 Task: Find connections with filter location Mendaha with filter topic #engineeringwith filter profile language French with filter current company GRUNDFOS with filter school BELGAUM Jobs with filter industry Cable and Satellite Programming with filter service category Writing with filter keywords title Animal Shelter Manager
Action: Mouse moved to (635, 74)
Screenshot: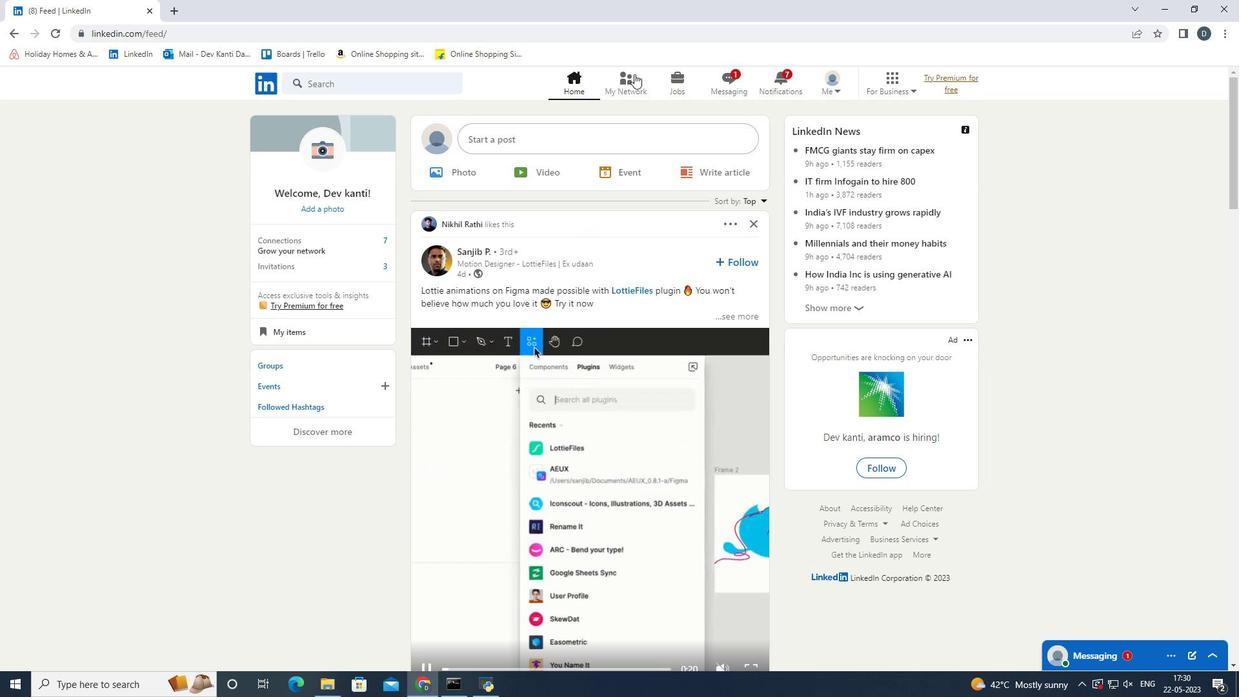 
Action: Mouse pressed left at (635, 74)
Screenshot: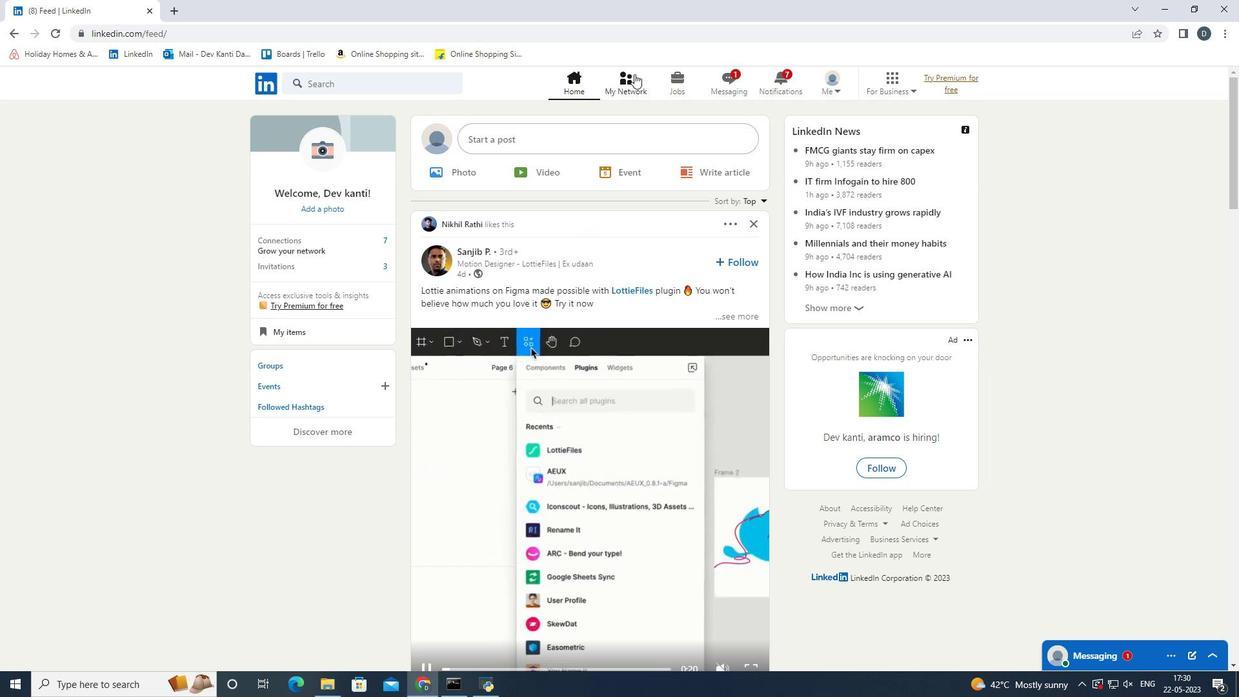 
Action: Mouse moved to (428, 153)
Screenshot: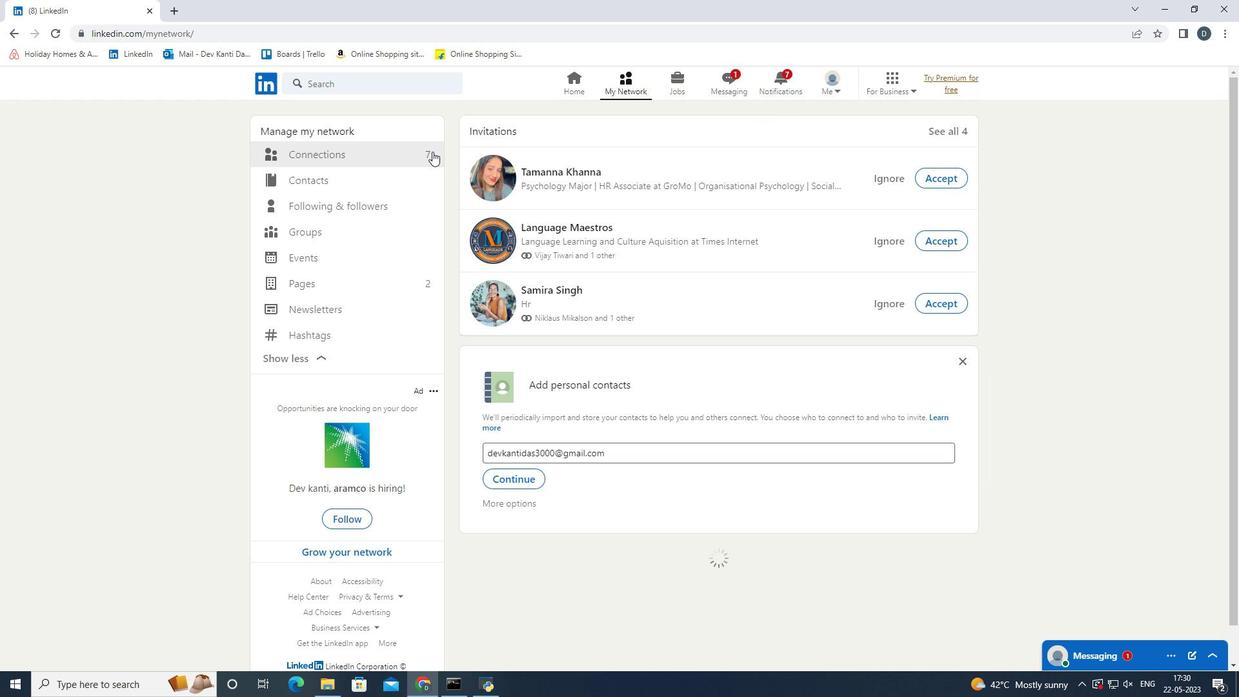 
Action: Mouse pressed left at (428, 153)
Screenshot: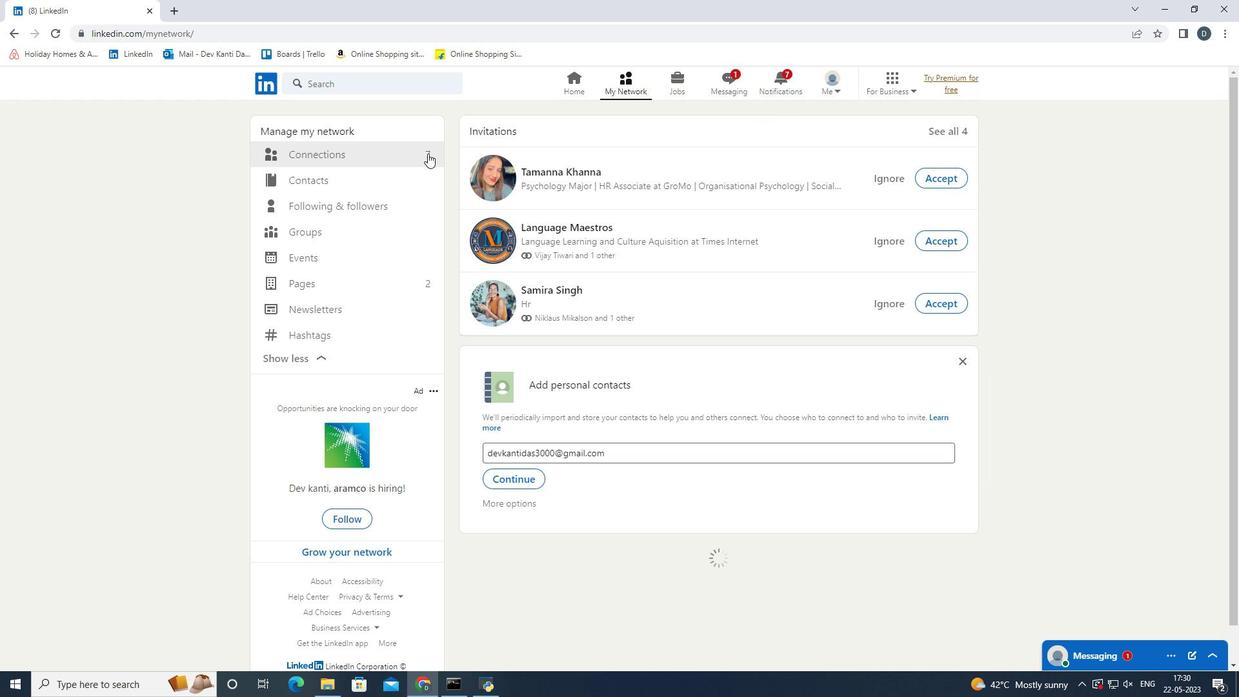 
Action: Mouse moved to (713, 152)
Screenshot: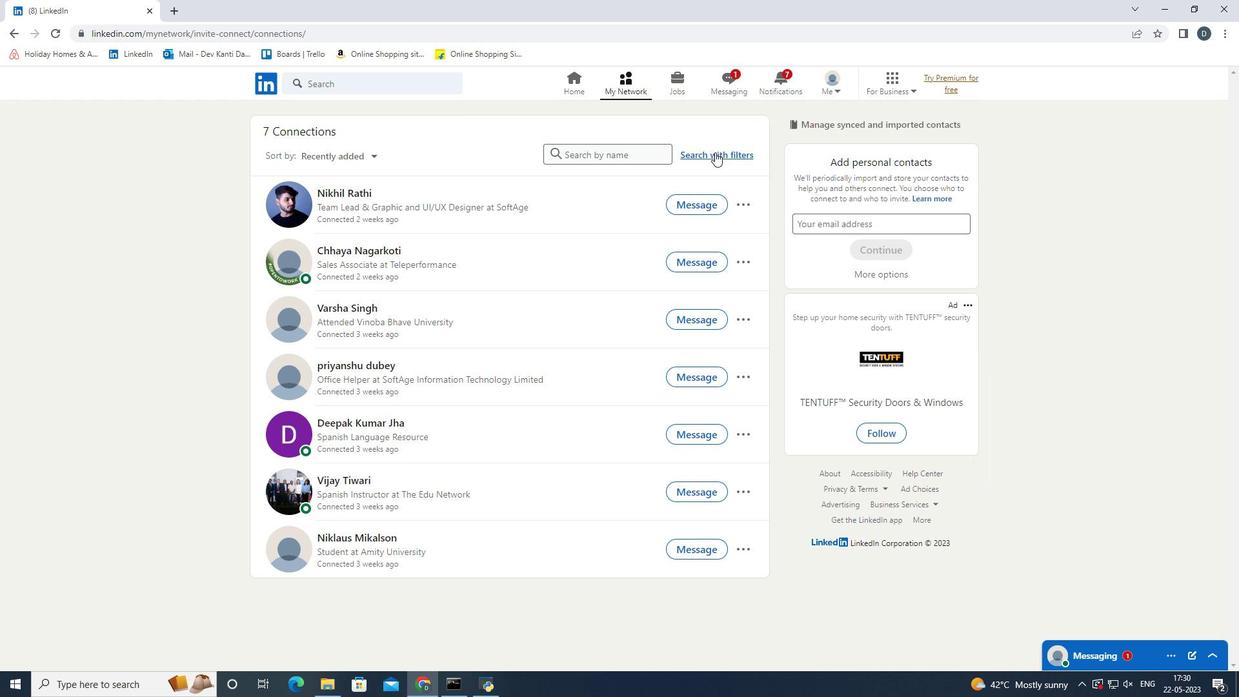 
Action: Mouse pressed left at (713, 152)
Screenshot: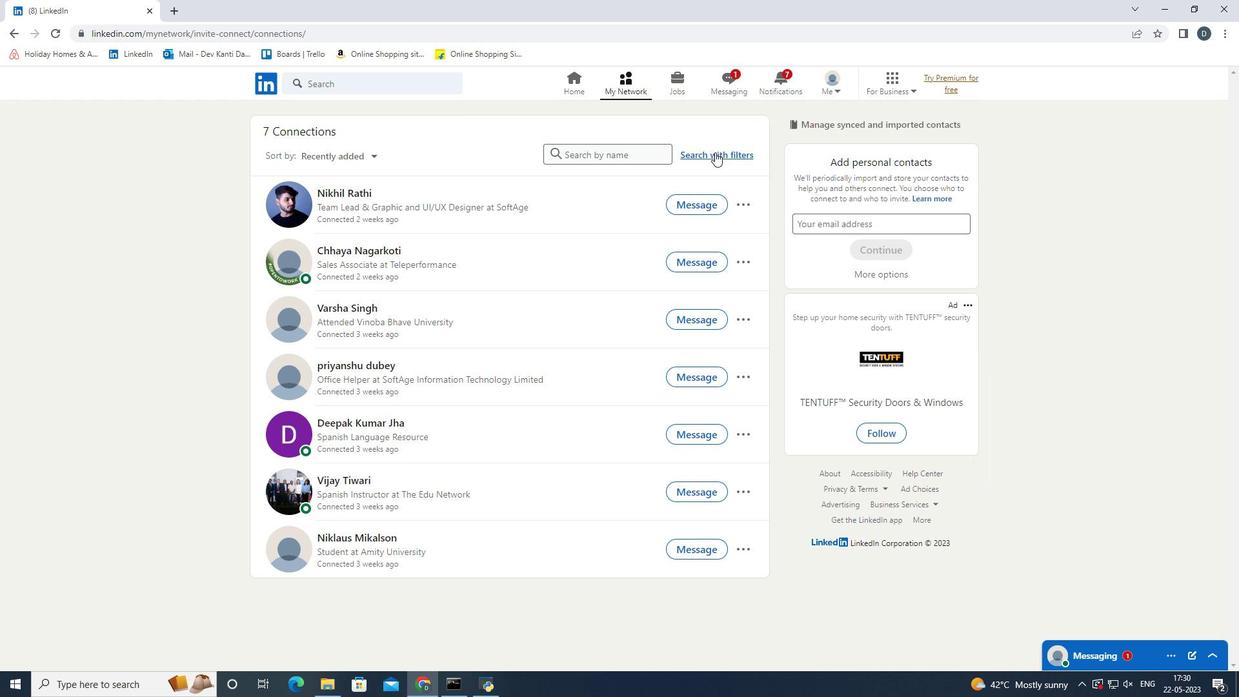 
Action: Mouse moved to (667, 127)
Screenshot: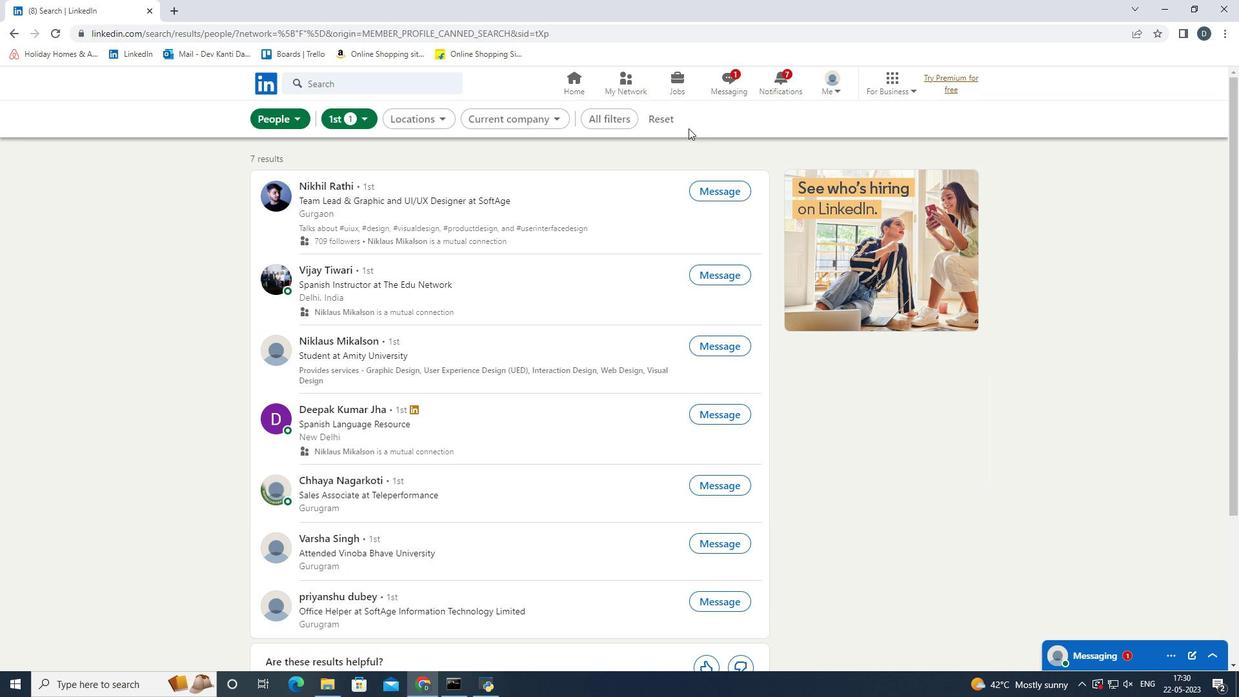 
Action: Mouse pressed left at (667, 127)
Screenshot: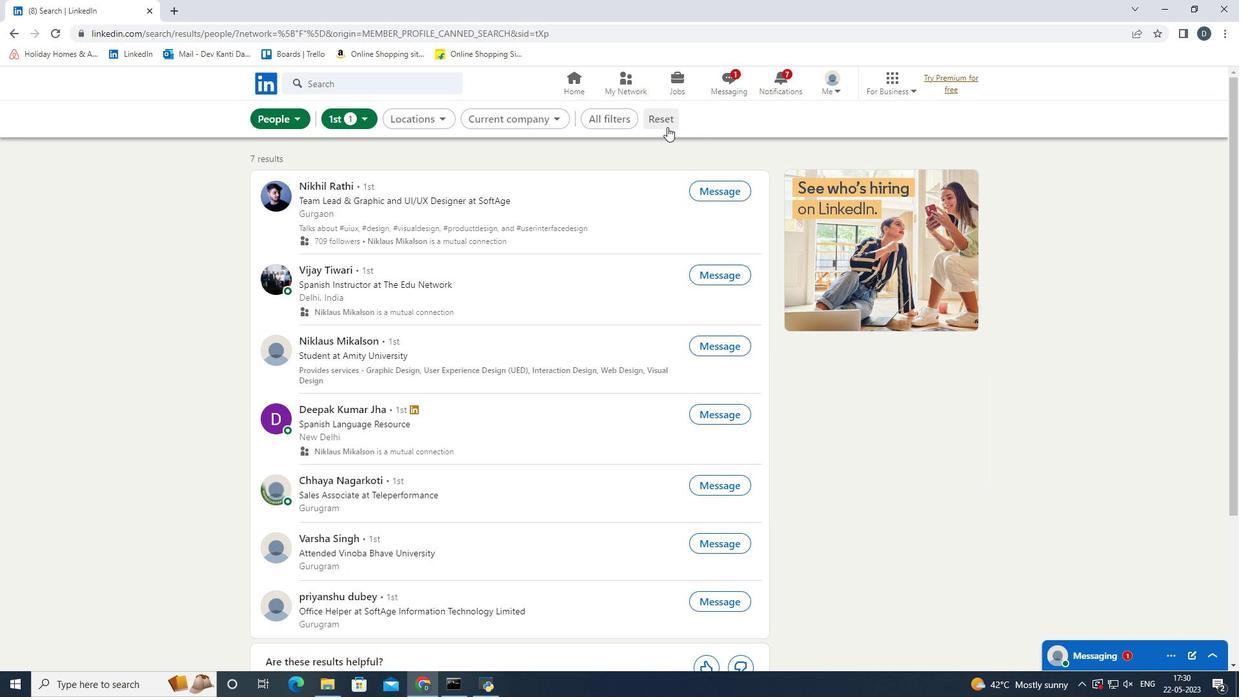 
Action: Mouse moved to (661, 127)
Screenshot: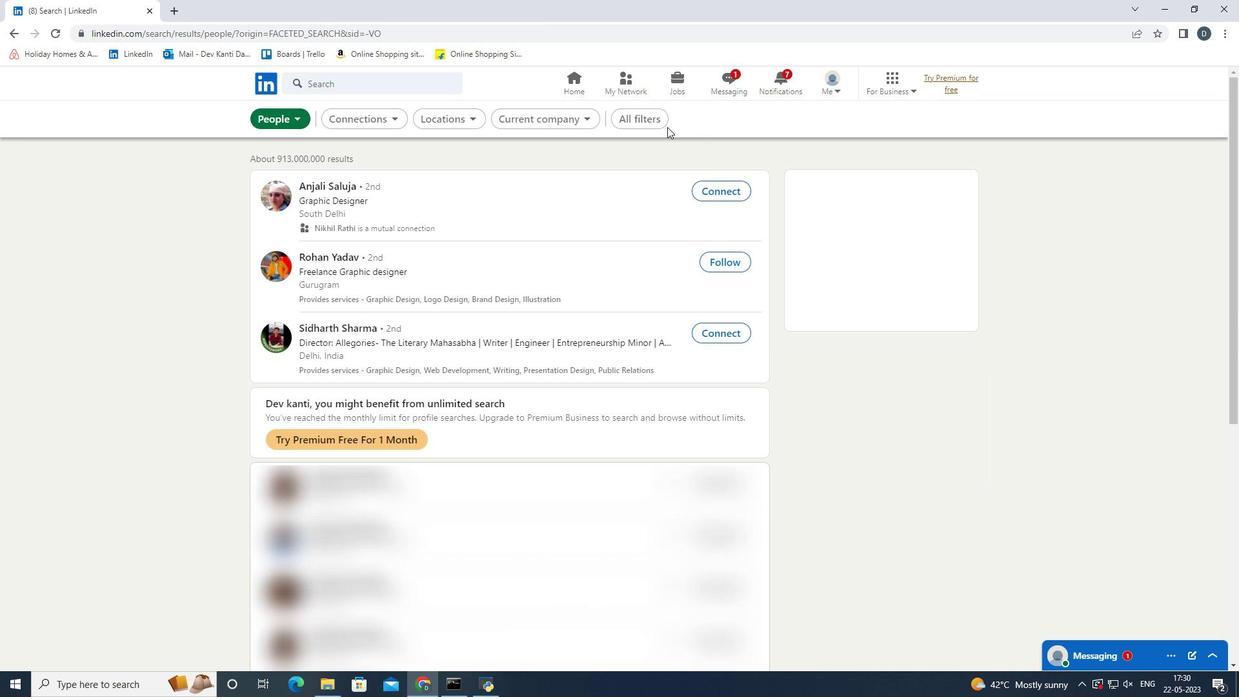 
Action: Mouse pressed left at (661, 127)
Screenshot: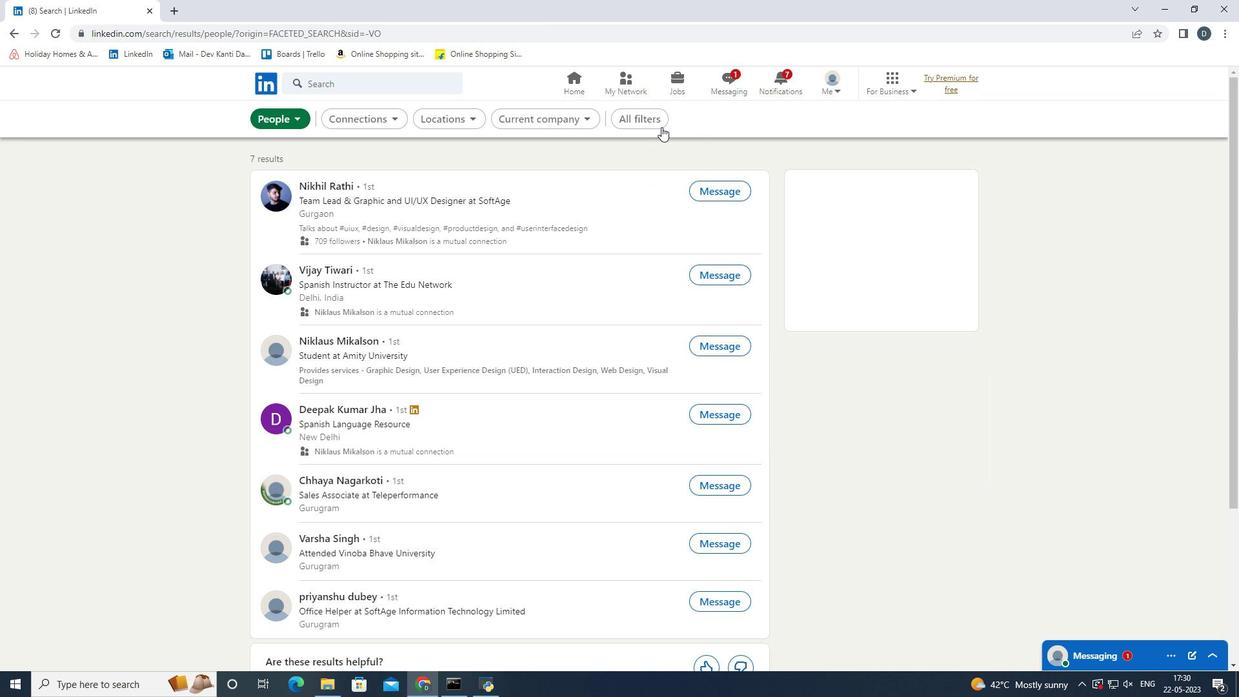 
Action: Mouse moved to (1102, 493)
Screenshot: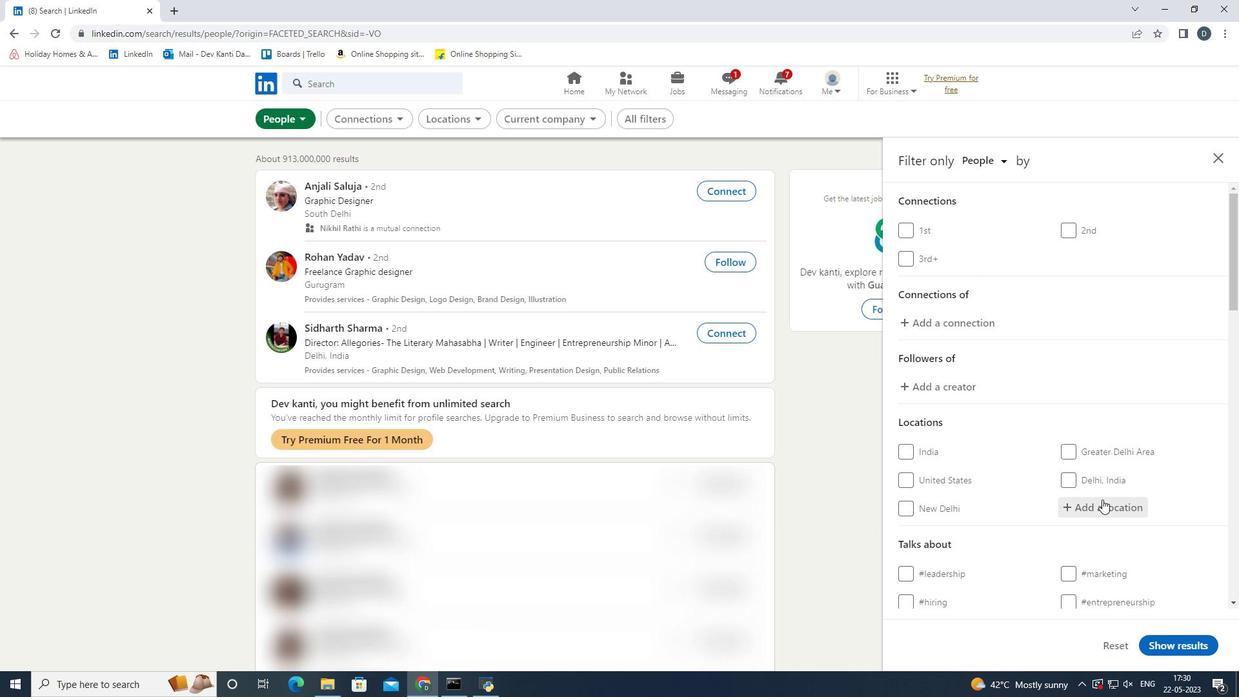 
Action: Mouse scrolled (1102, 492) with delta (0, 0)
Screenshot: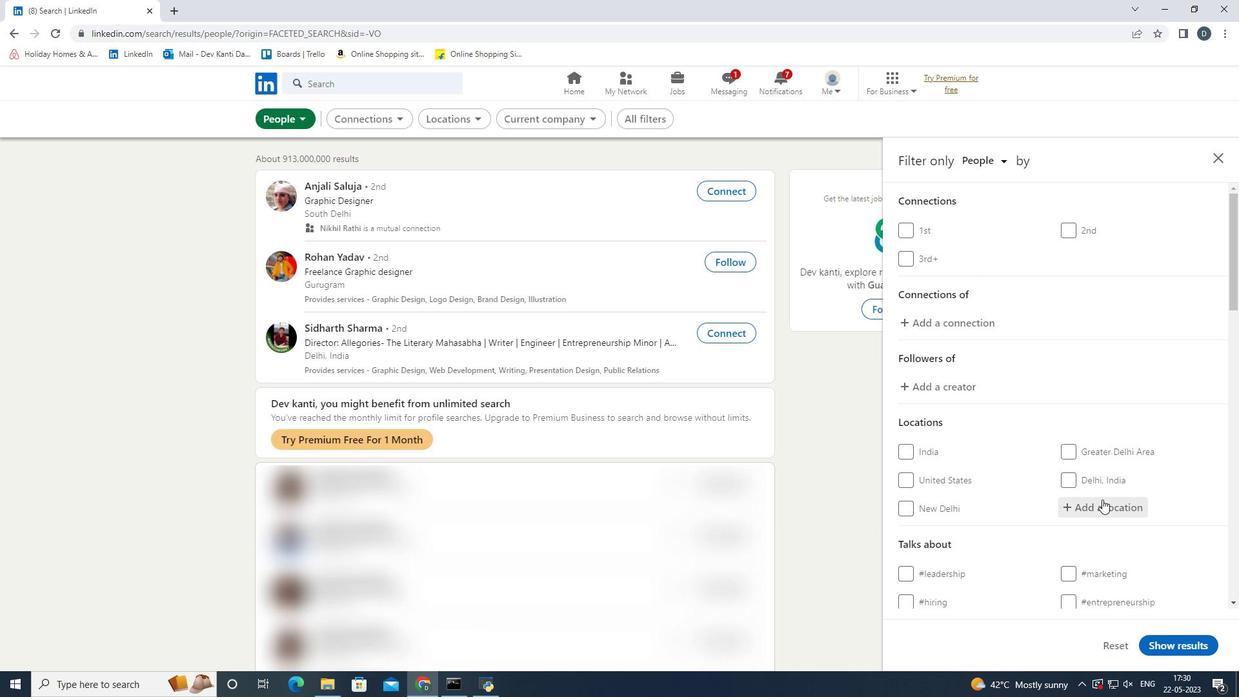 
Action: Mouse moved to (1110, 446)
Screenshot: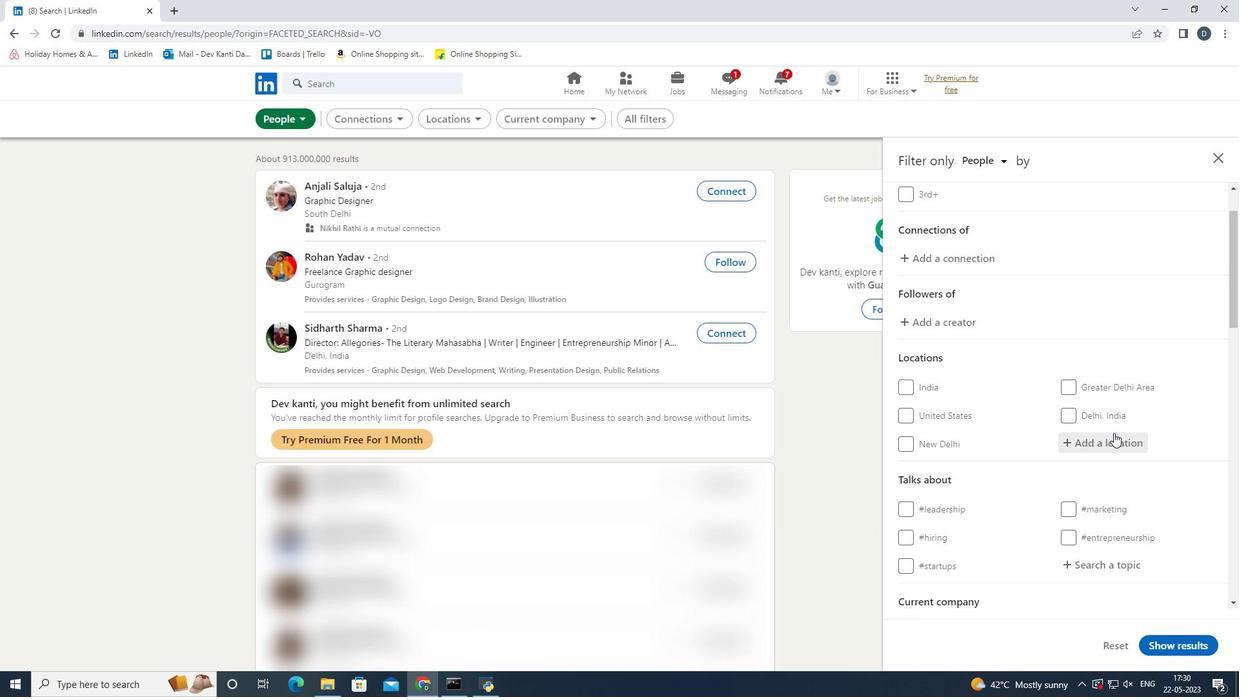 
Action: Mouse pressed left at (1110, 446)
Screenshot: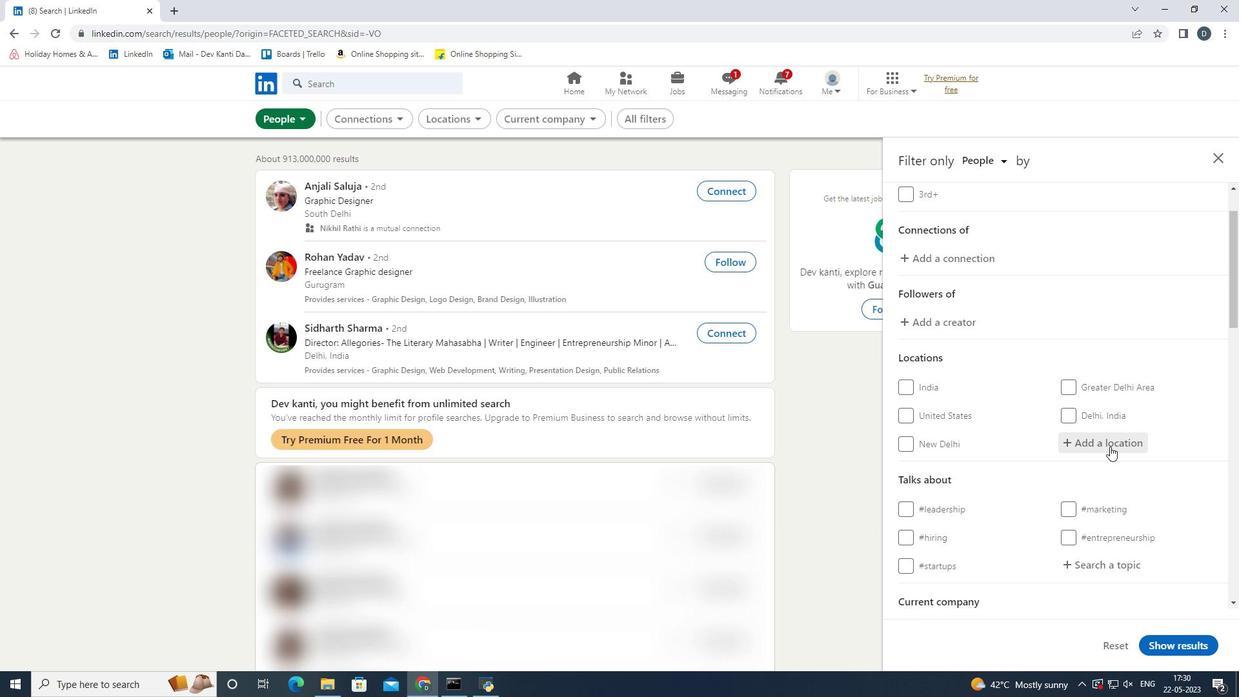 
Action: Key pressed <Key.shift>Mendaha
Screenshot: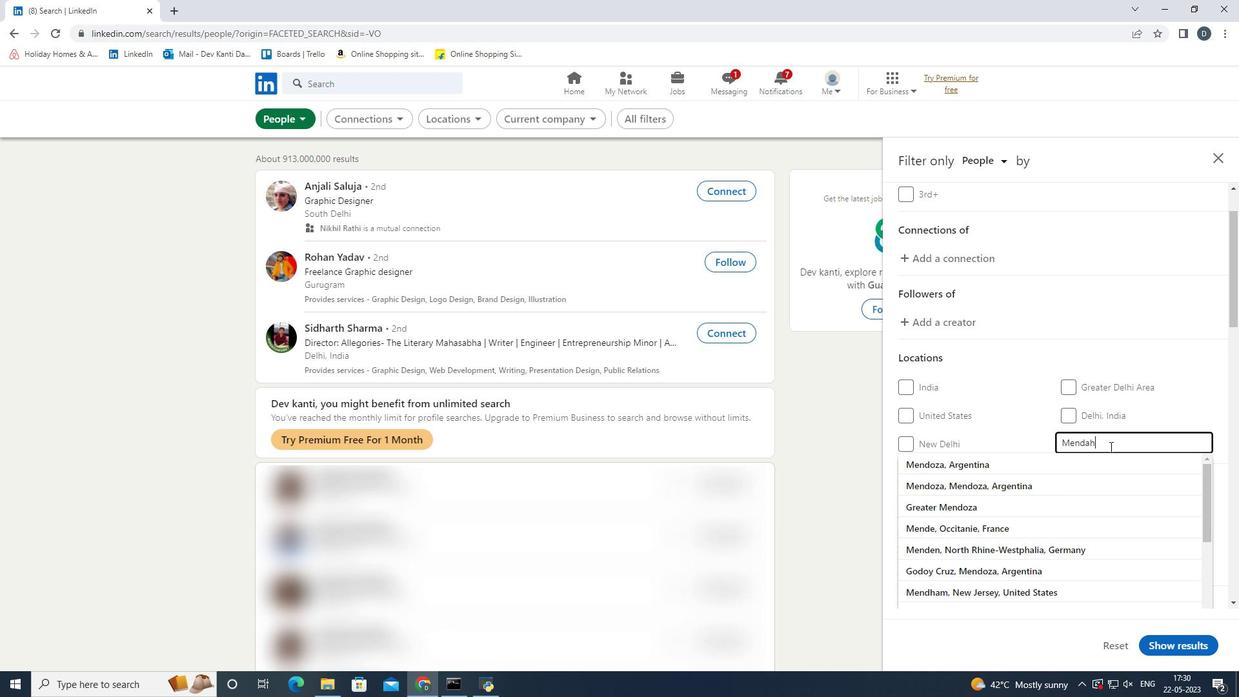 
Action: Mouse moved to (1110, 442)
Screenshot: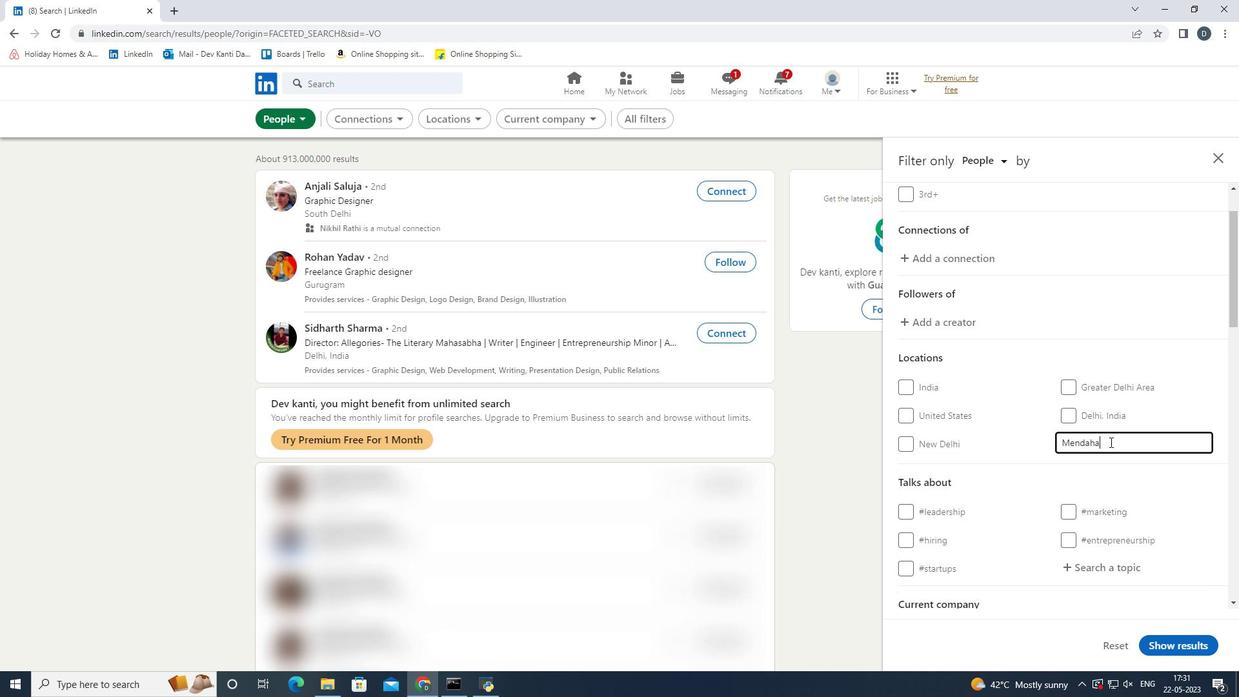 
Action: Key pressed <Key.enter>
Screenshot: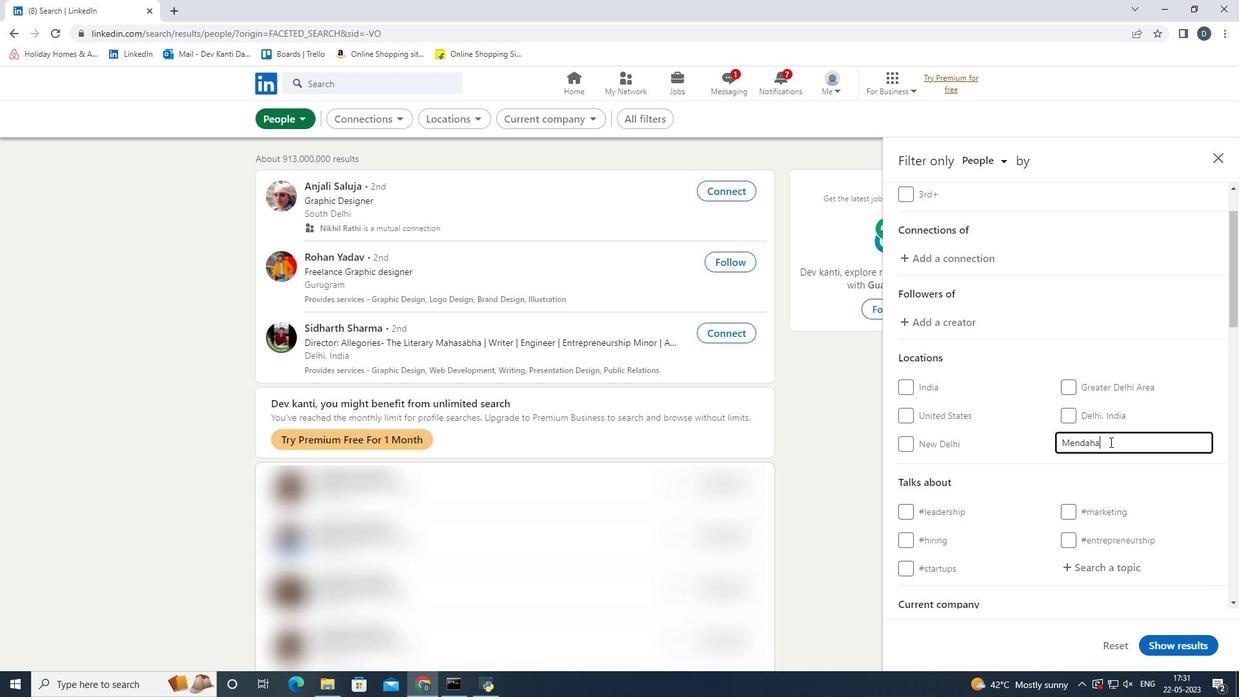 
Action: Mouse moved to (1111, 393)
Screenshot: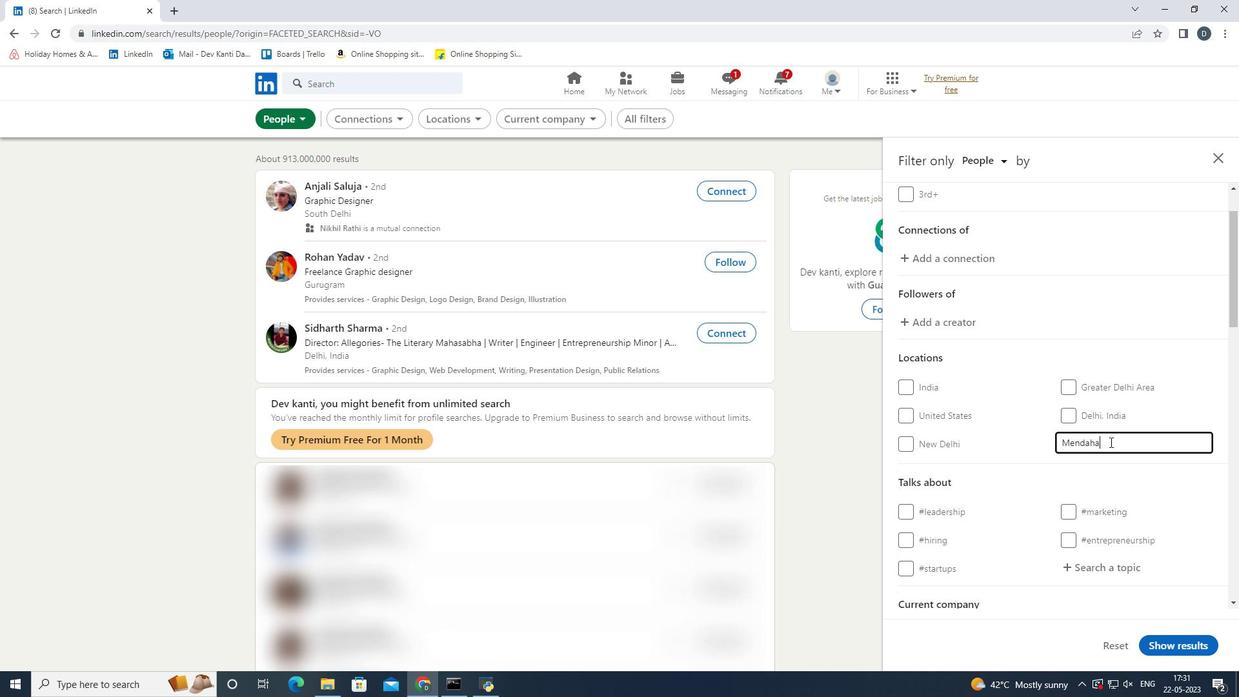 
Action: Mouse scrolled (1111, 393) with delta (0, 0)
Screenshot: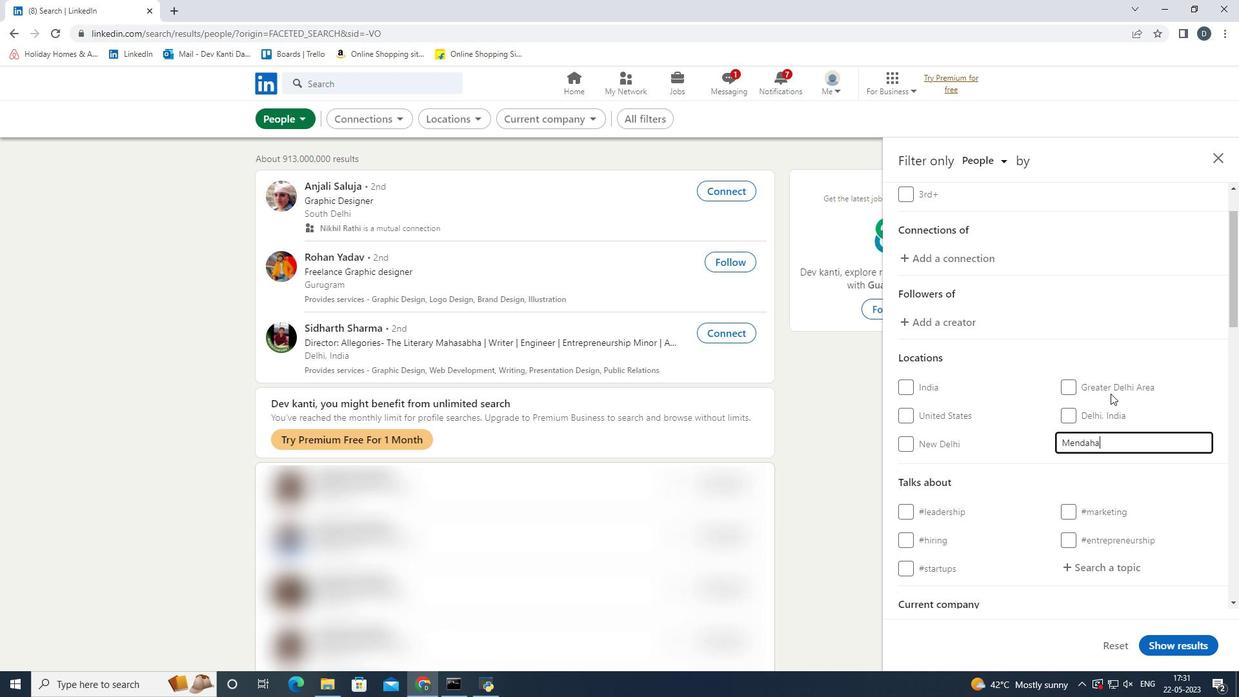 
Action: Mouse scrolled (1111, 393) with delta (0, 0)
Screenshot: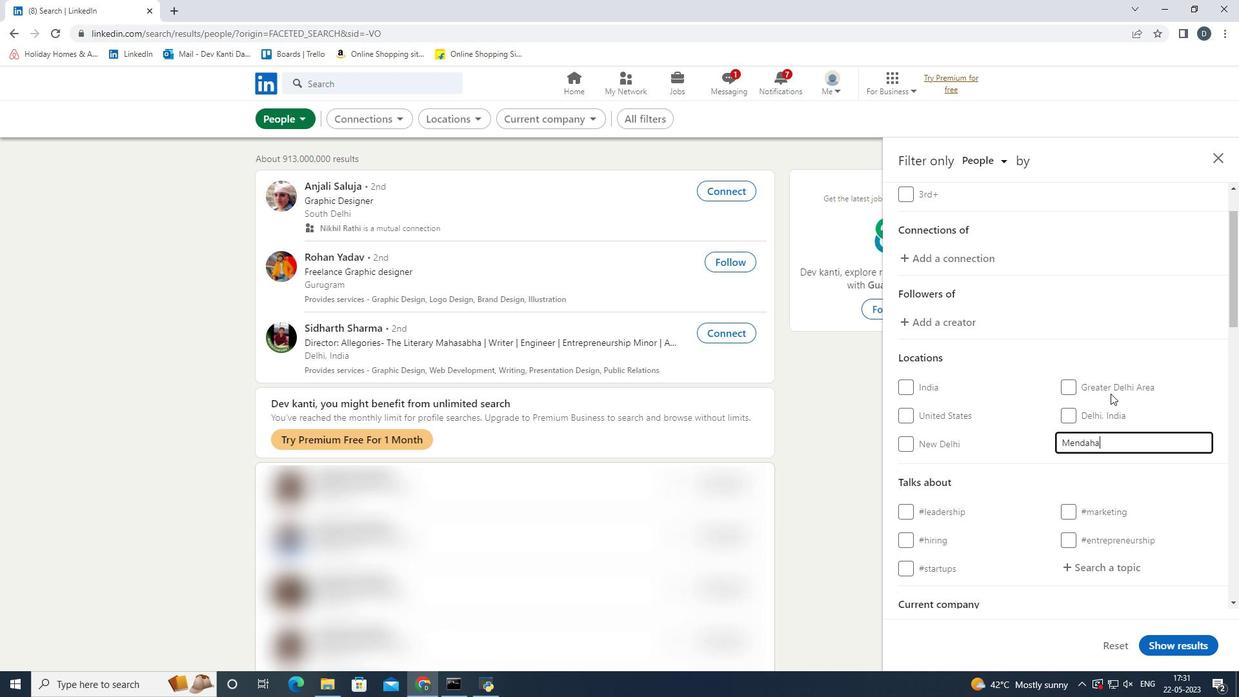 
Action: Mouse moved to (1108, 434)
Screenshot: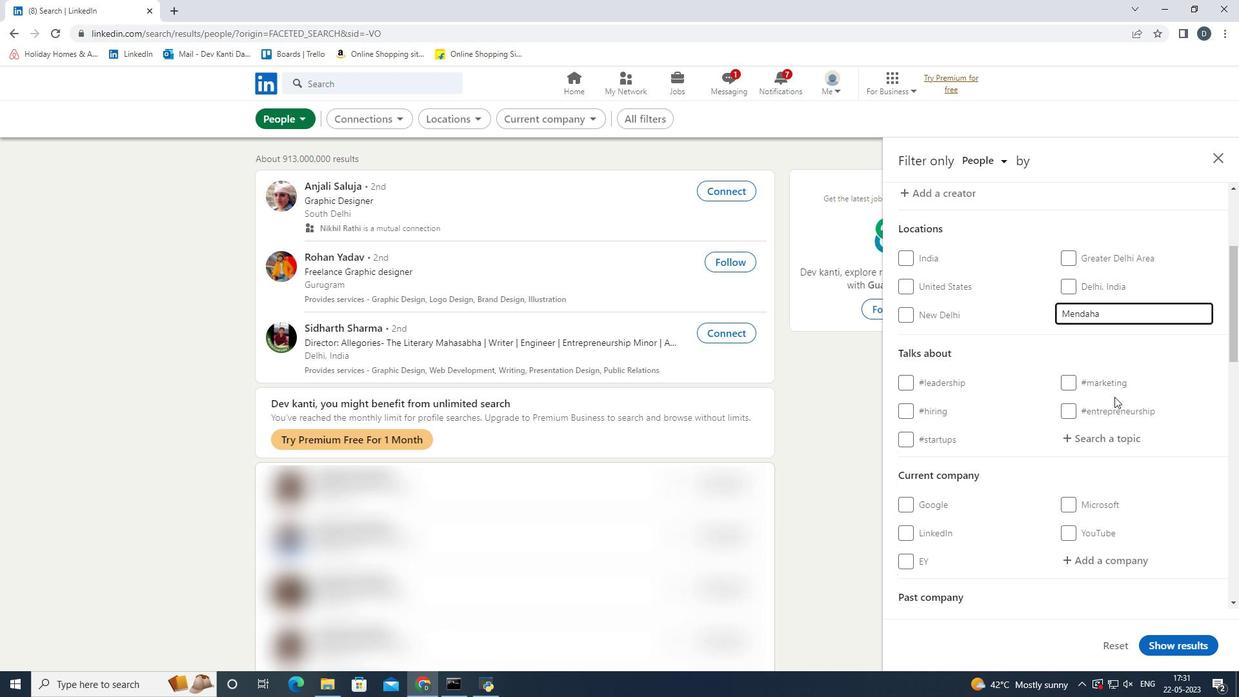 
Action: Mouse pressed left at (1108, 434)
Screenshot: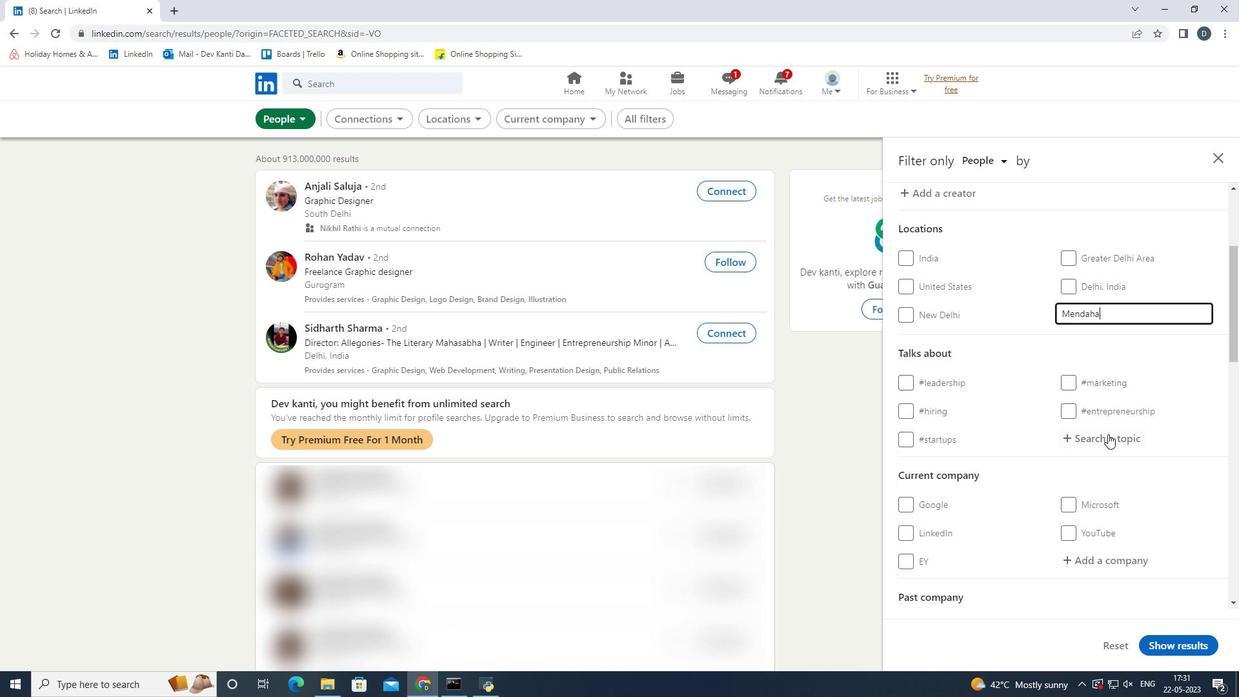 
Action: Key pressed engineero<Key.backspace>ing
Screenshot: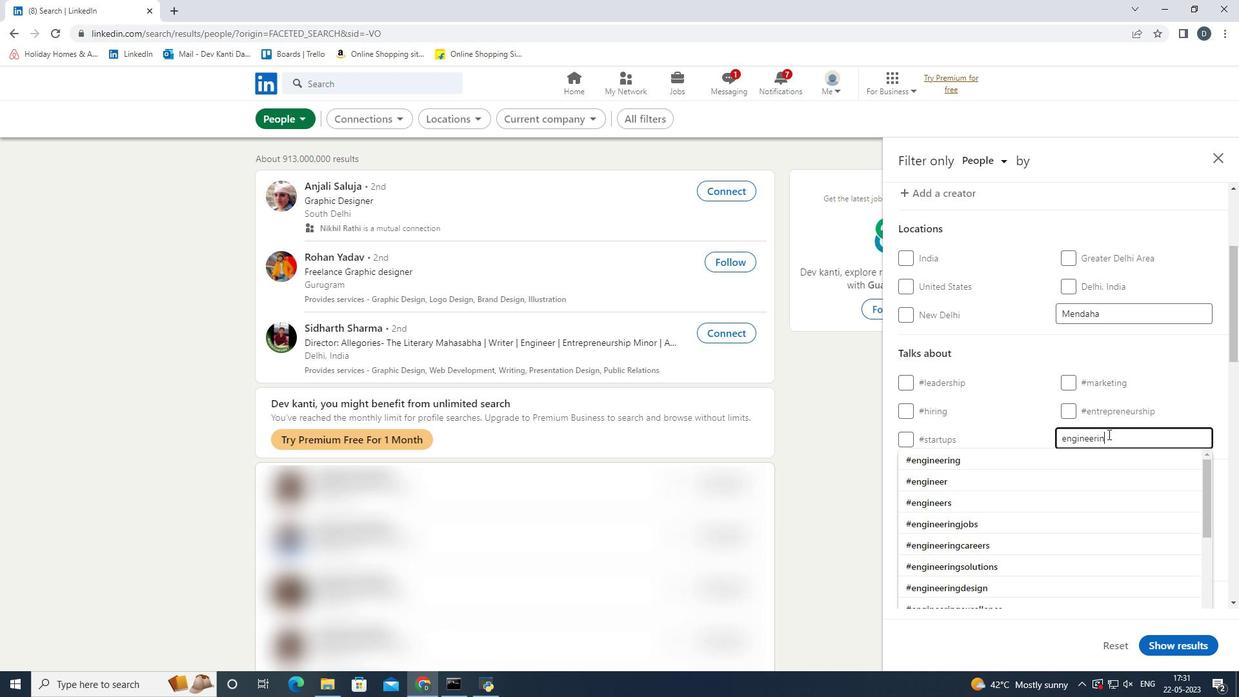 
Action: Mouse moved to (1095, 455)
Screenshot: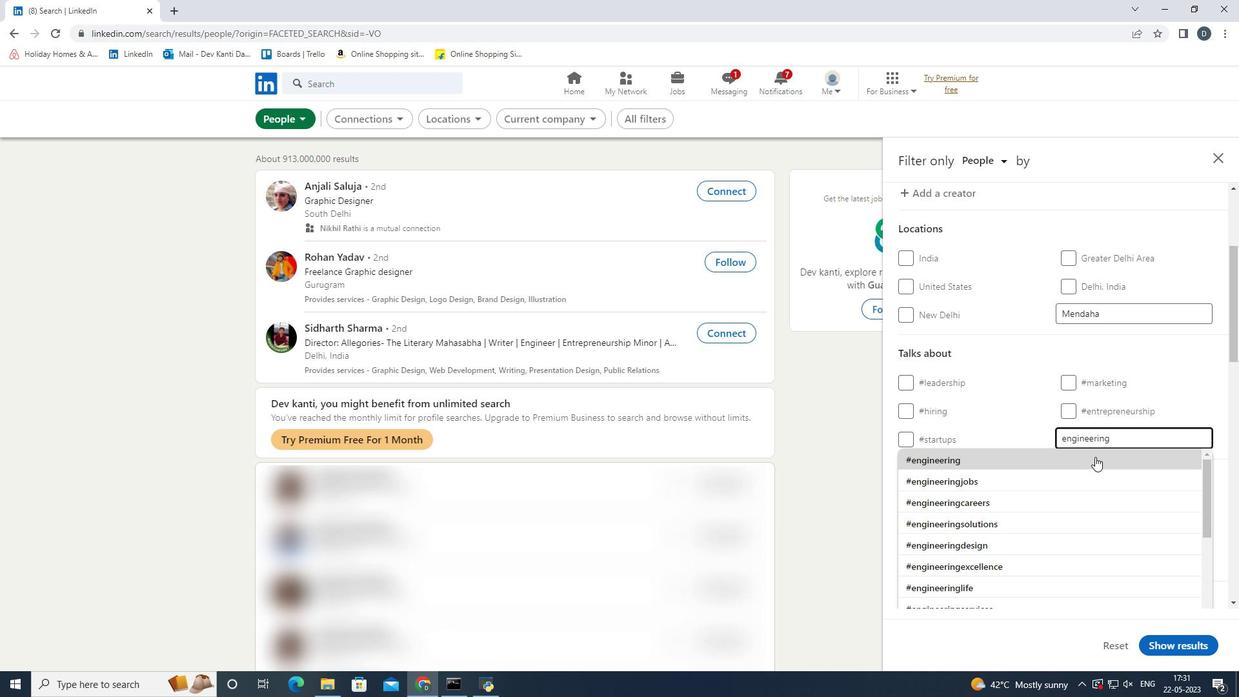
Action: Mouse pressed left at (1095, 455)
Screenshot: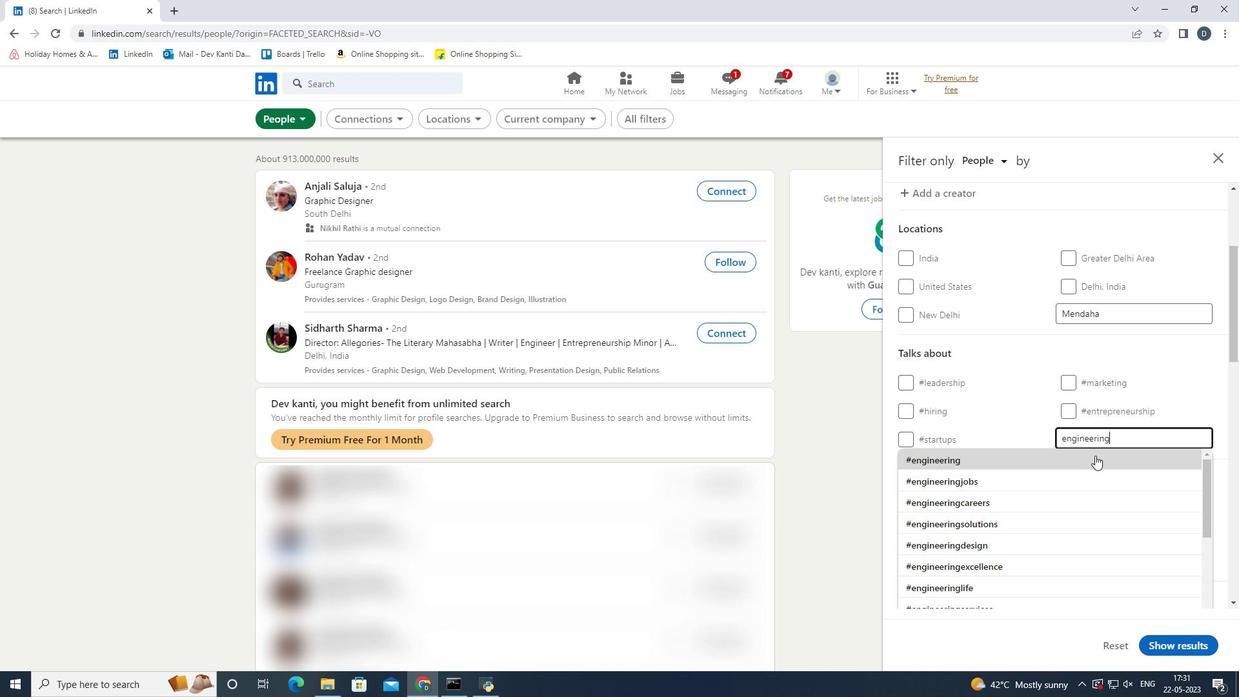 
Action: Mouse scrolled (1095, 455) with delta (0, 0)
Screenshot: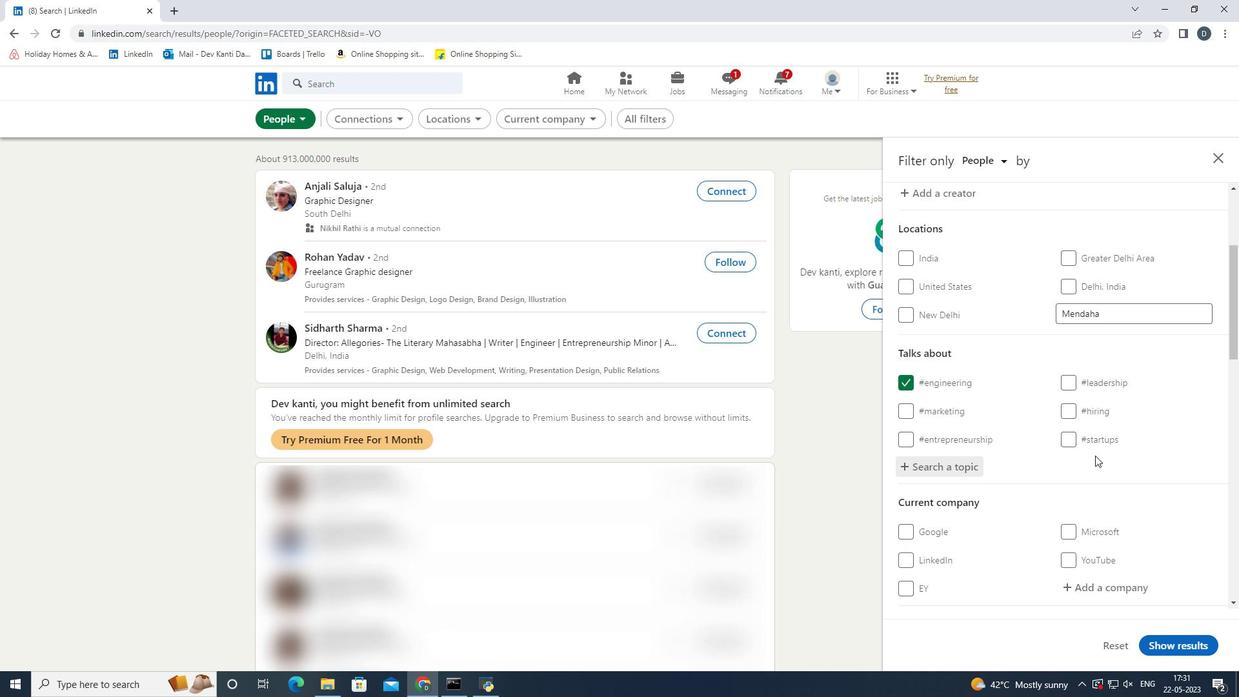 
Action: Mouse scrolled (1095, 455) with delta (0, 0)
Screenshot: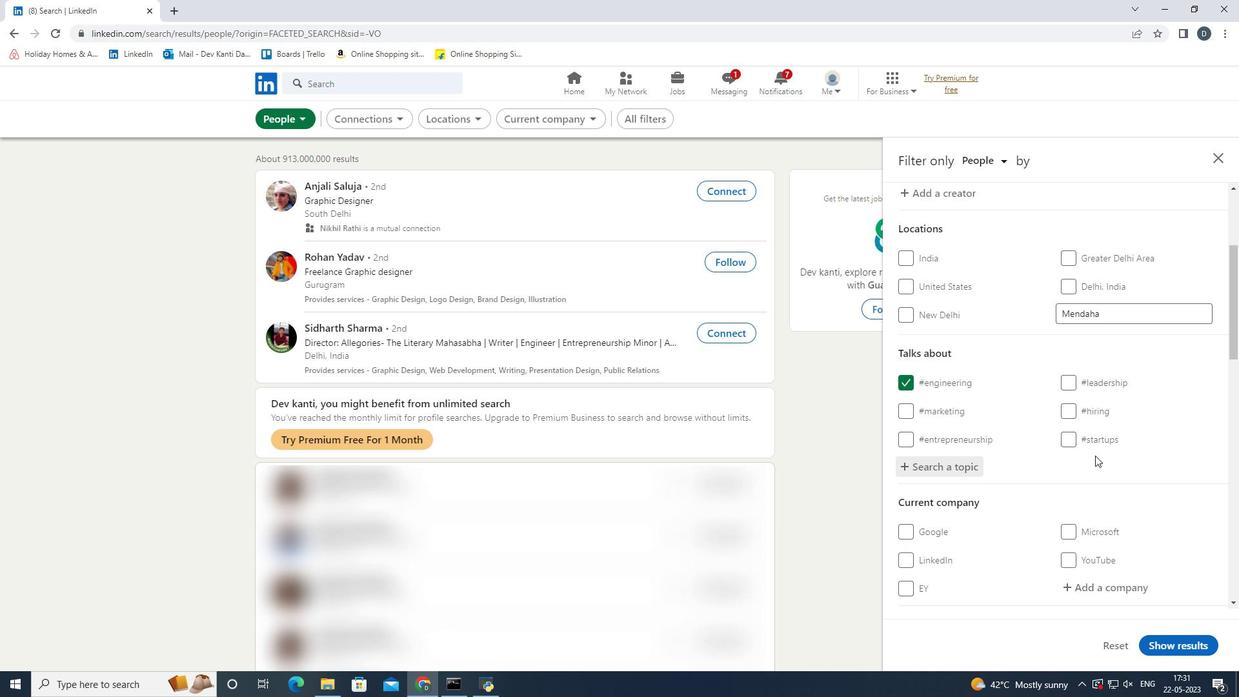 
Action: Mouse scrolled (1095, 455) with delta (0, 0)
Screenshot: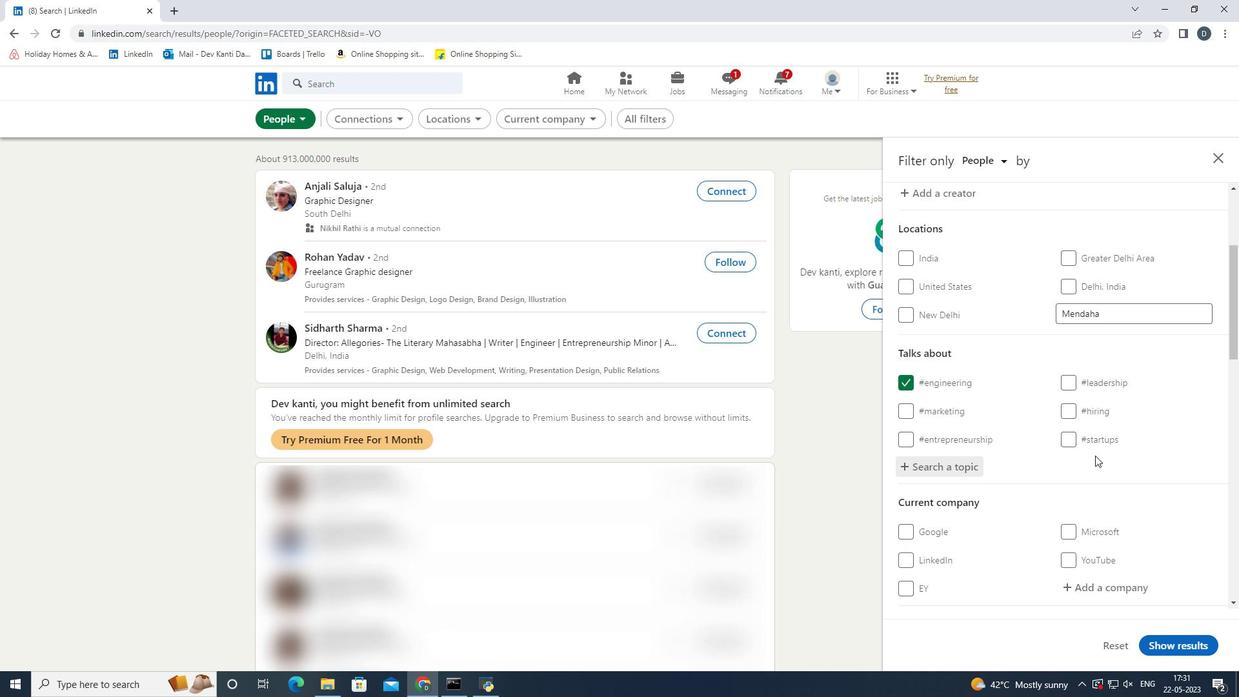 
Action: Mouse moved to (1091, 393)
Screenshot: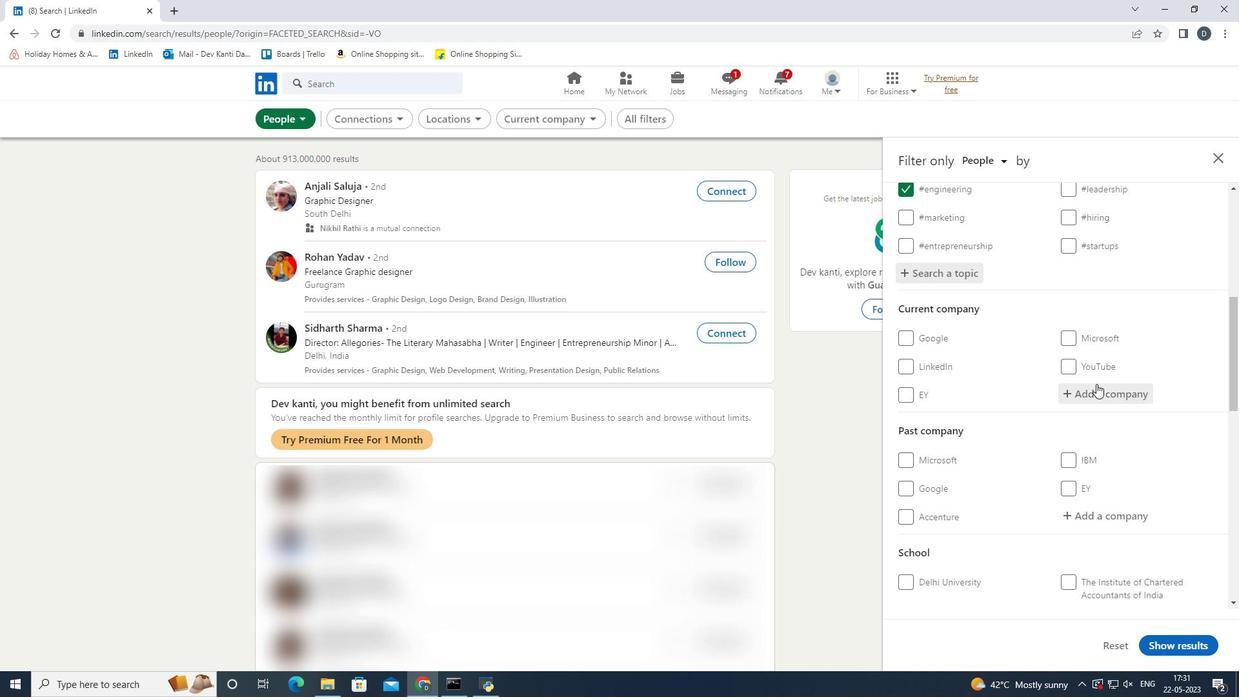 
Action: Mouse scrolled (1091, 392) with delta (0, 0)
Screenshot: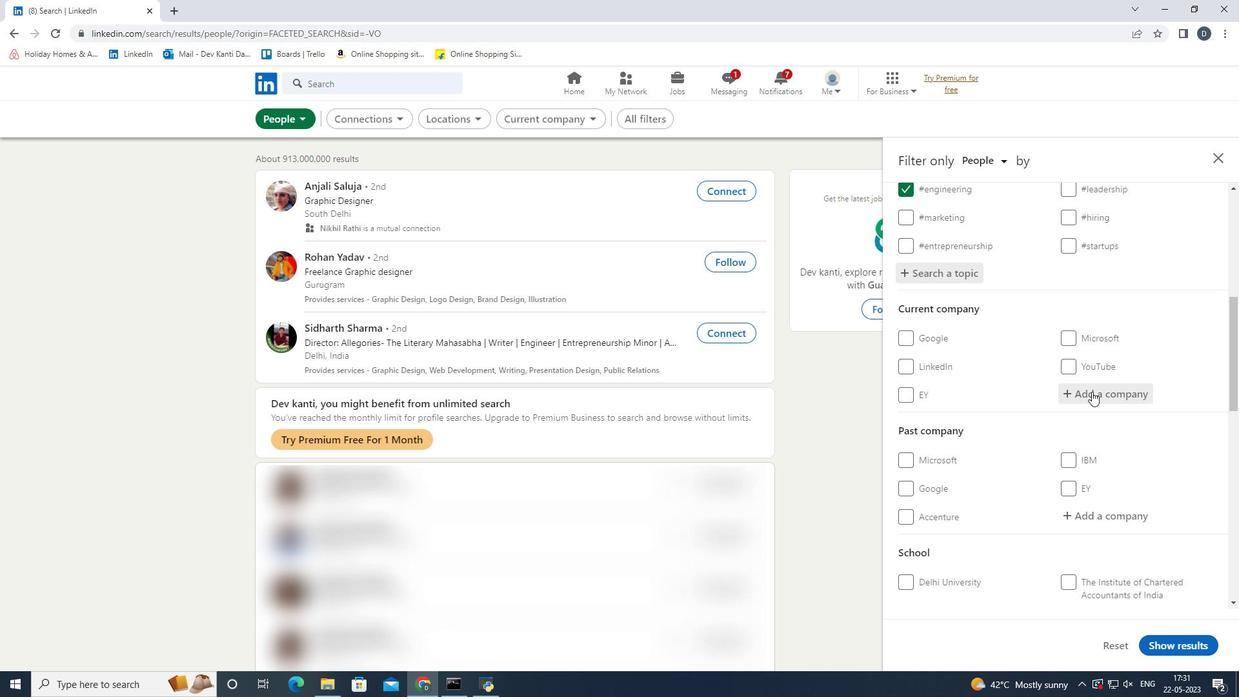
Action: Mouse scrolled (1091, 392) with delta (0, 0)
Screenshot: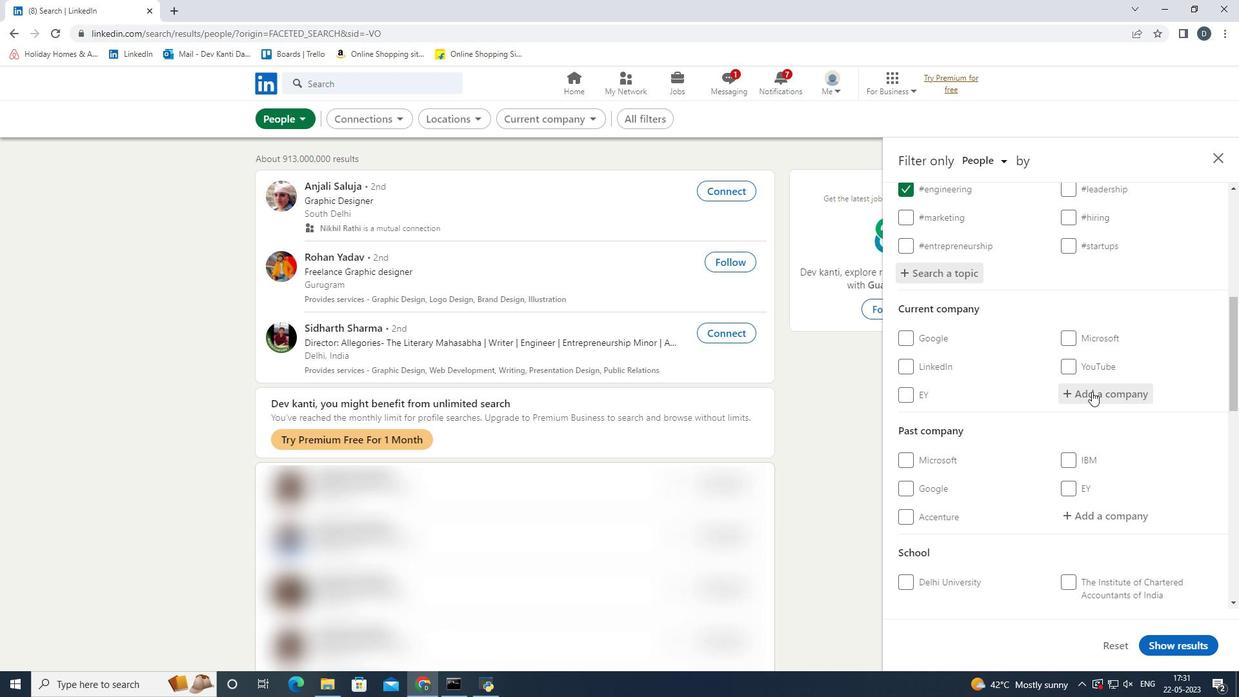 
Action: Mouse scrolled (1091, 392) with delta (0, 0)
Screenshot: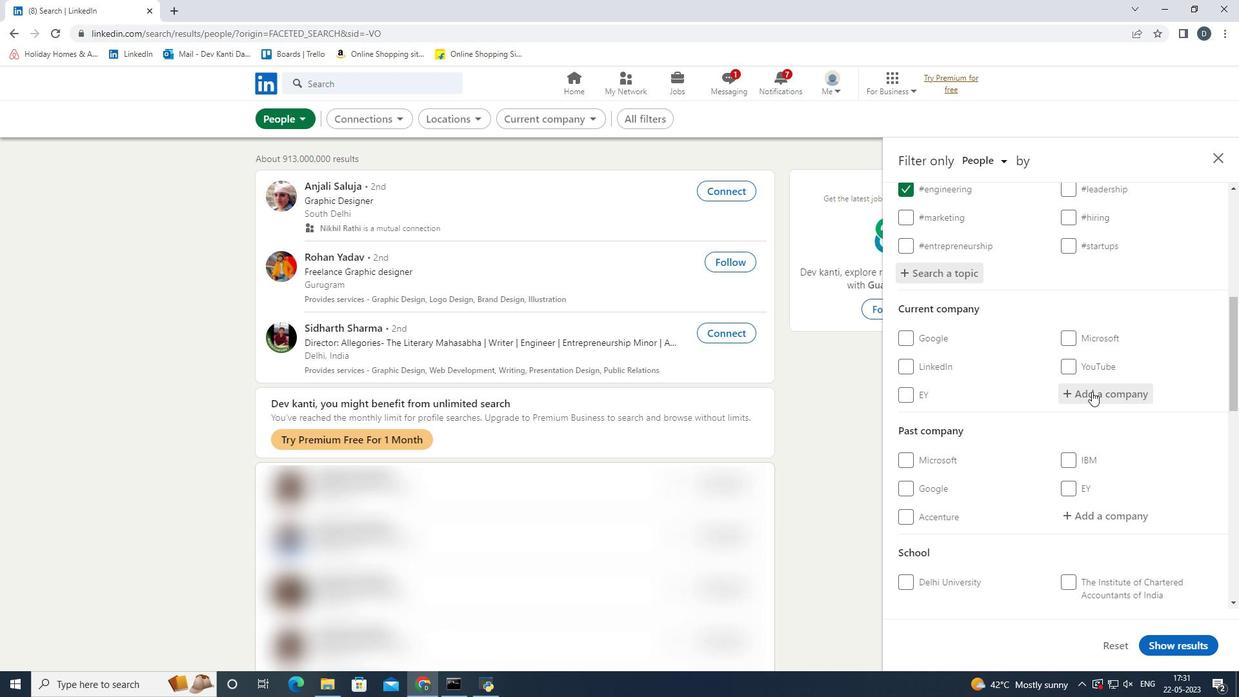 
Action: Mouse scrolled (1091, 392) with delta (0, 0)
Screenshot: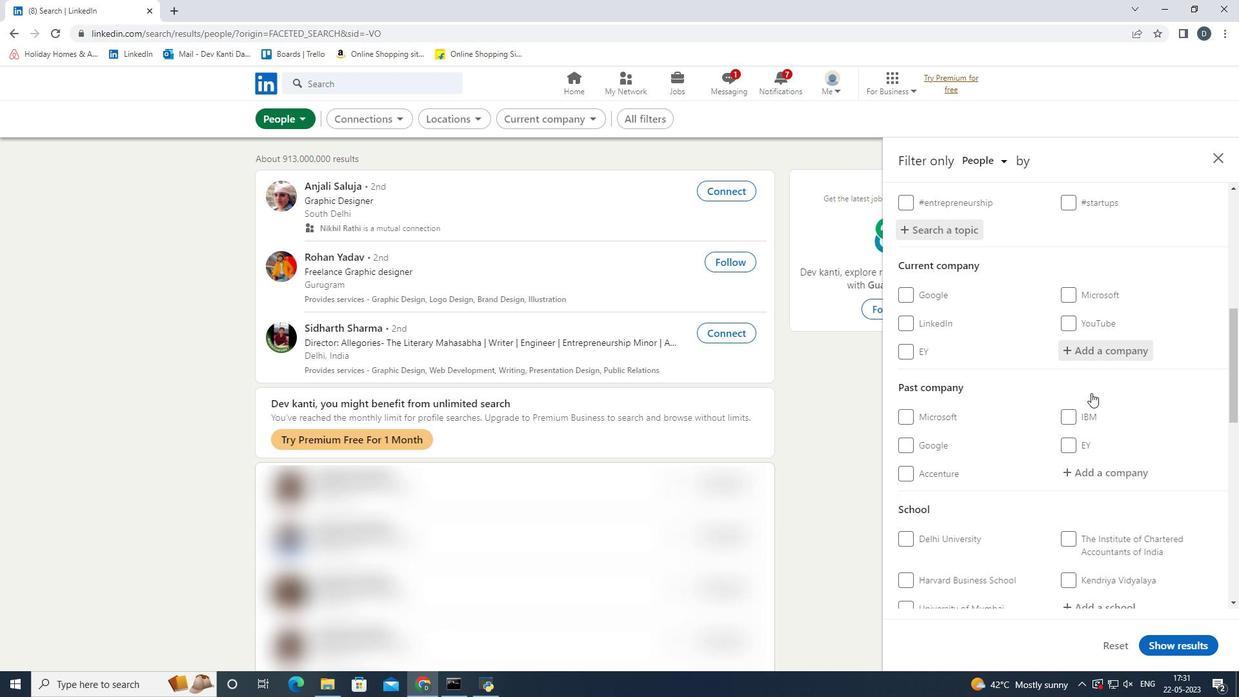 
Action: Mouse scrolled (1091, 392) with delta (0, 0)
Screenshot: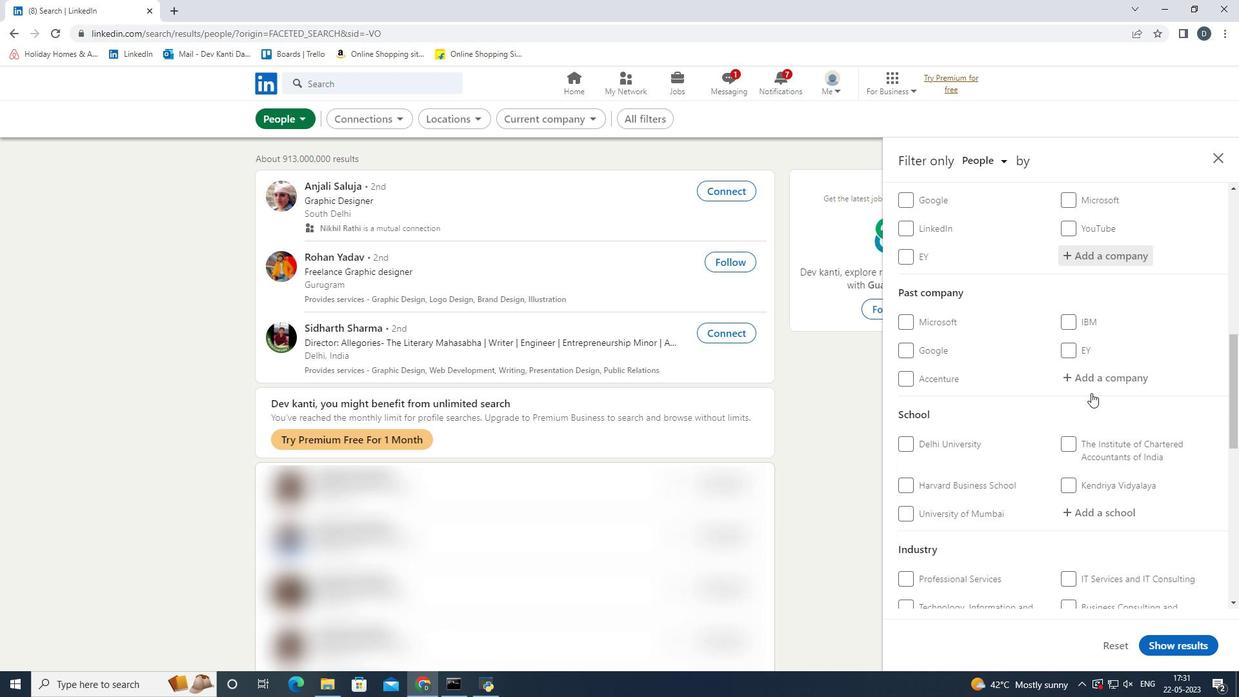 
Action: Mouse scrolled (1091, 392) with delta (0, 0)
Screenshot: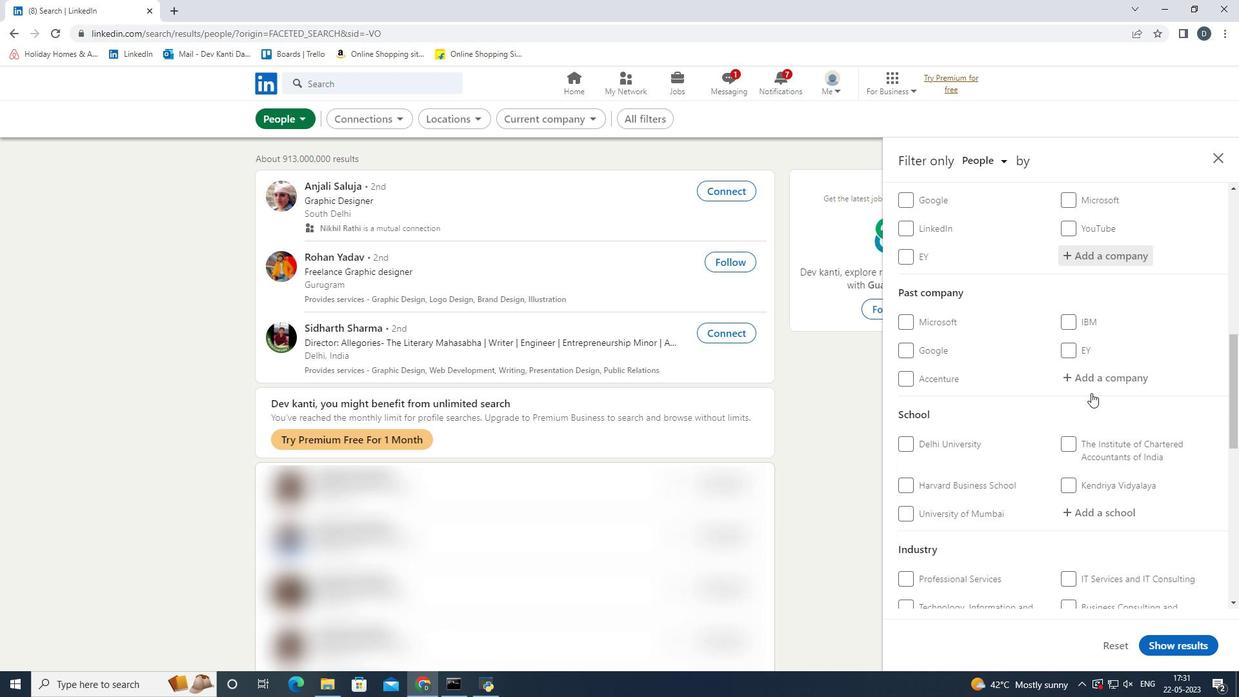 
Action: Mouse scrolled (1091, 392) with delta (0, 0)
Screenshot: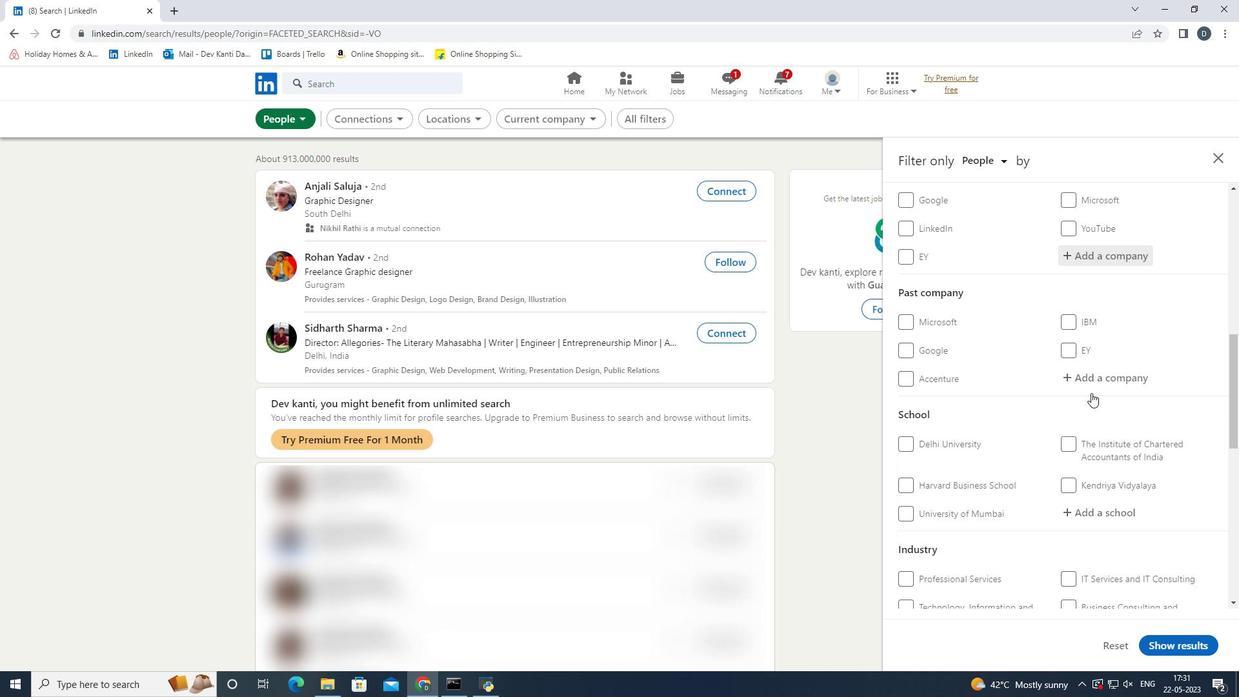 
Action: Mouse moved to (1069, 415)
Screenshot: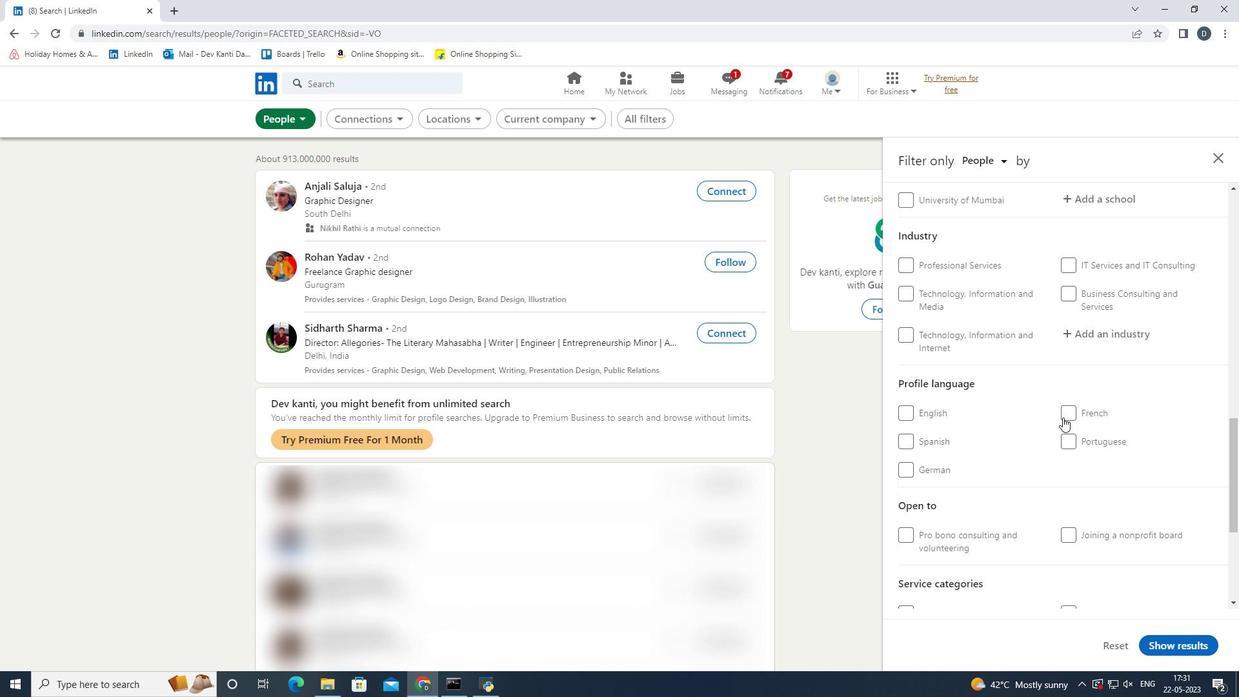 
Action: Mouse pressed left at (1069, 415)
Screenshot: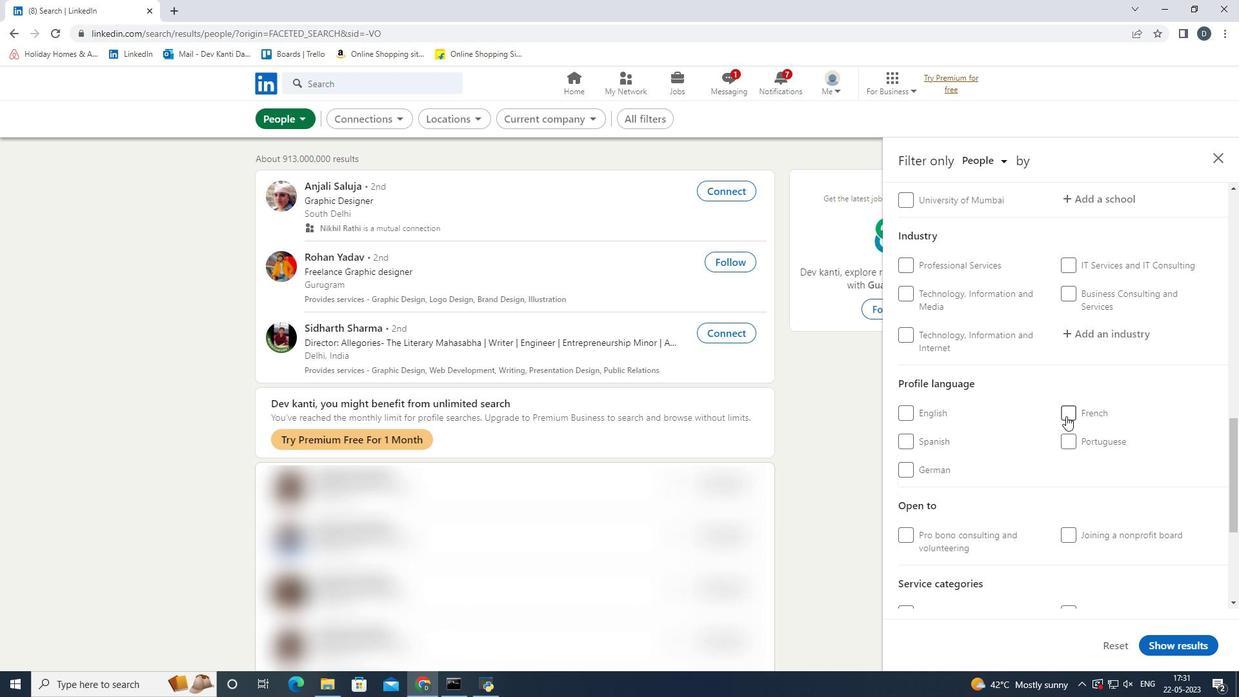
Action: Mouse scrolled (1069, 416) with delta (0, 0)
Screenshot: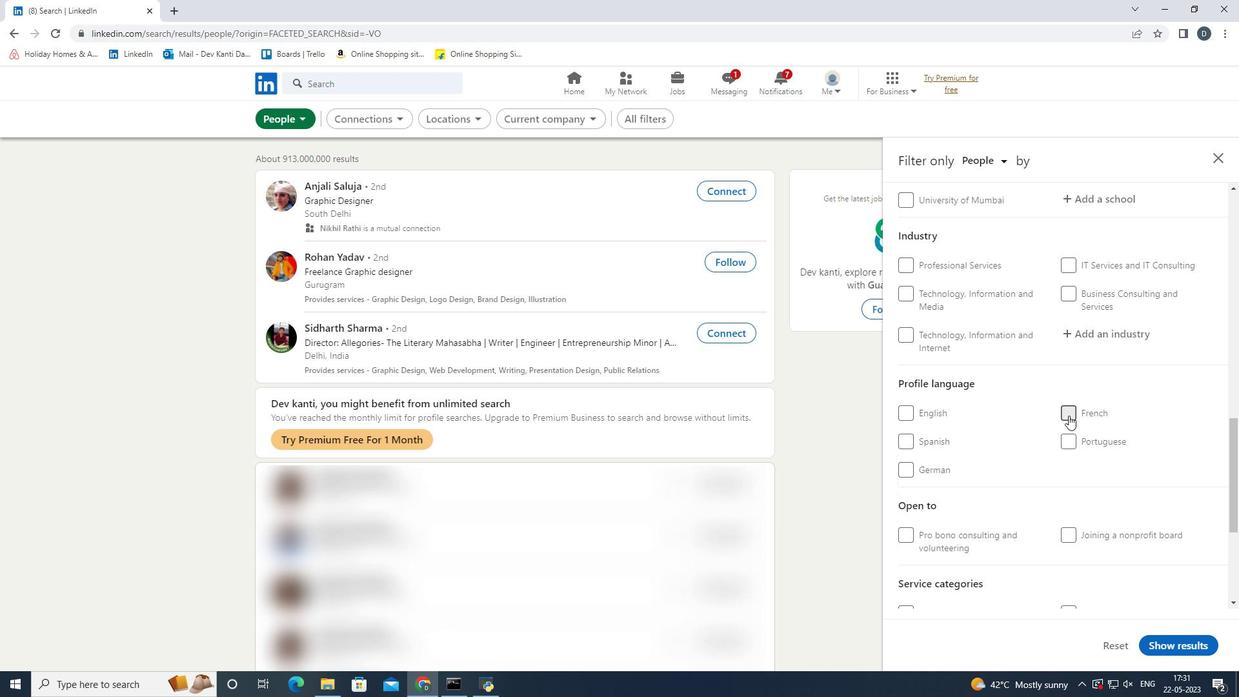 
Action: Mouse scrolled (1069, 416) with delta (0, 0)
Screenshot: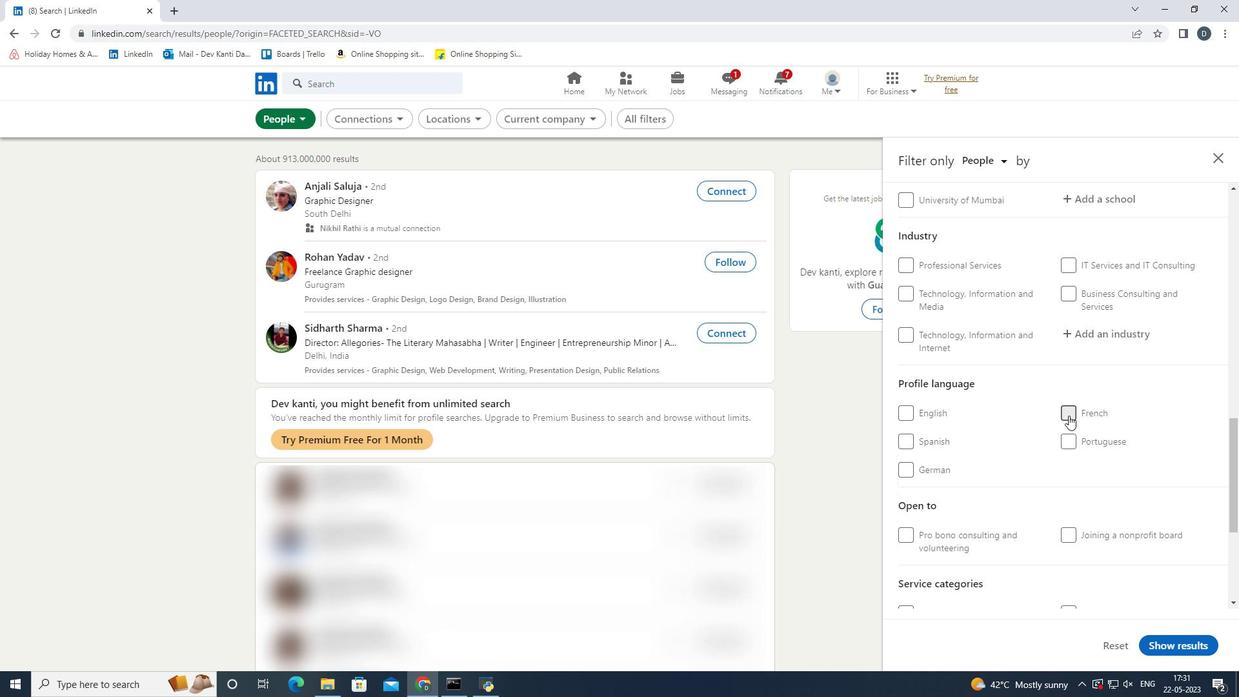 
Action: Mouse scrolled (1069, 416) with delta (0, 0)
Screenshot: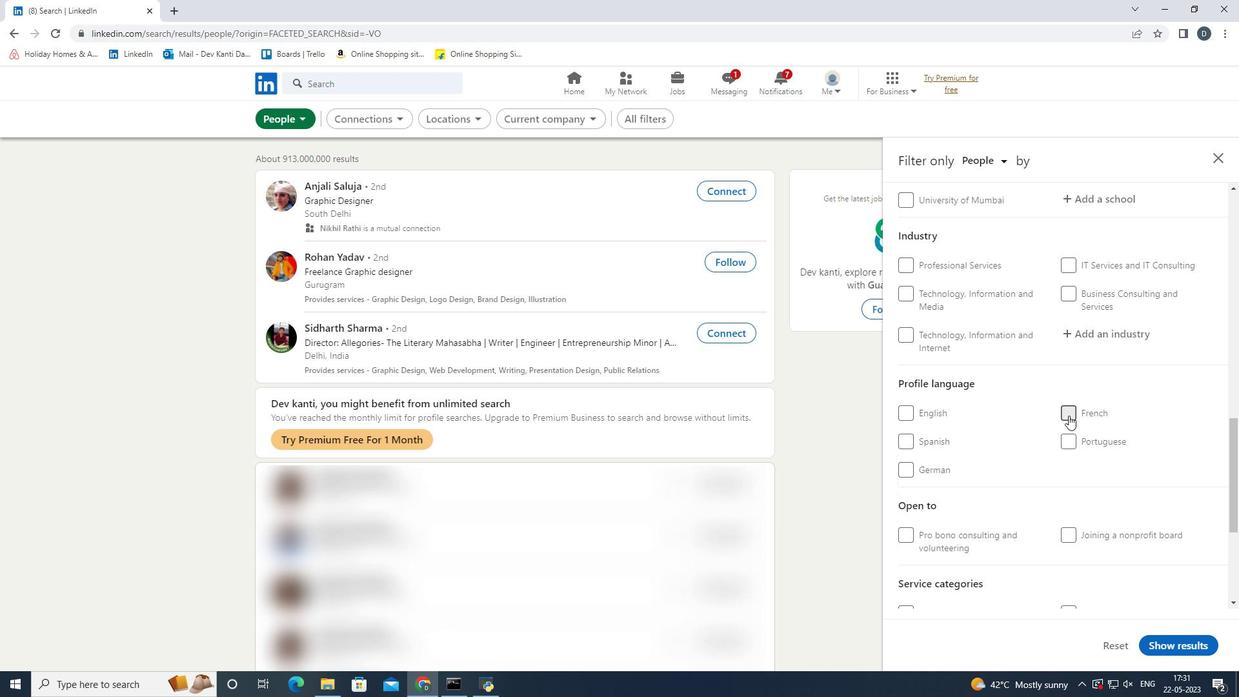 
Action: Mouse scrolled (1069, 416) with delta (0, 0)
Screenshot: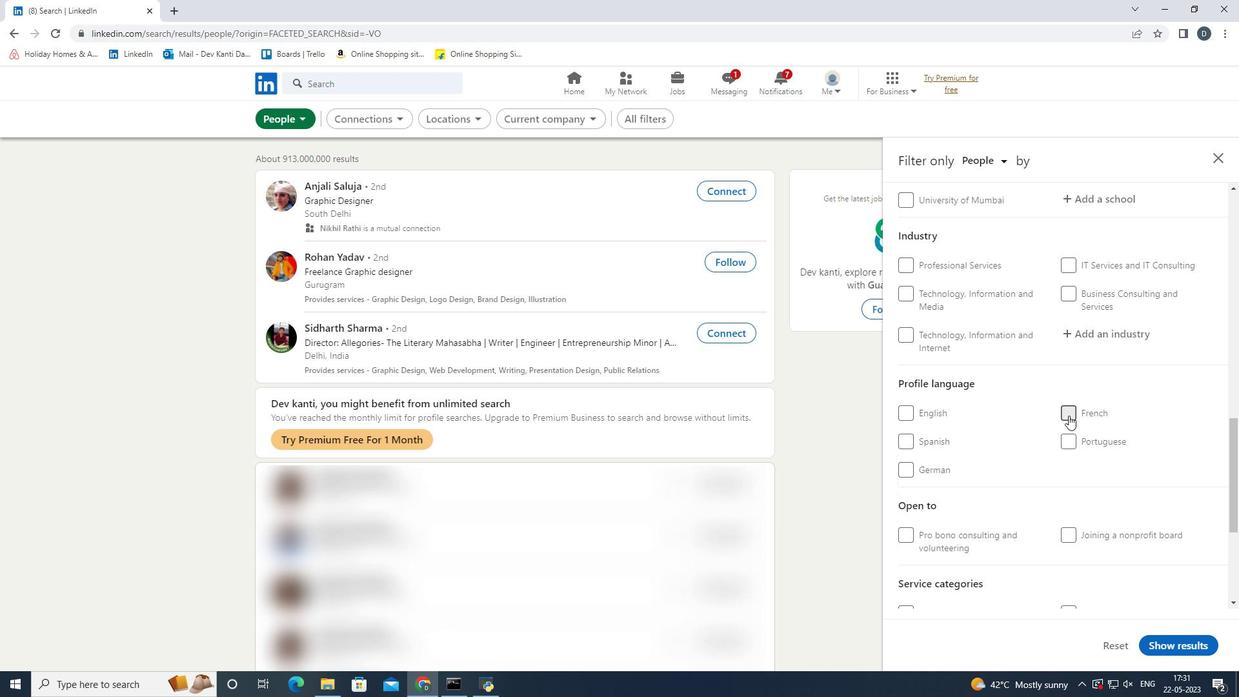 
Action: Mouse scrolled (1069, 416) with delta (0, 0)
Screenshot: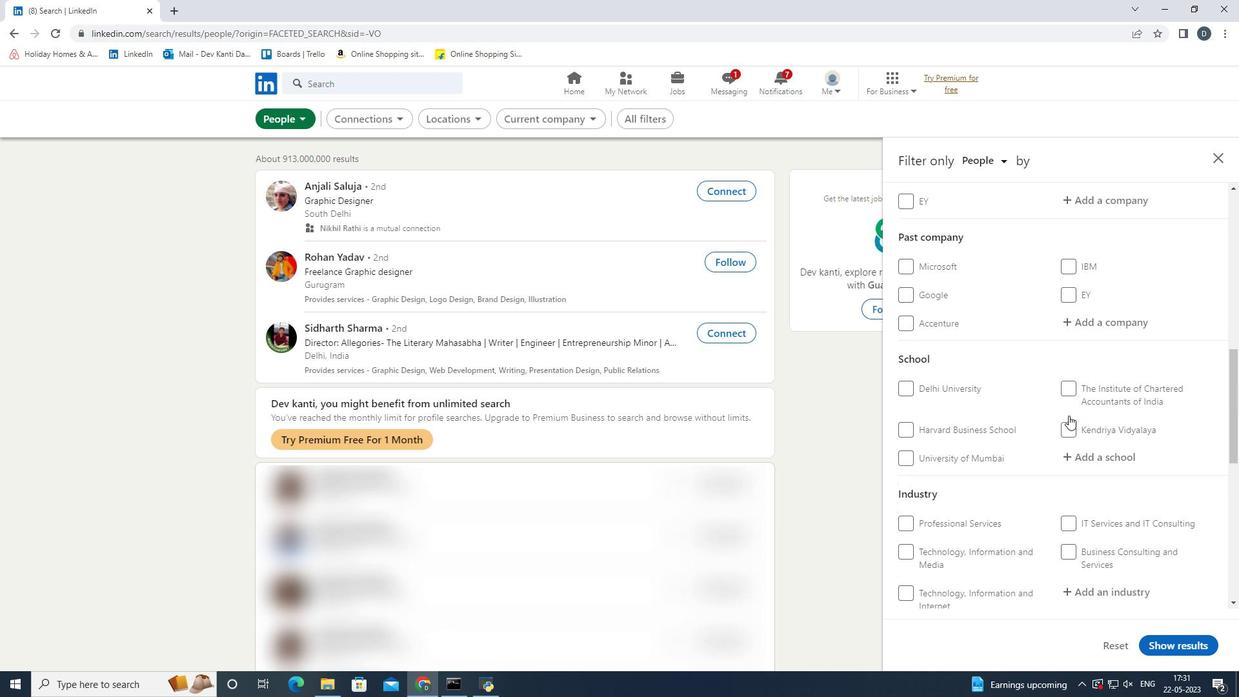 
Action: Mouse scrolled (1069, 416) with delta (0, 0)
Screenshot: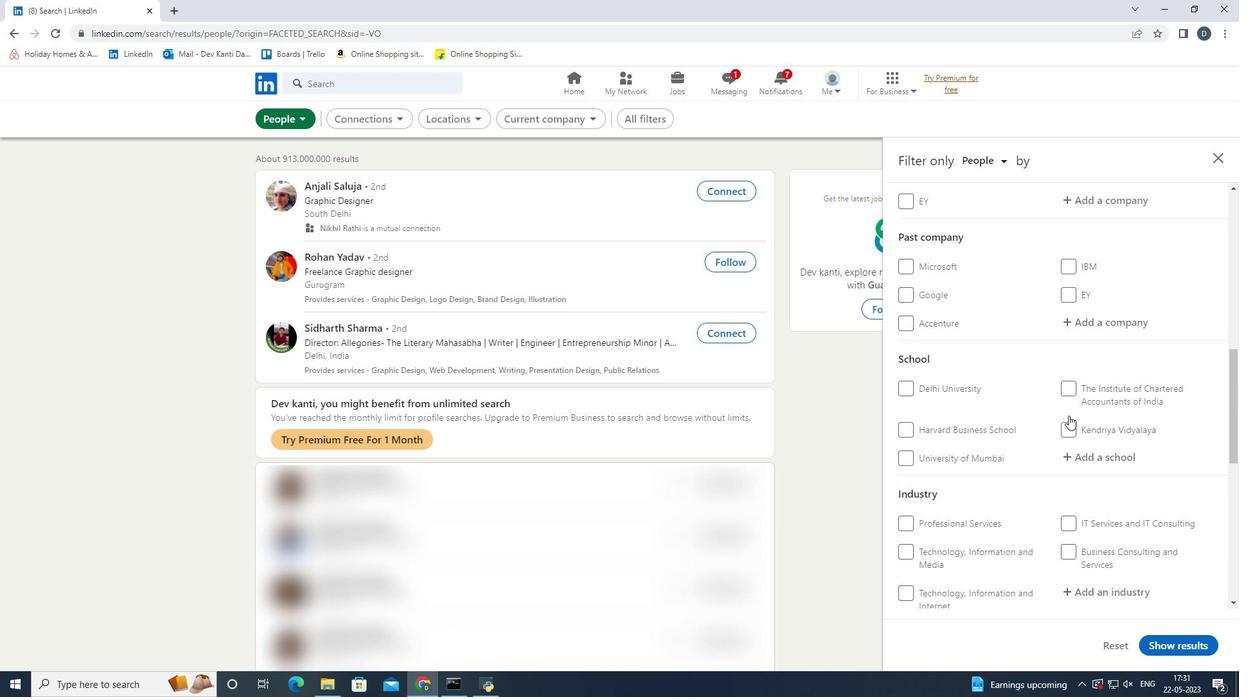 
Action: Mouse moved to (1151, 329)
Screenshot: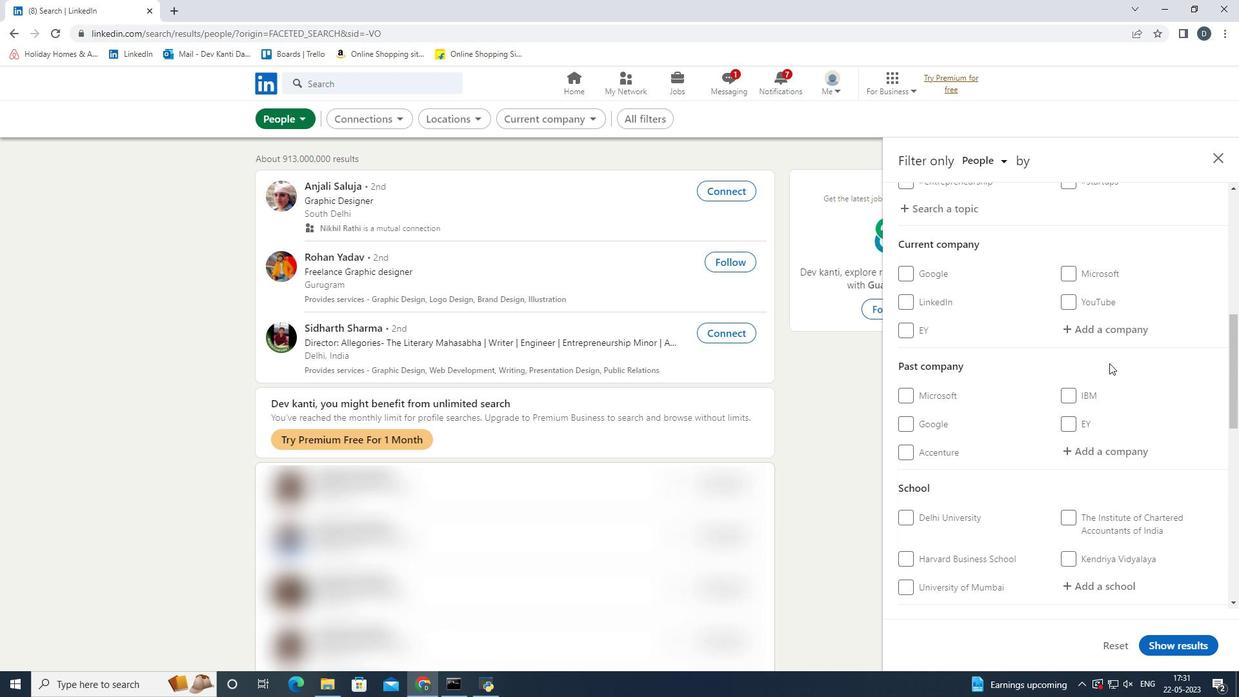 
Action: Mouse pressed left at (1151, 329)
Screenshot: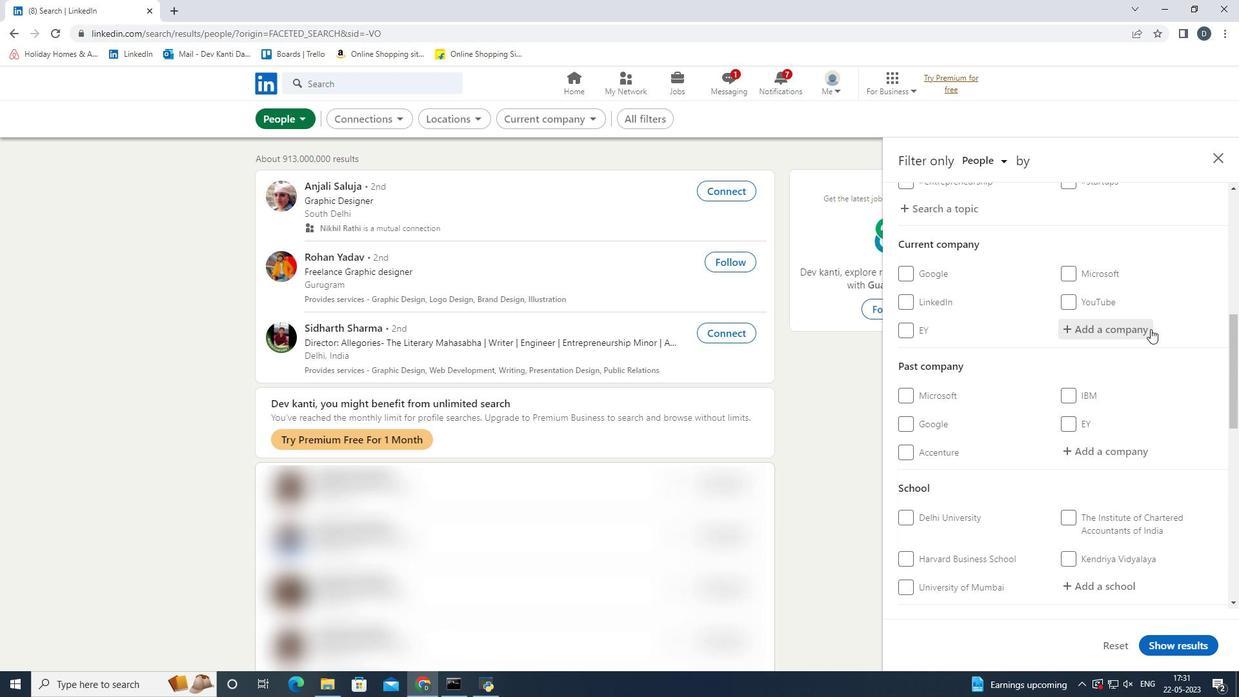 
Action: Mouse moved to (1141, 344)
Screenshot: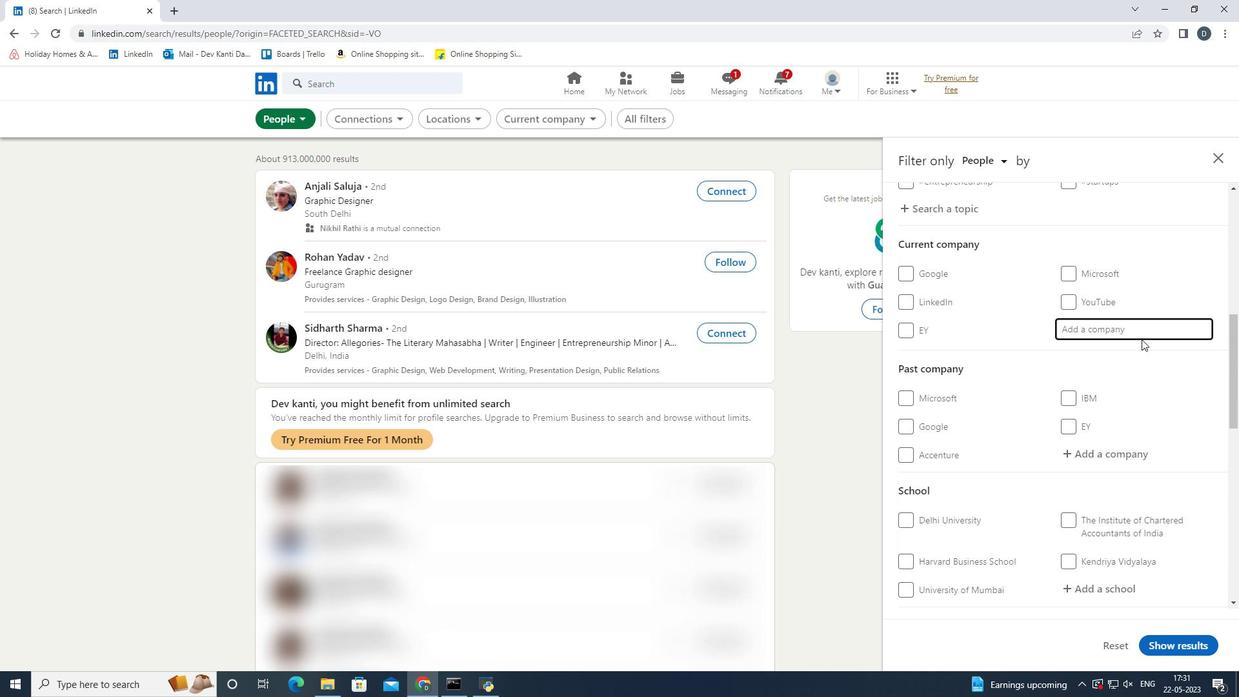 
Action: Key pressed <Key.shift><Key.shift><Key.shift><Key.shift><Key.shift><Key.shift><Key.shift><Key.shift><Key.shift><Key.shift><Key.shift><Key.shift><Key.shift><Key.shift>GRUNDFOS
Screenshot: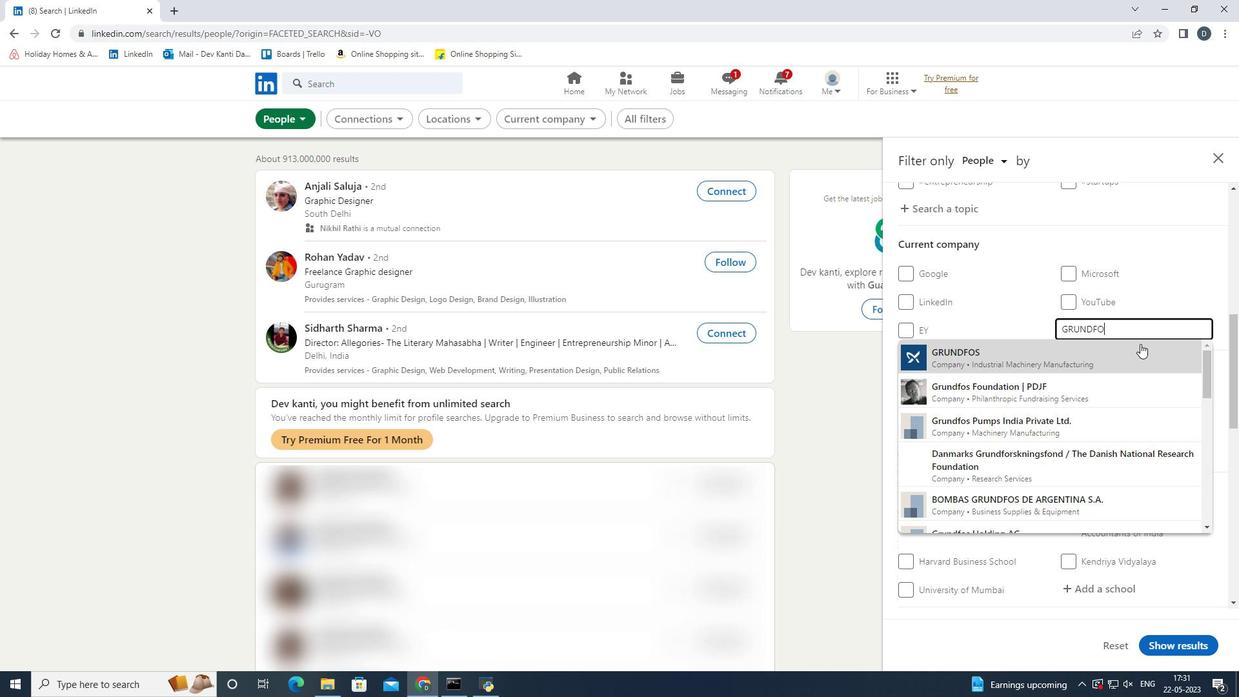 
Action: Mouse pressed left at (1141, 344)
Screenshot: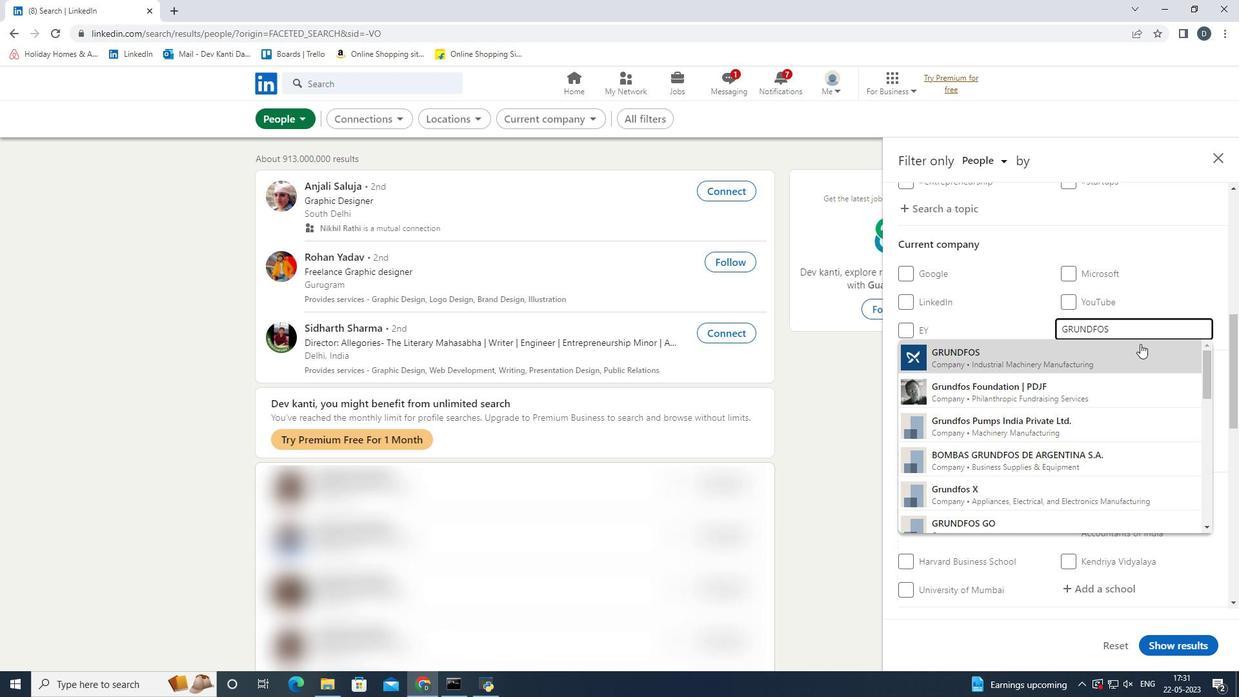 
Action: Mouse scrolled (1141, 343) with delta (0, 0)
Screenshot: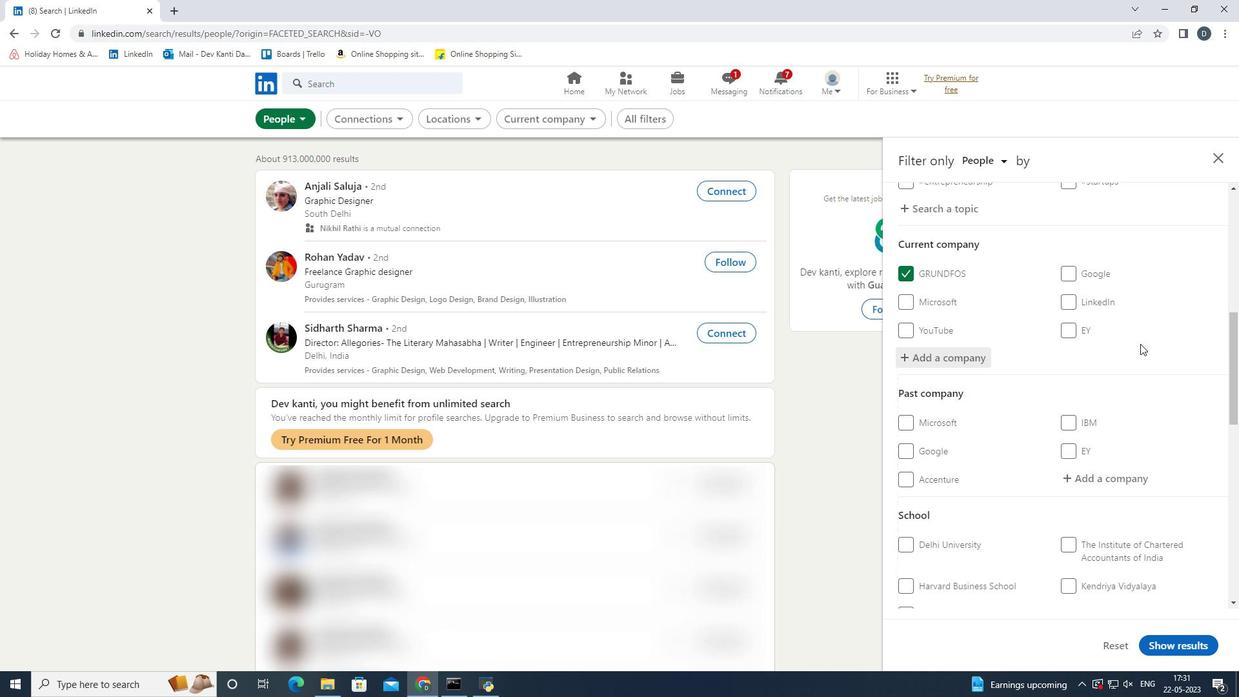 
Action: Mouse scrolled (1141, 343) with delta (0, 0)
Screenshot: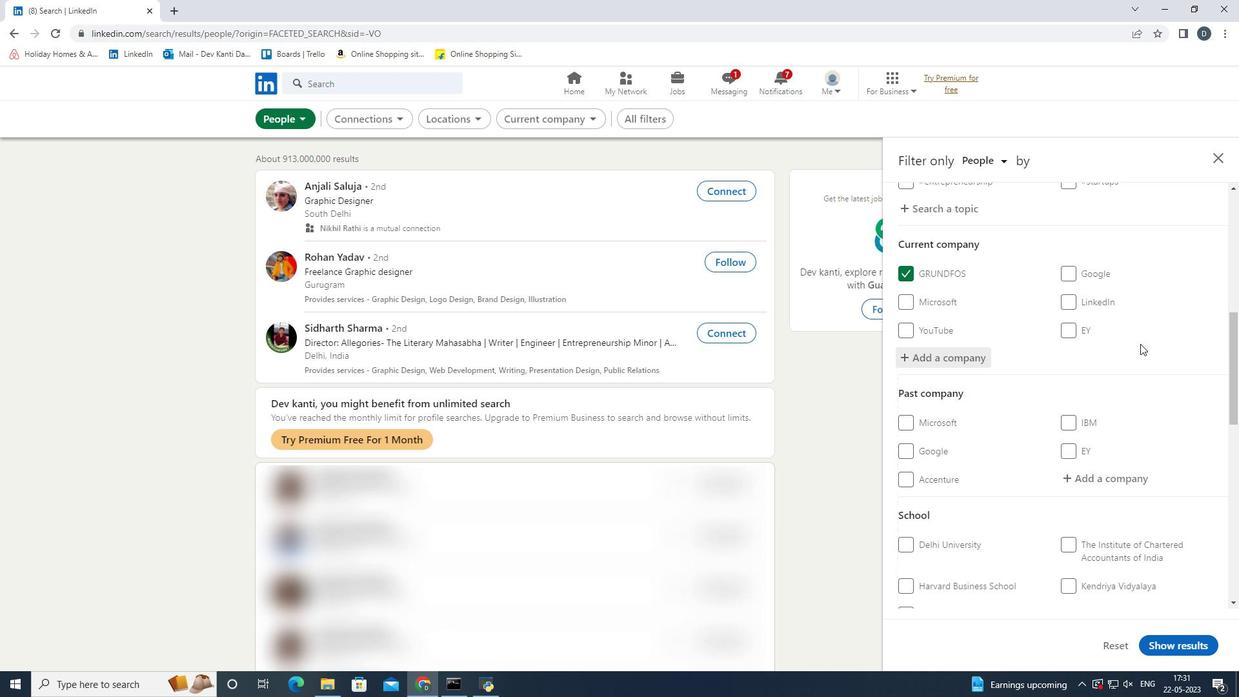 
Action: Mouse moved to (1089, 487)
Screenshot: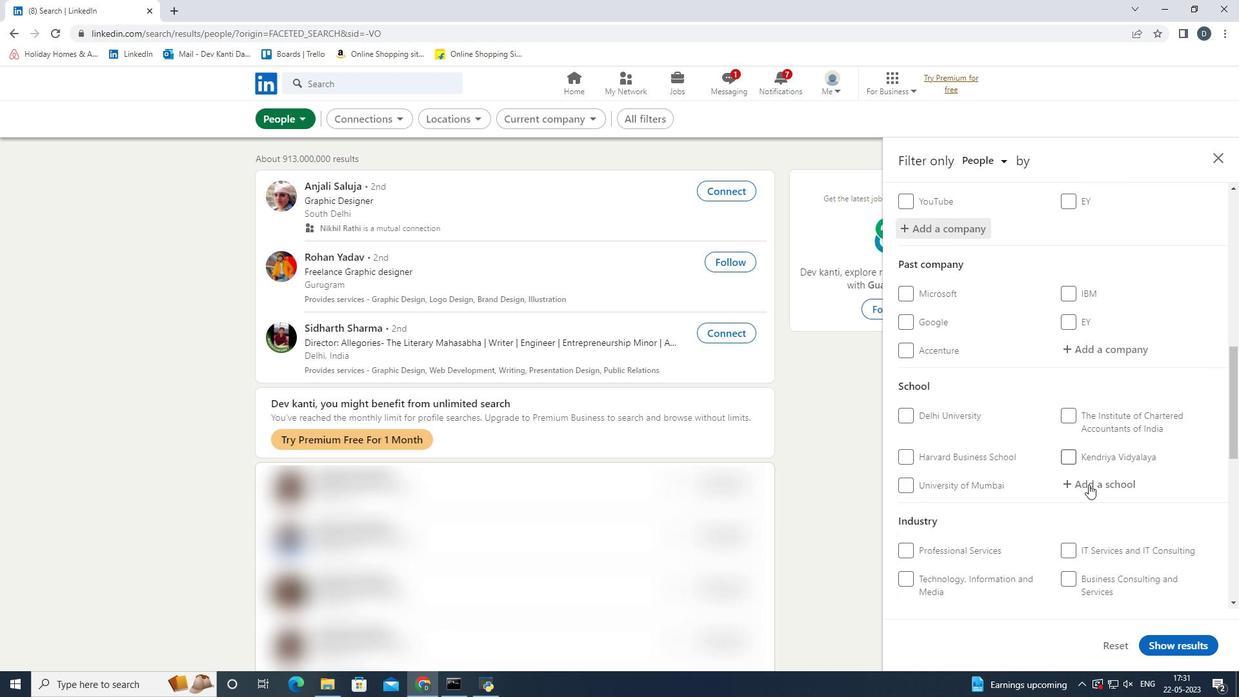 
Action: Mouse pressed left at (1089, 487)
Screenshot: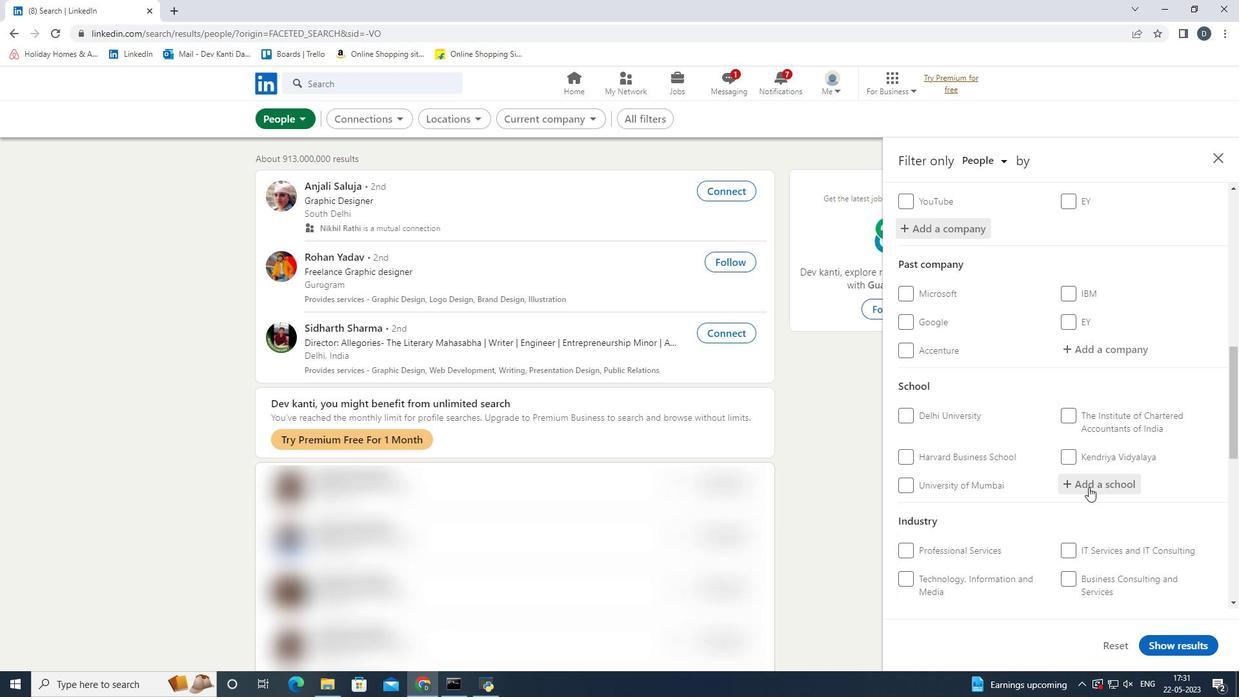 
Action: Mouse moved to (1141, 394)
Screenshot: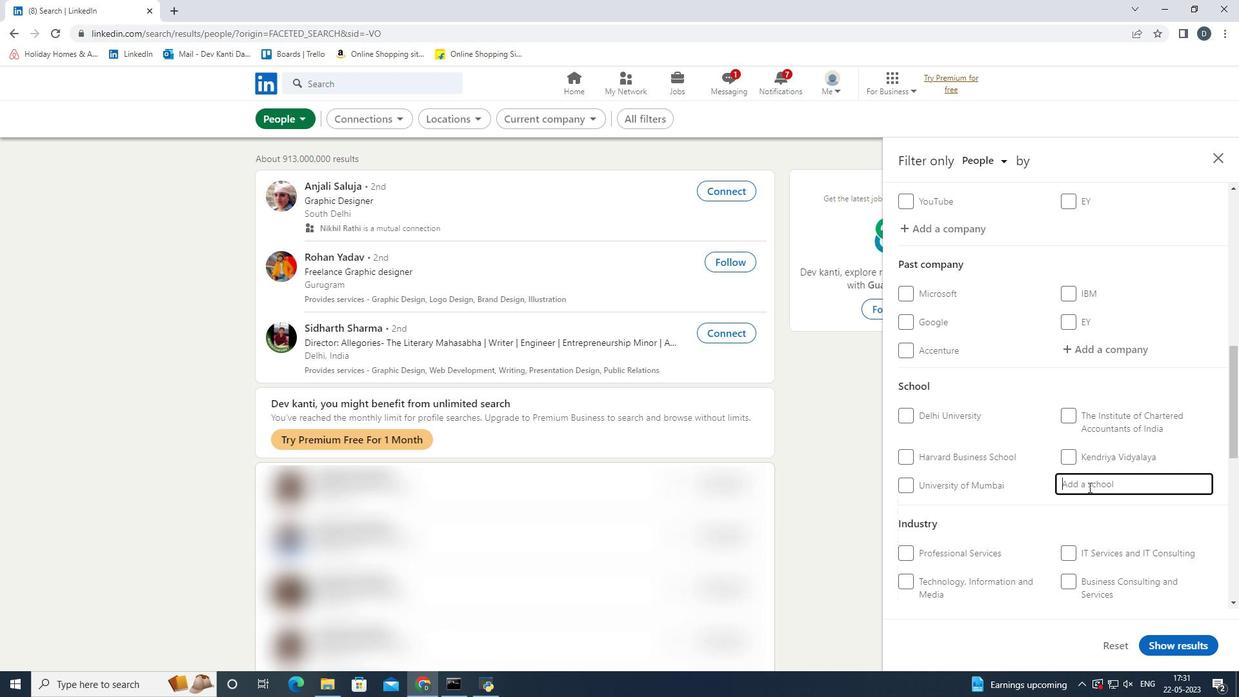 
Action: Mouse scrolled (1141, 393) with delta (0, 0)
Screenshot: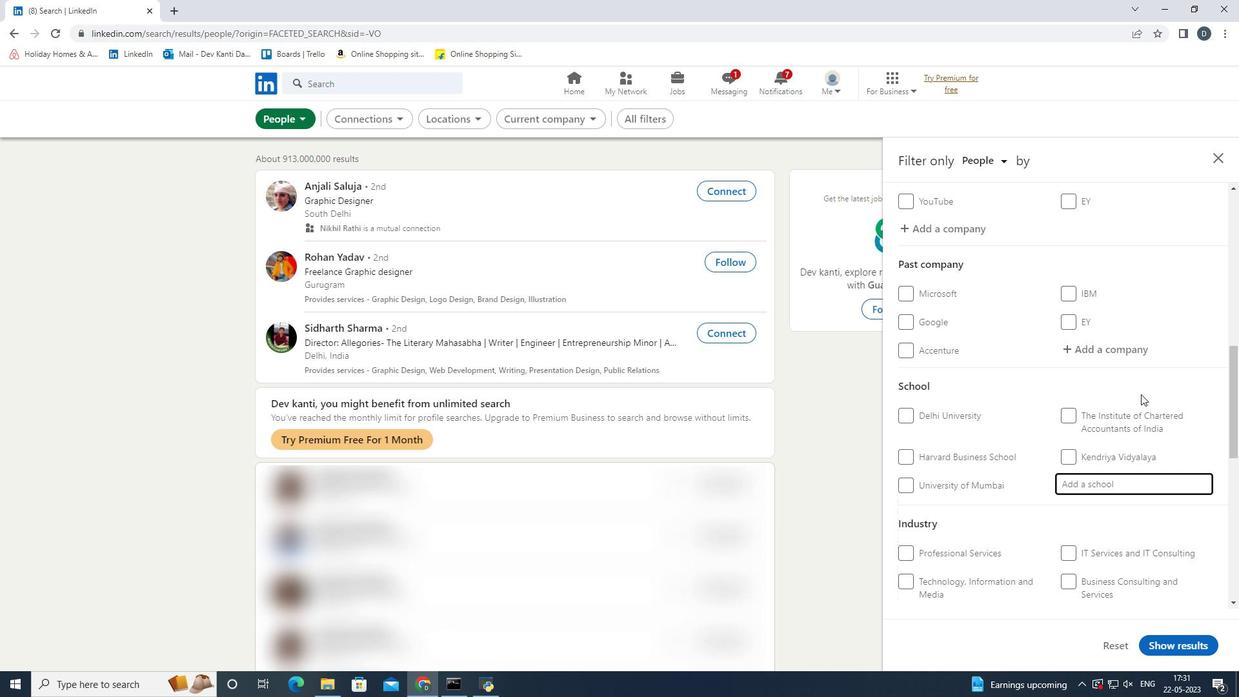 
Action: Mouse moved to (1135, 395)
Screenshot: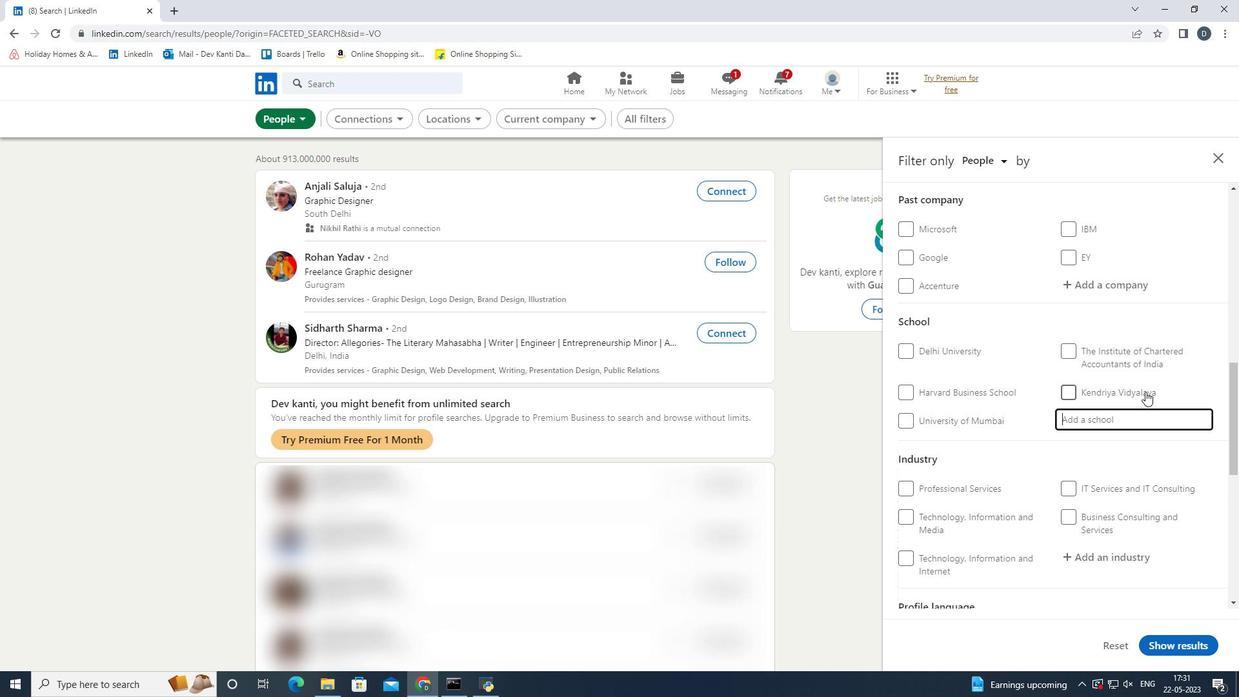 
Action: Key pressed <Key.shift><Key.shift><Key.shift><Key.shift><Key.shift>BELGAUM<Key.space><Key.shift>Jobs
Screenshot: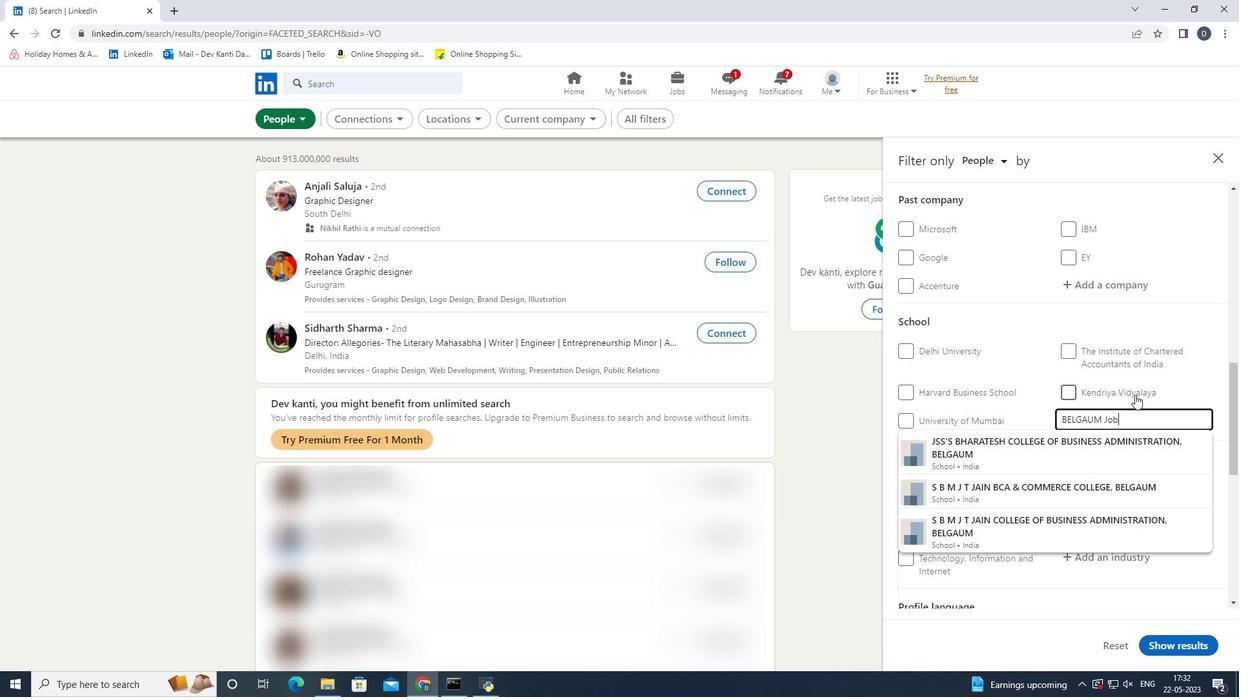 
Action: Mouse moved to (1144, 413)
Screenshot: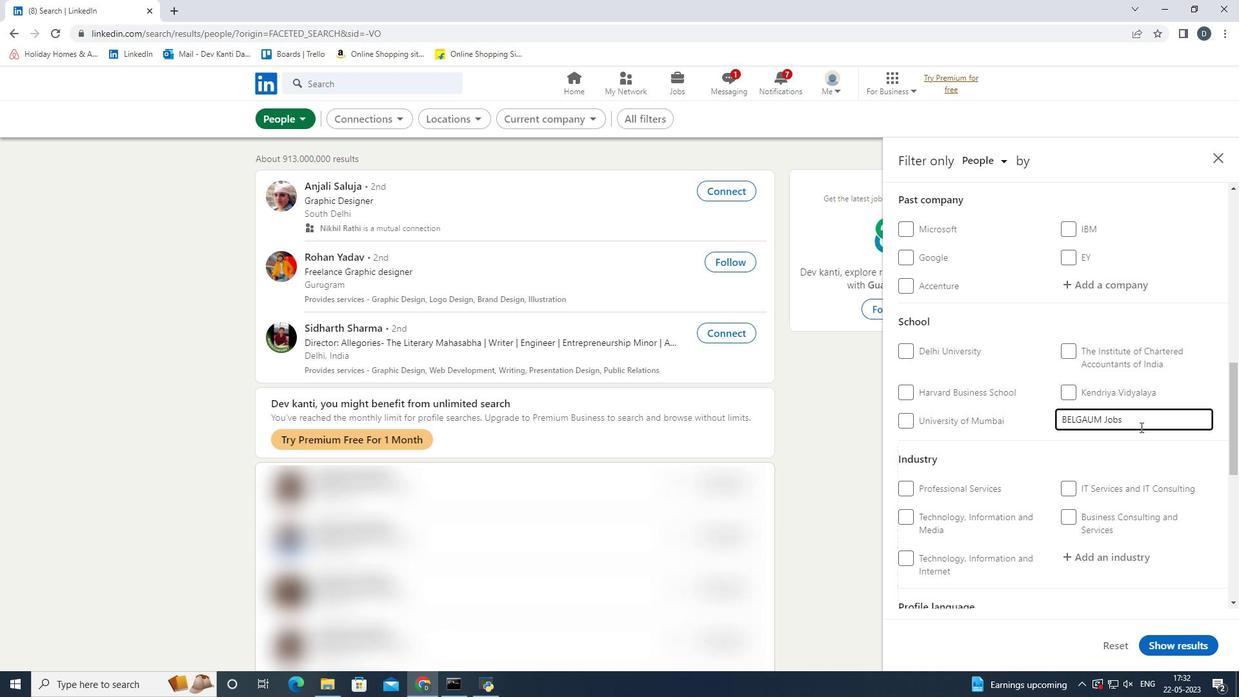 
Action: Key pressed <Key.enter>
Screenshot: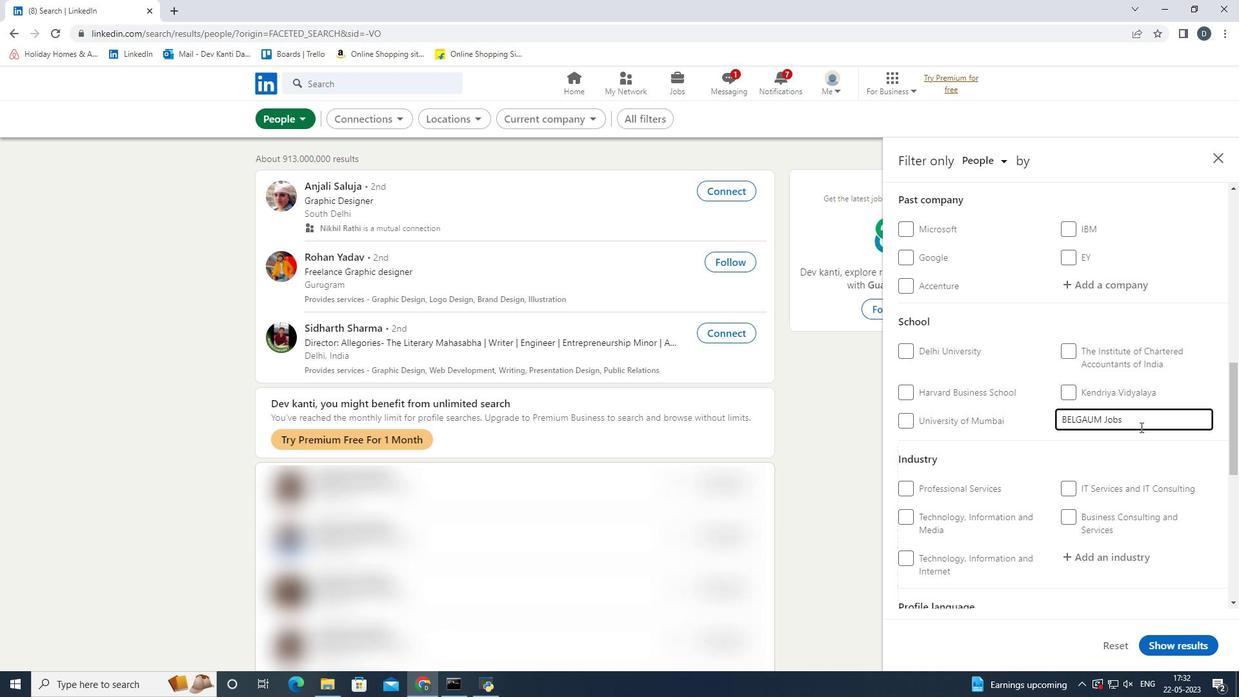 
Action: Mouse moved to (1159, 412)
Screenshot: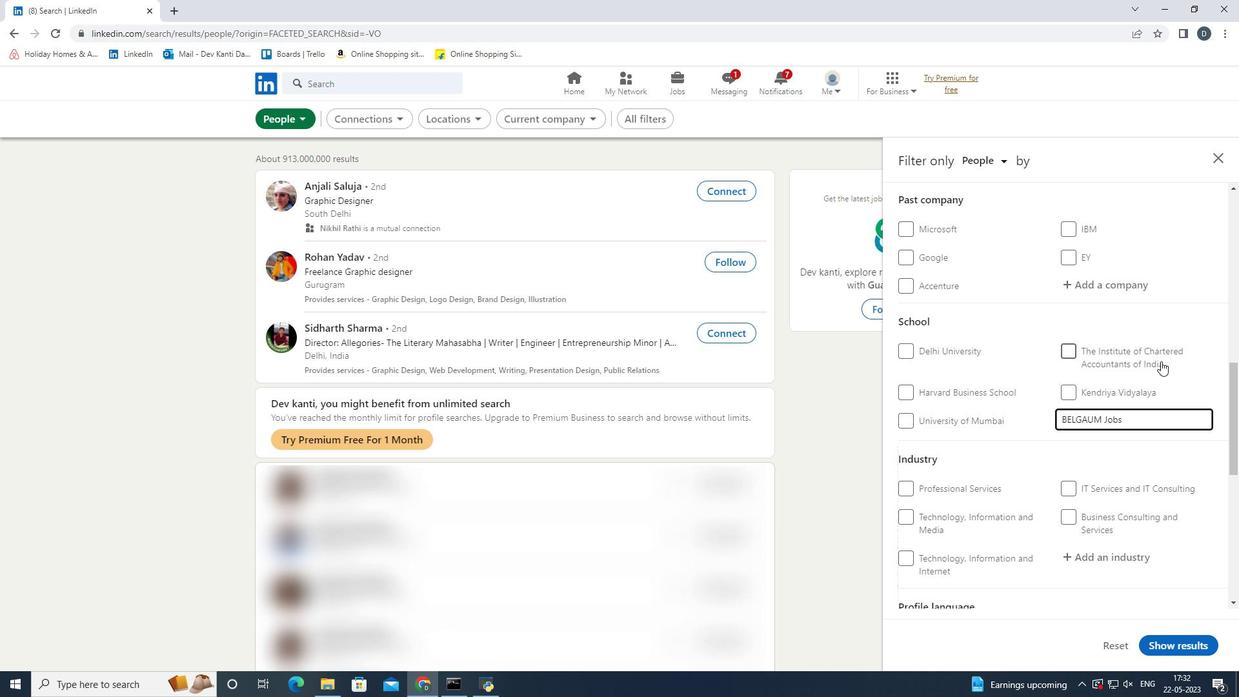 
Action: Mouse scrolled (1159, 411) with delta (0, 0)
Screenshot: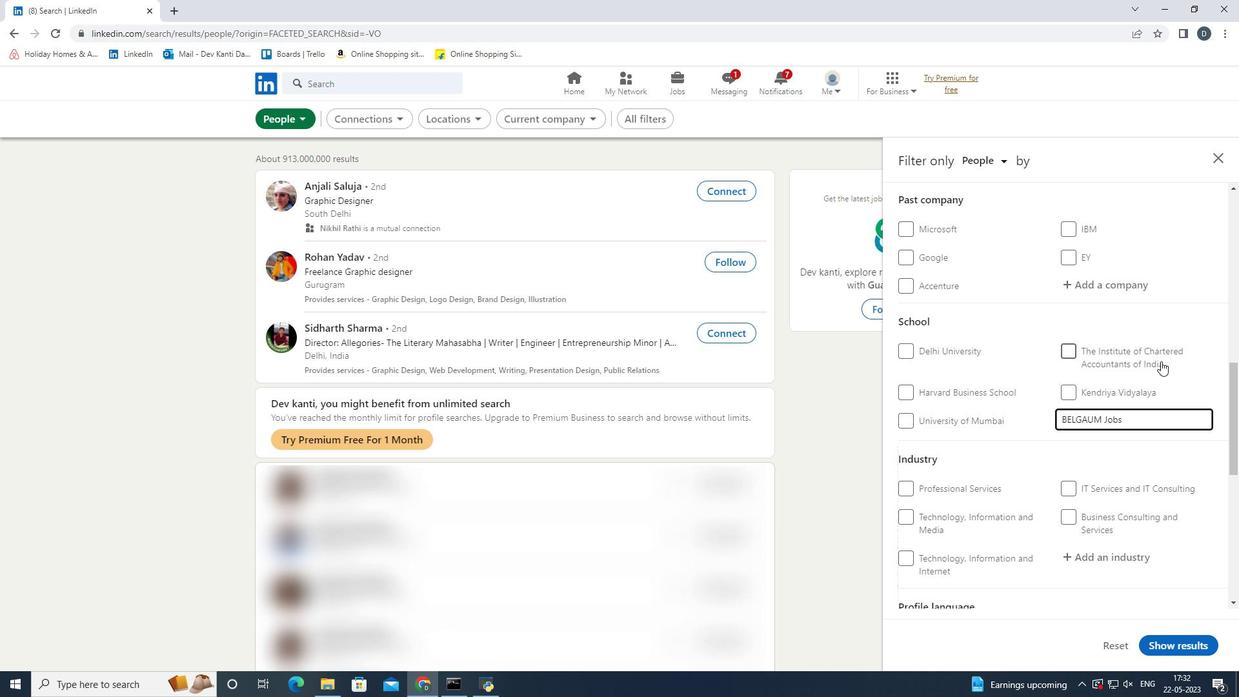 
Action: Mouse scrolled (1159, 411) with delta (0, 0)
Screenshot: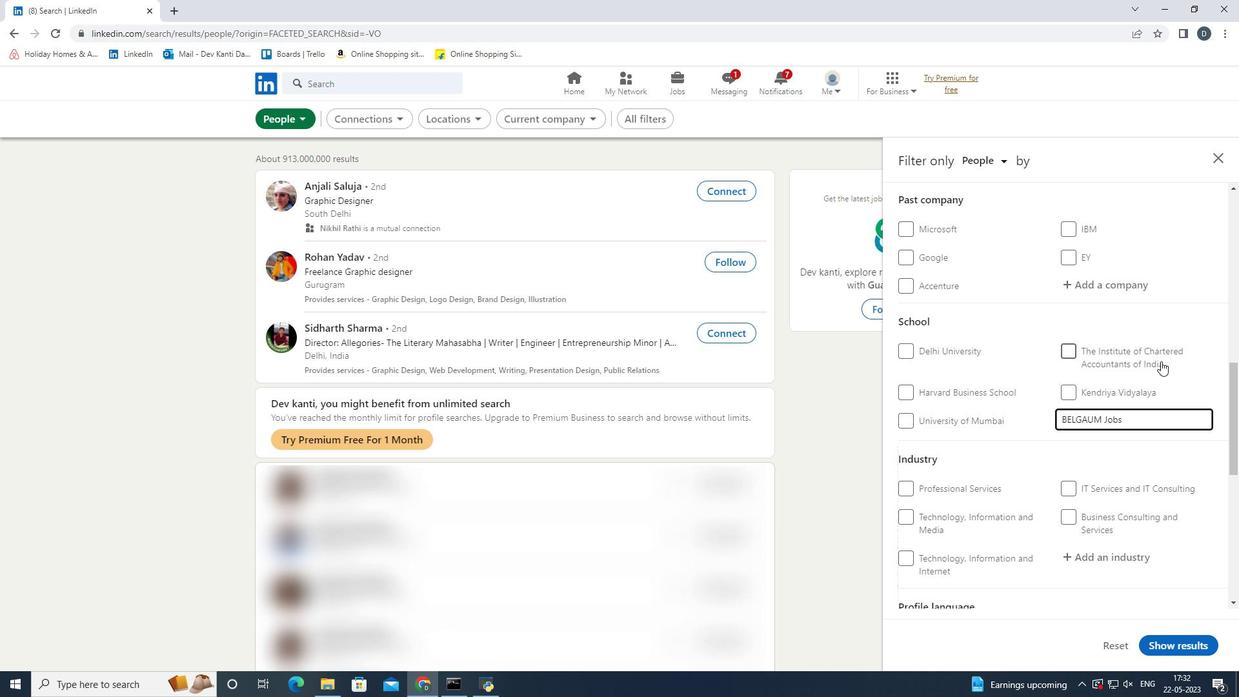 
Action: Mouse moved to (1134, 421)
Screenshot: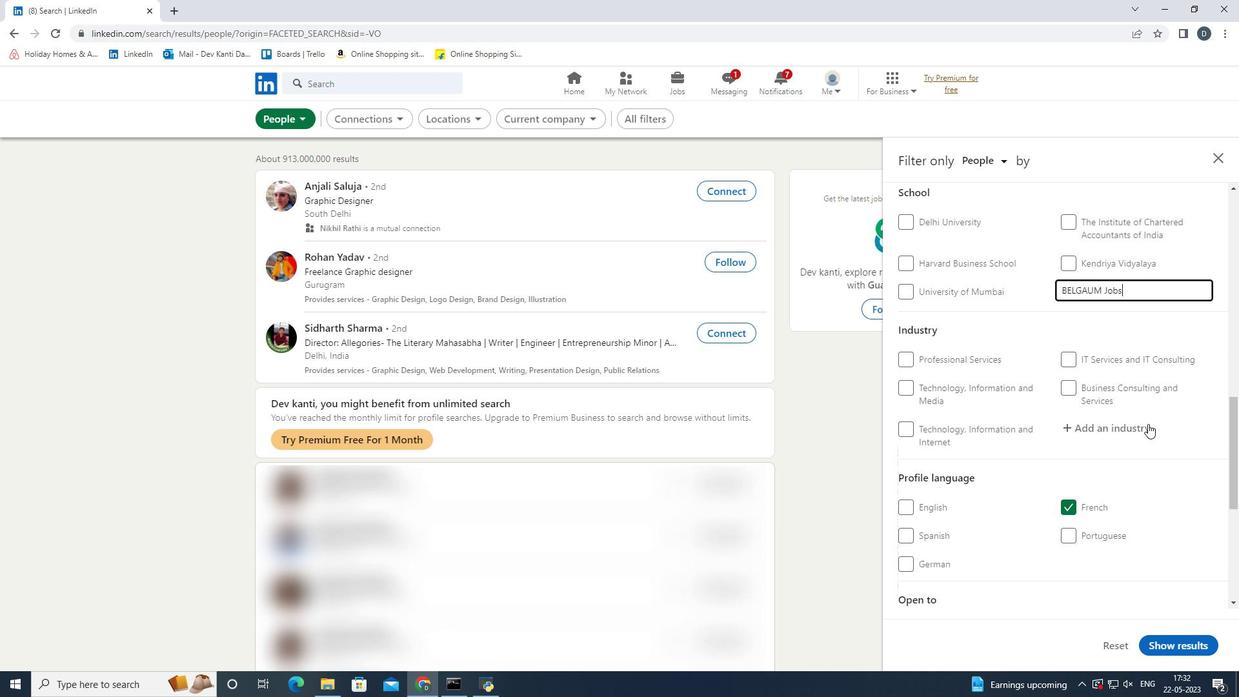 
Action: Mouse pressed left at (1134, 421)
Screenshot: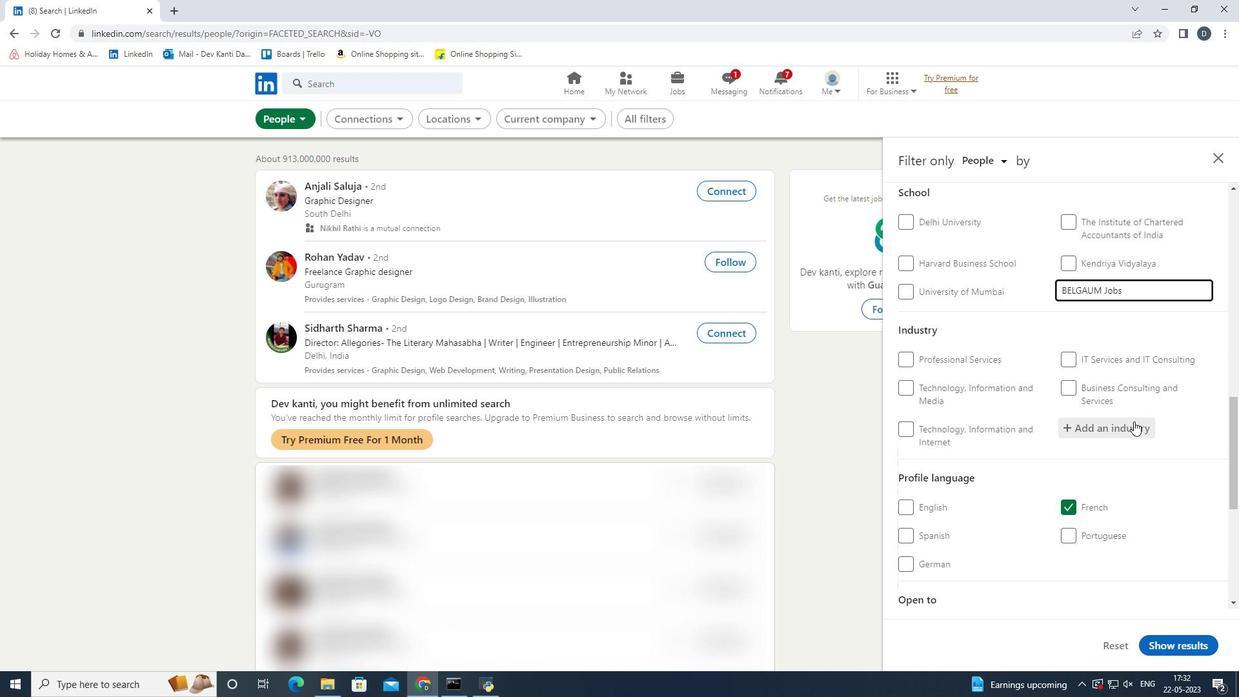 
Action: Key pressed <Key.shift><Key.shift>CA<Key.backspace>able<Key.space>and<Key.space><Key.down><Key.enter>
Screenshot: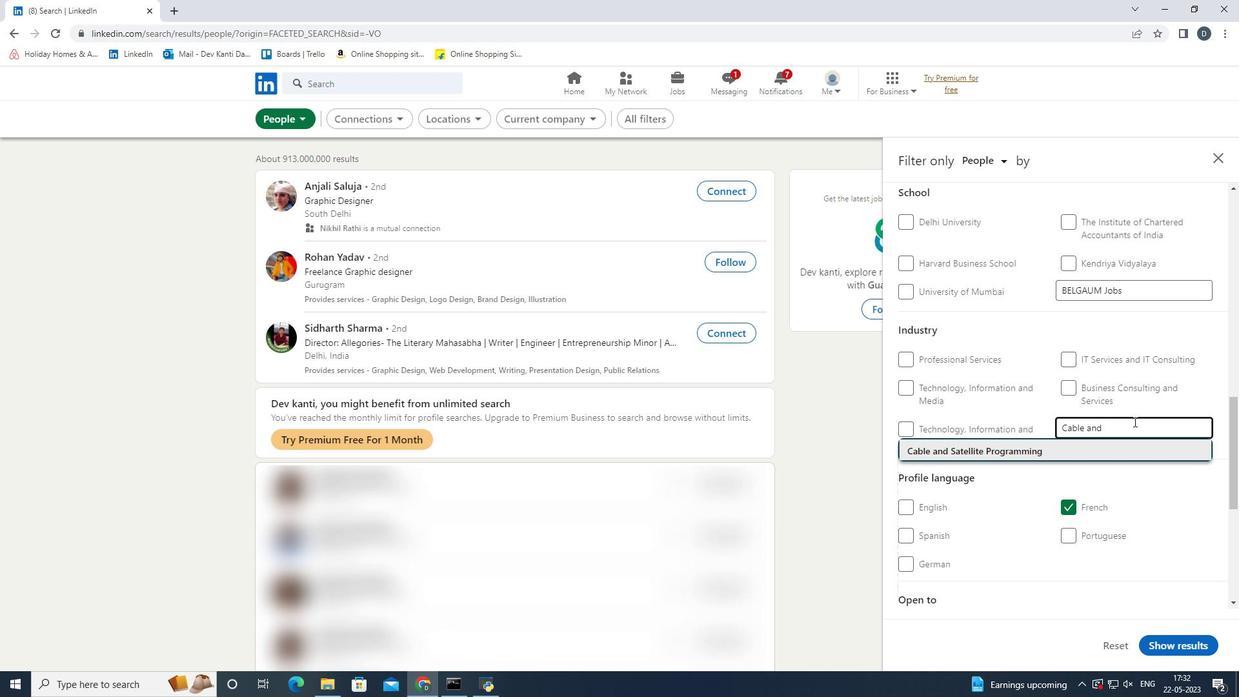 
Action: Mouse scrolled (1134, 421) with delta (0, 0)
Screenshot: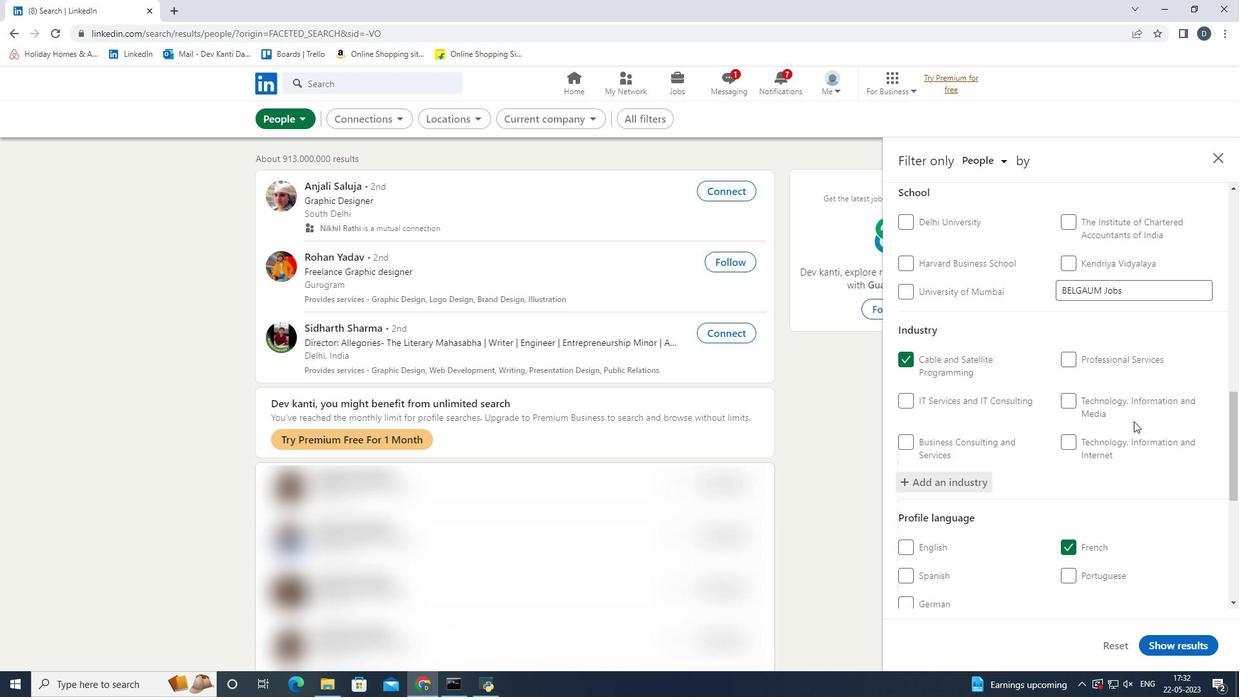 
Action: Mouse scrolled (1134, 421) with delta (0, 0)
Screenshot: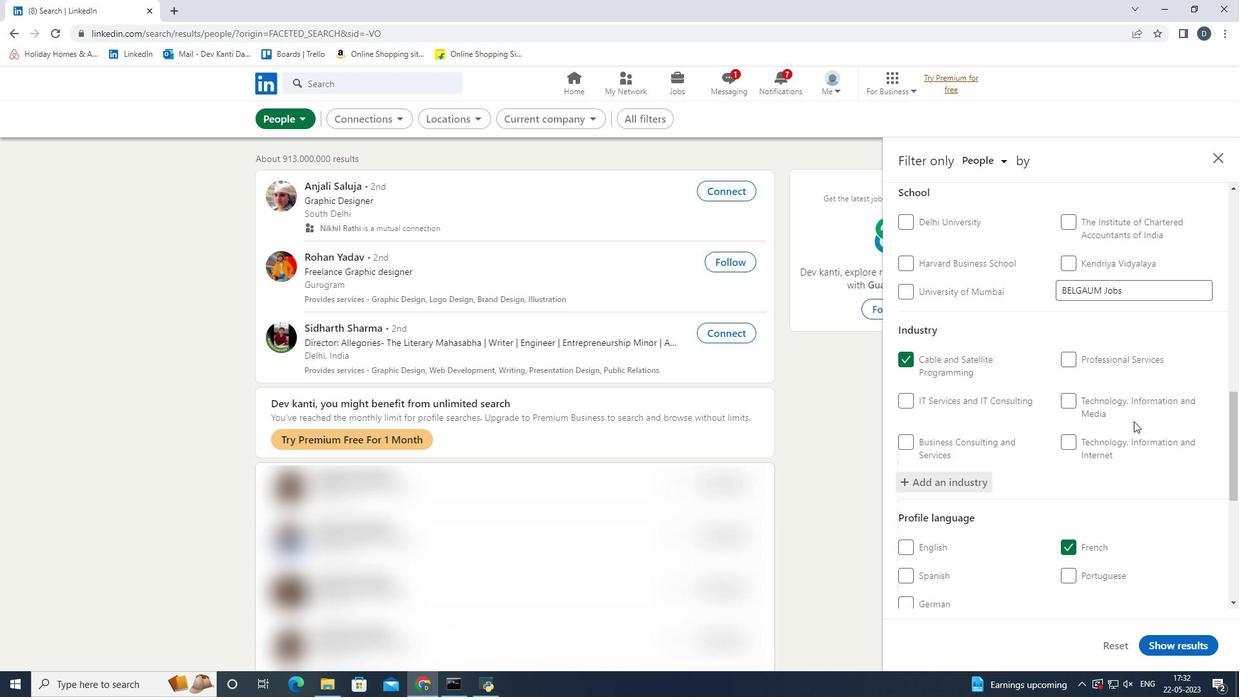 
Action: Mouse scrolled (1134, 421) with delta (0, 0)
Screenshot: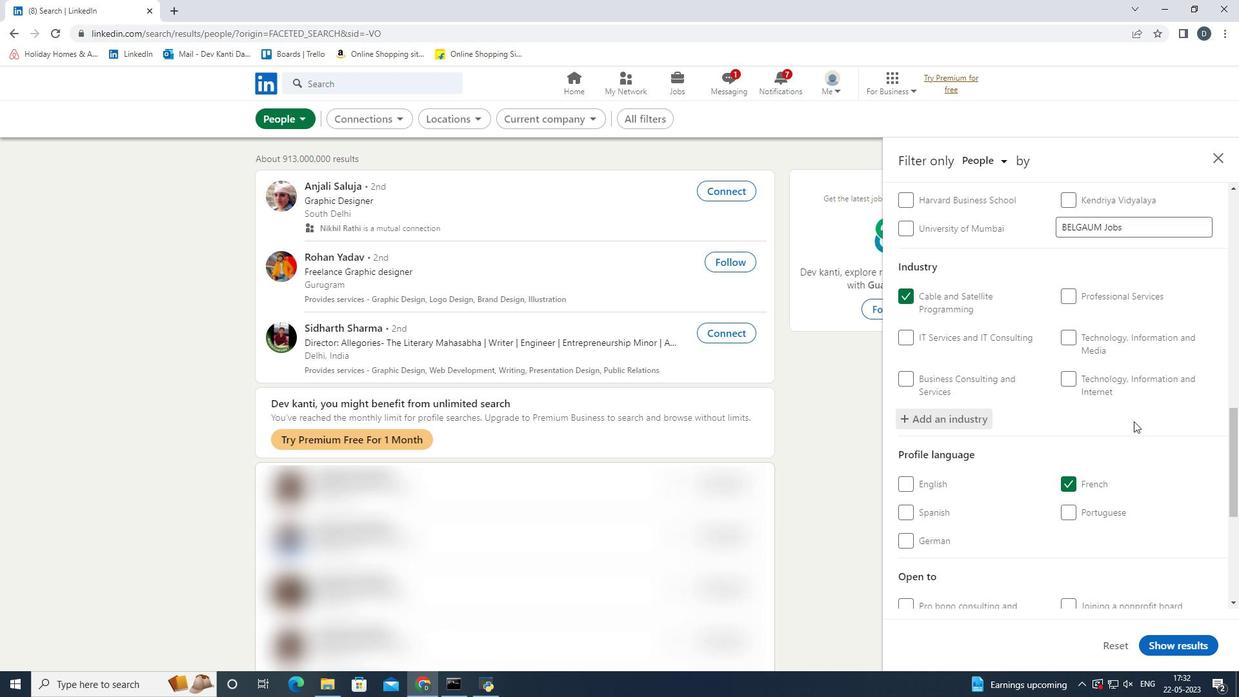
Action: Mouse scrolled (1134, 421) with delta (0, 0)
Screenshot: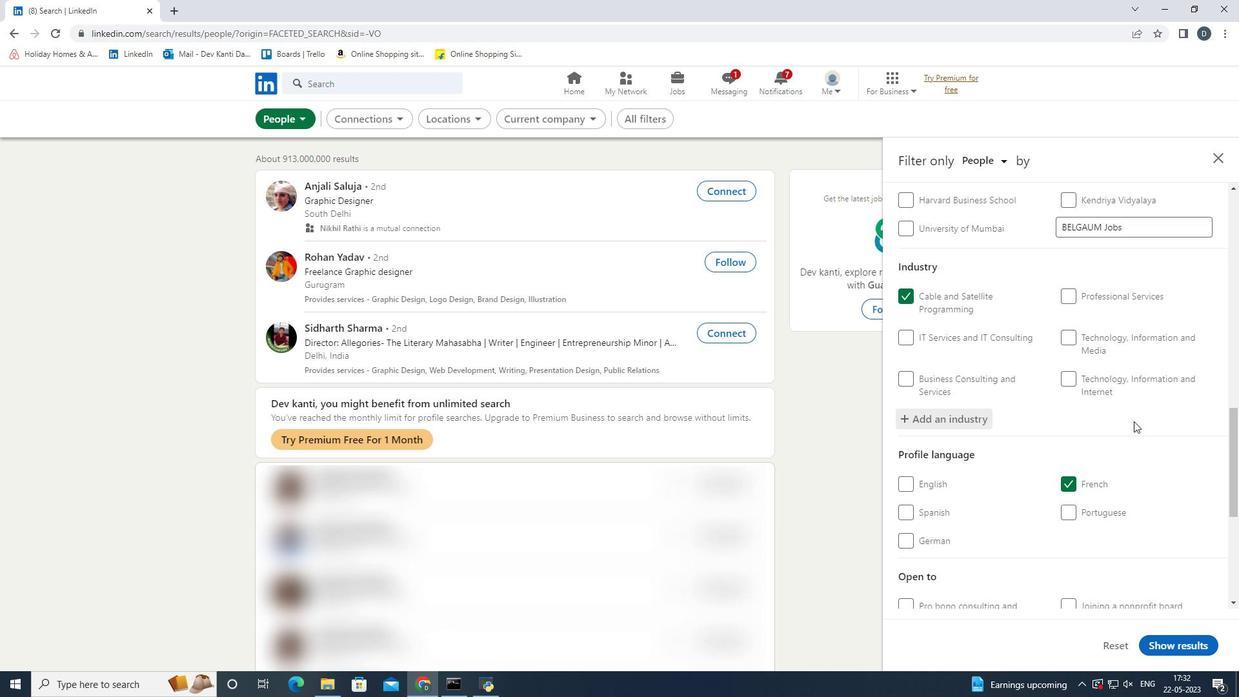 
Action: Mouse moved to (995, 486)
Screenshot: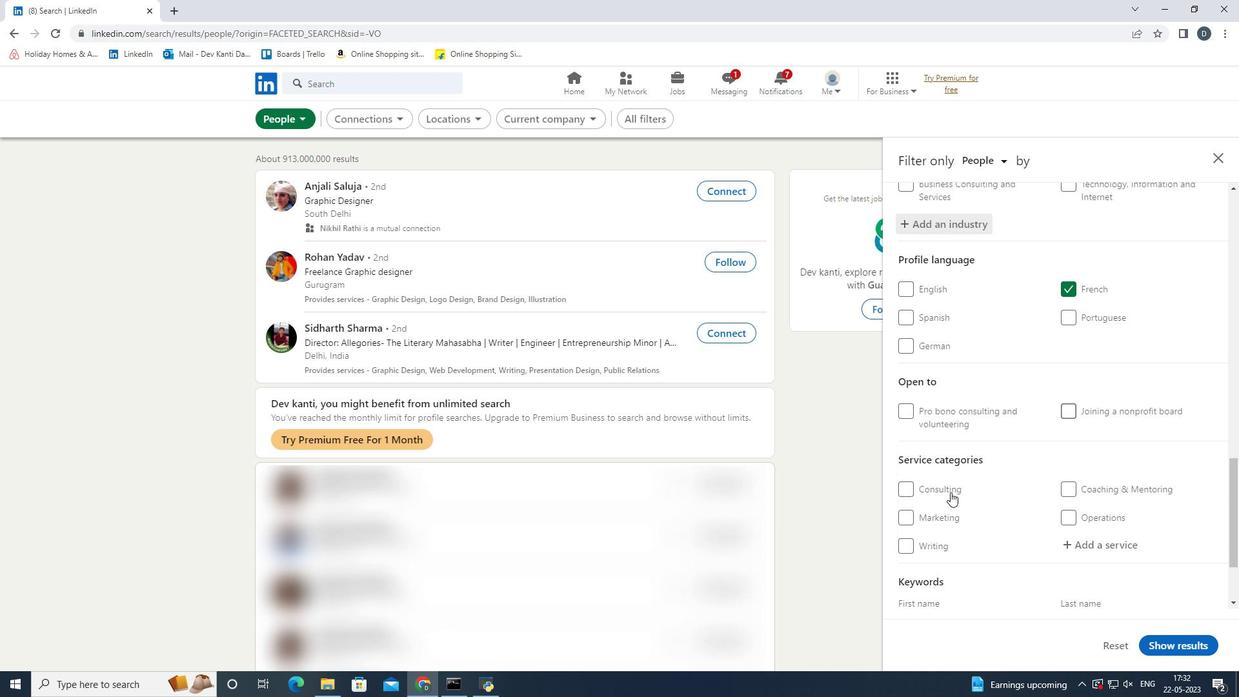 
Action: Mouse scrolled (995, 486) with delta (0, 0)
Screenshot: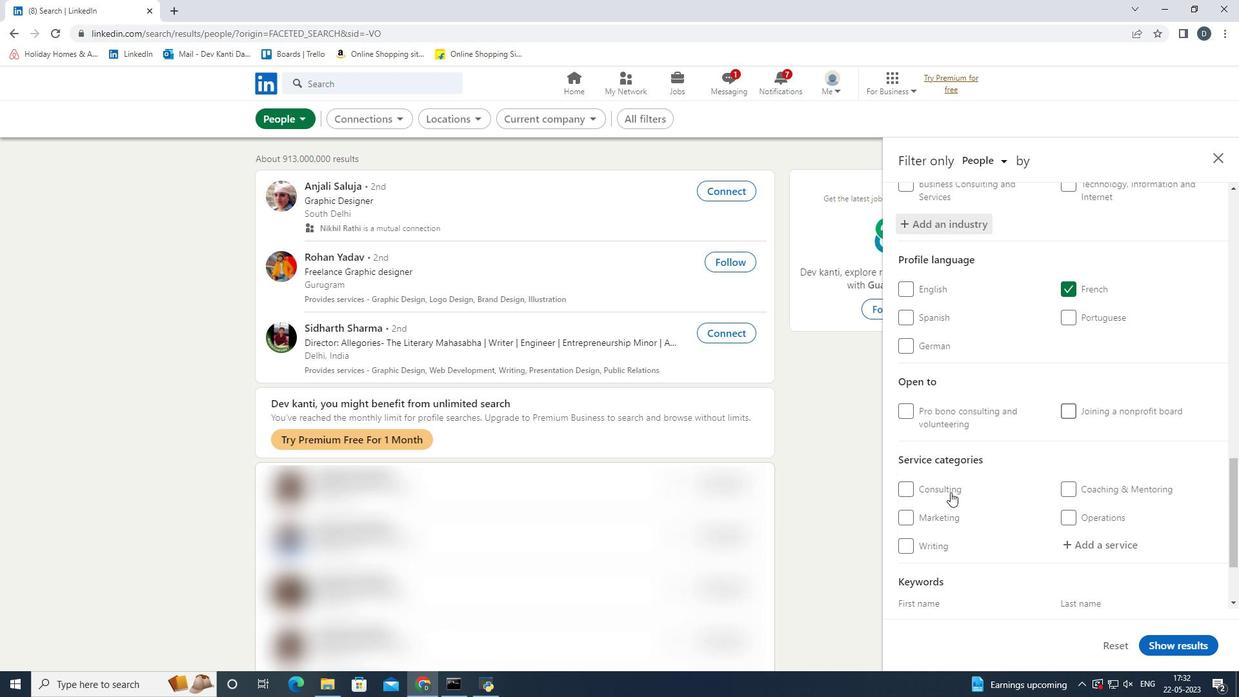 
Action: Mouse scrolled (995, 486) with delta (0, 0)
Screenshot: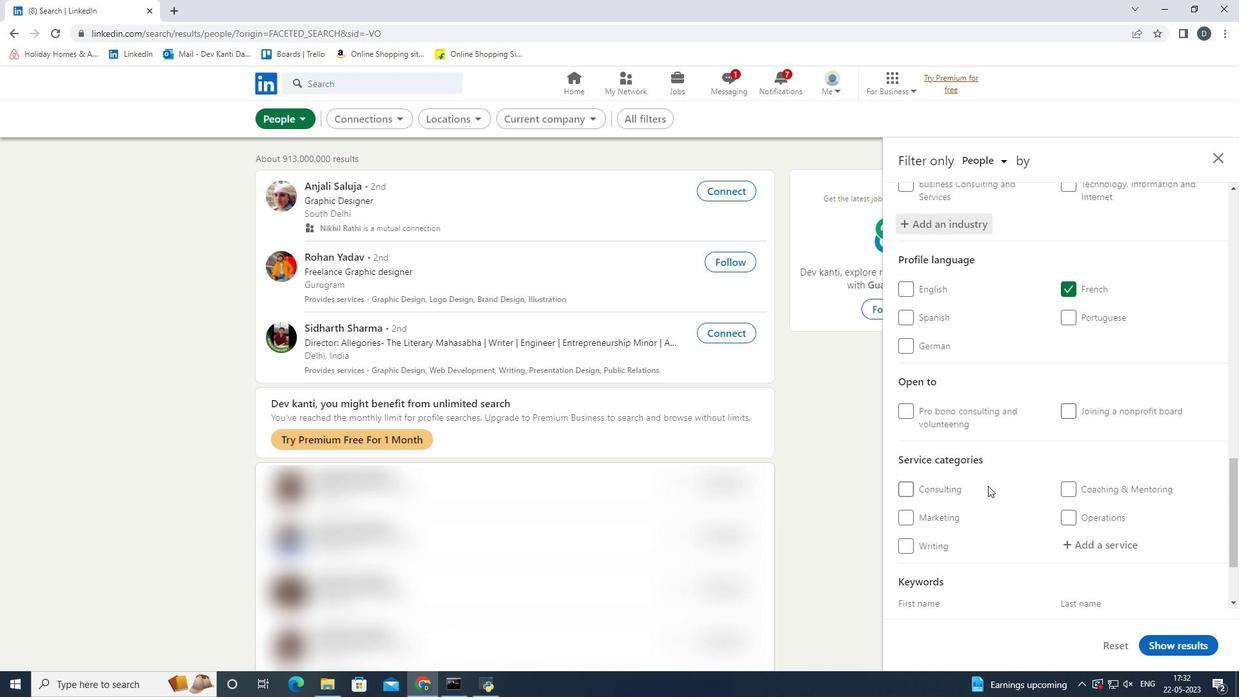 
Action: Mouse moved to (1114, 437)
Screenshot: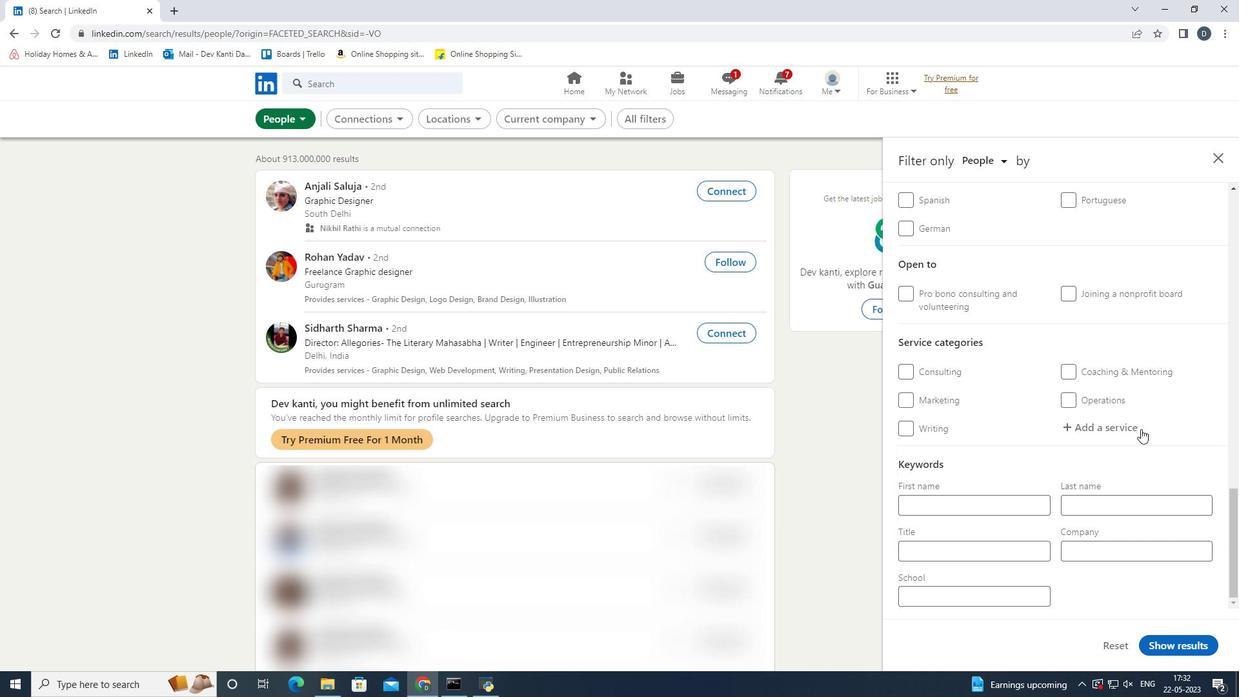 
Action: Mouse scrolled (1114, 438) with delta (0, 0)
Screenshot: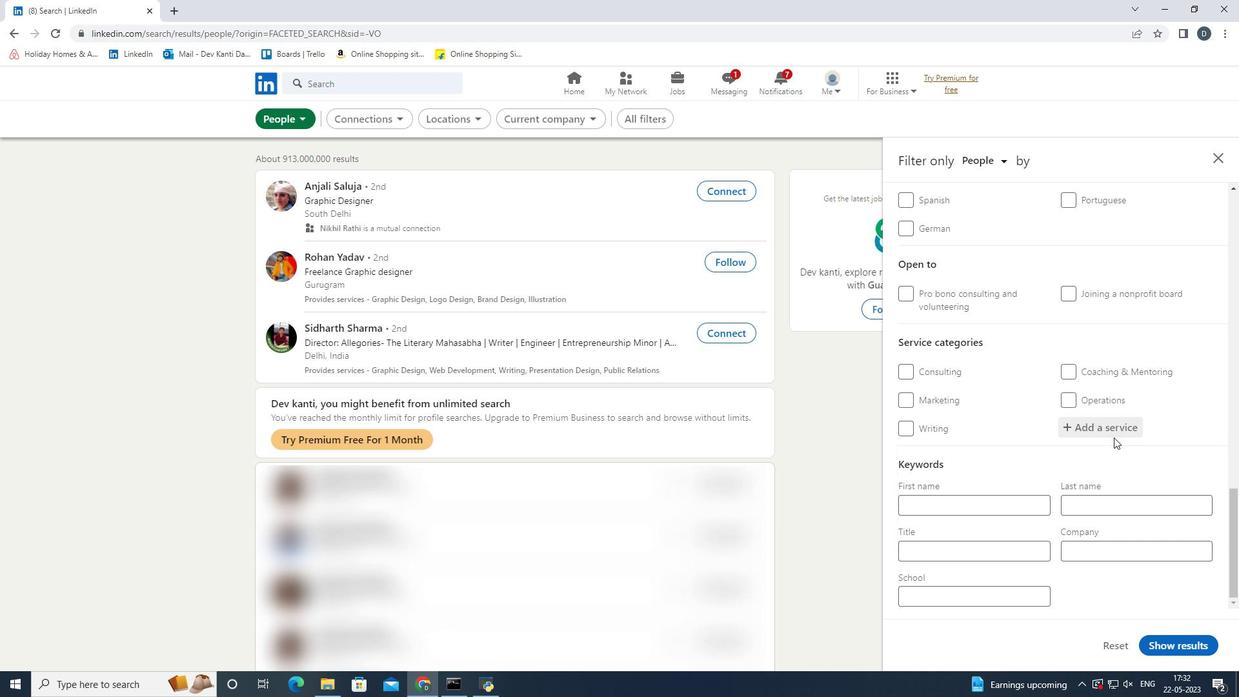 
Action: Mouse scrolled (1114, 438) with delta (0, 0)
Screenshot: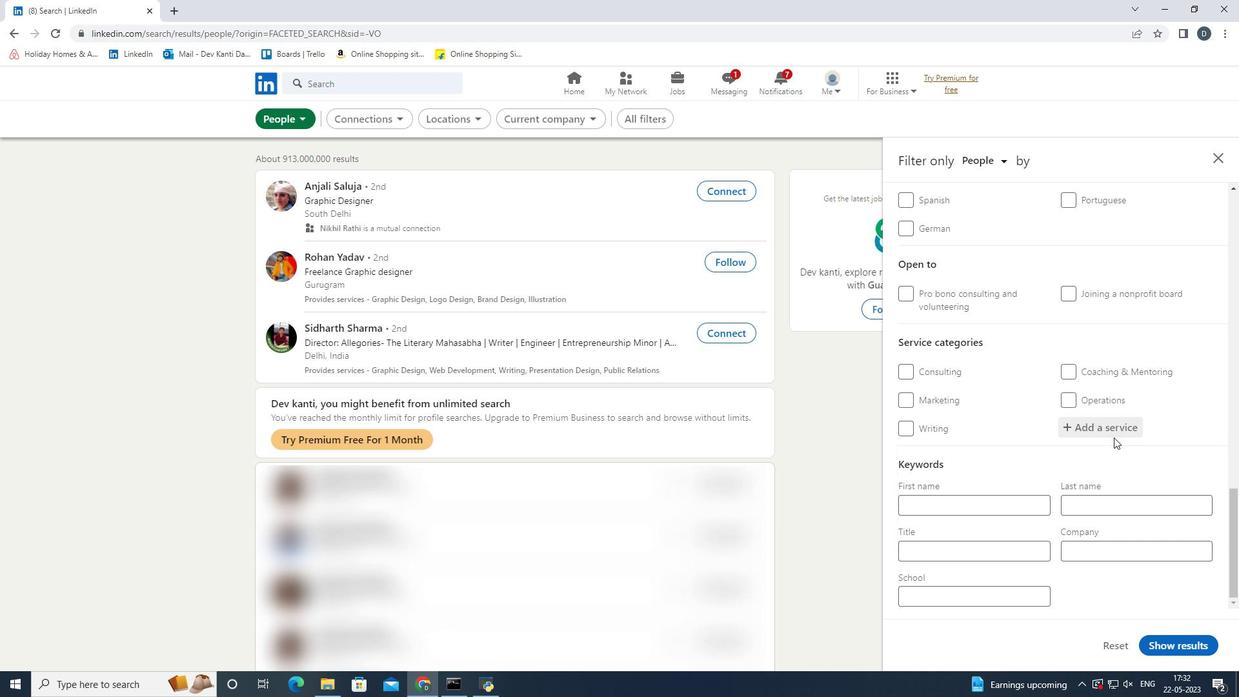 
Action: Mouse scrolled (1114, 438) with delta (0, 0)
Screenshot: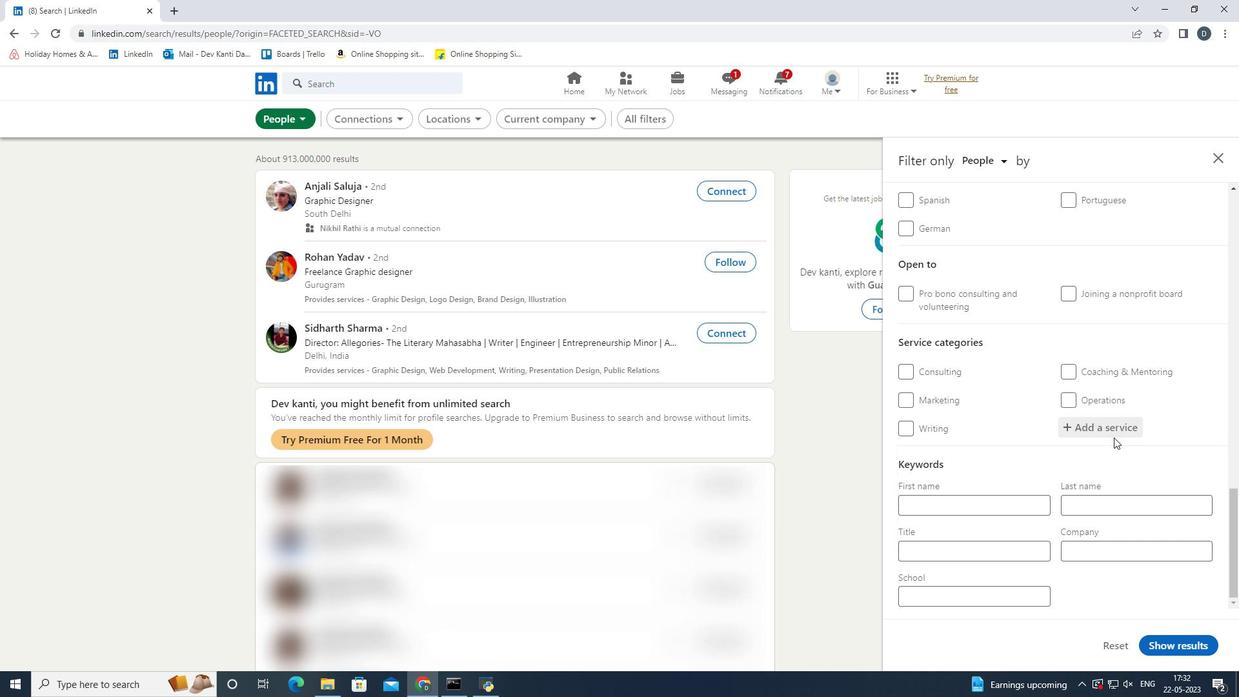
Action: Mouse scrolled (1114, 438) with delta (0, 0)
Screenshot: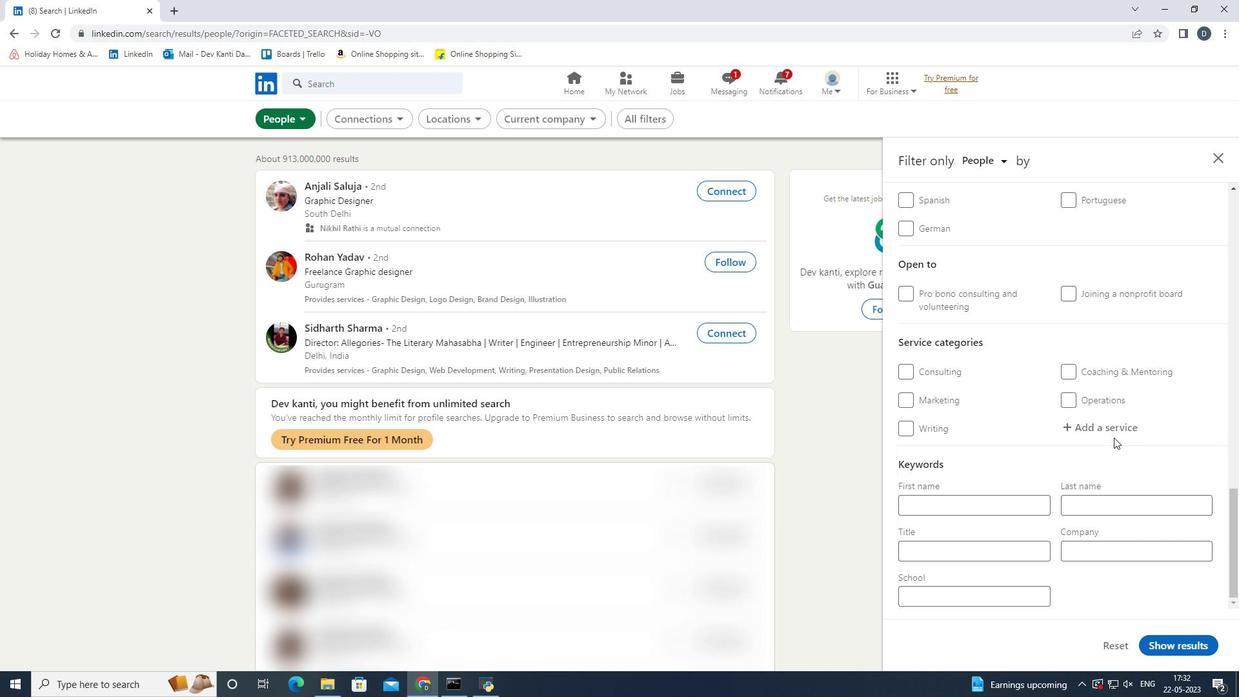 
Action: Mouse scrolled (1114, 437) with delta (0, 0)
Screenshot: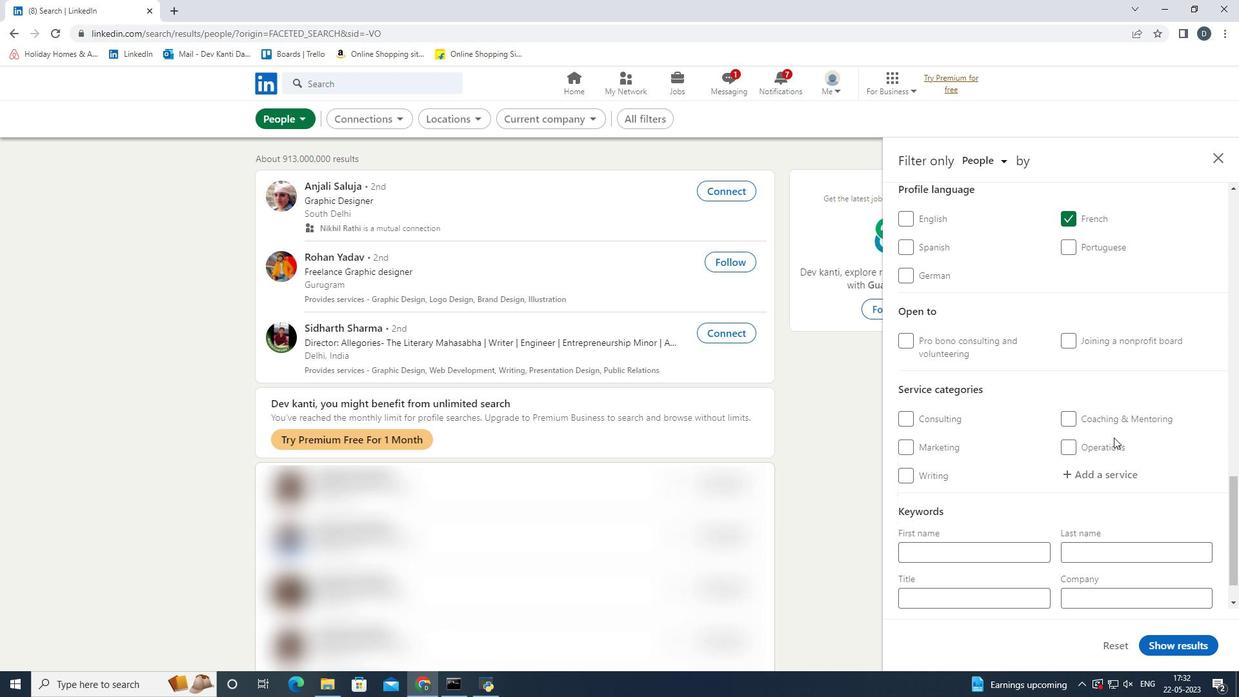 
Action: Mouse moved to (1111, 438)
Screenshot: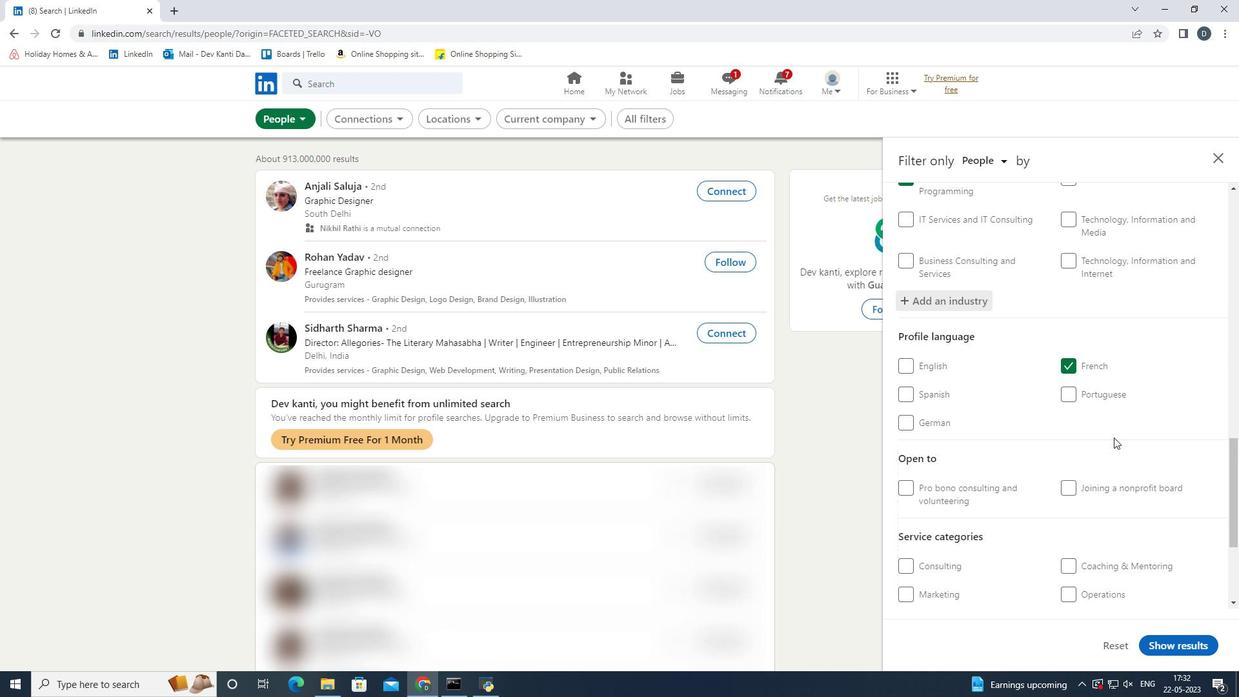 
Action: Mouse scrolled (1114, 437) with delta (0, 0)
Screenshot: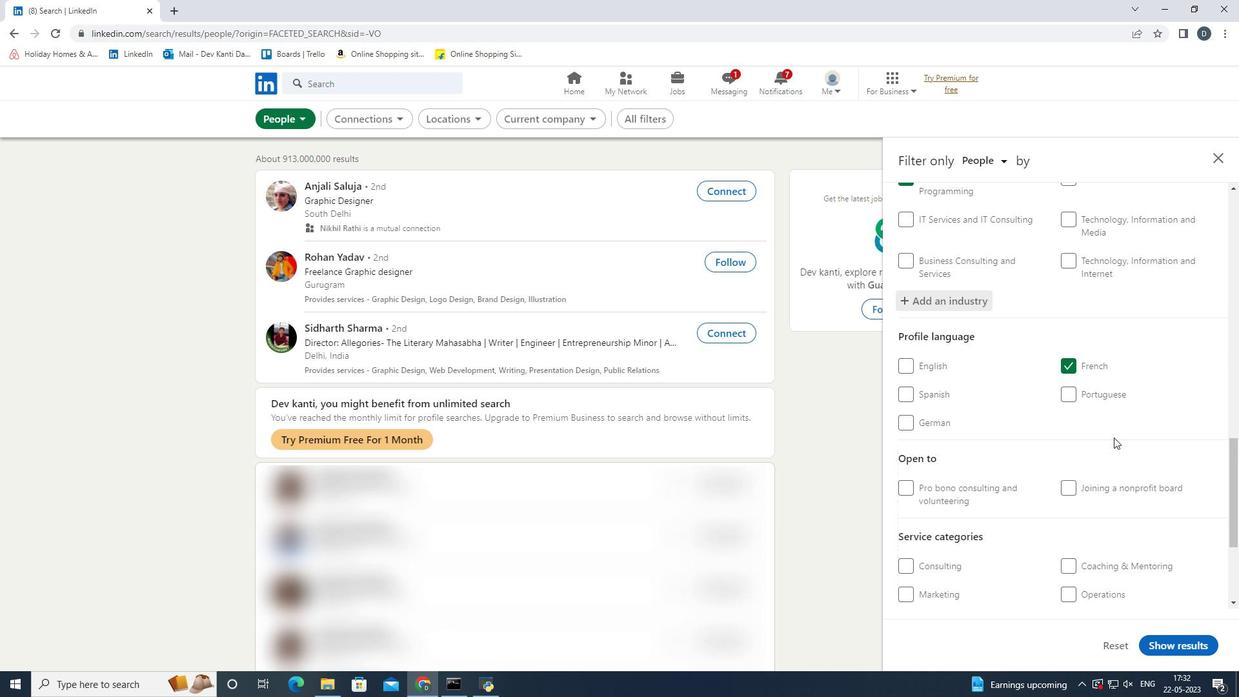 
Action: Mouse moved to (1106, 442)
Screenshot: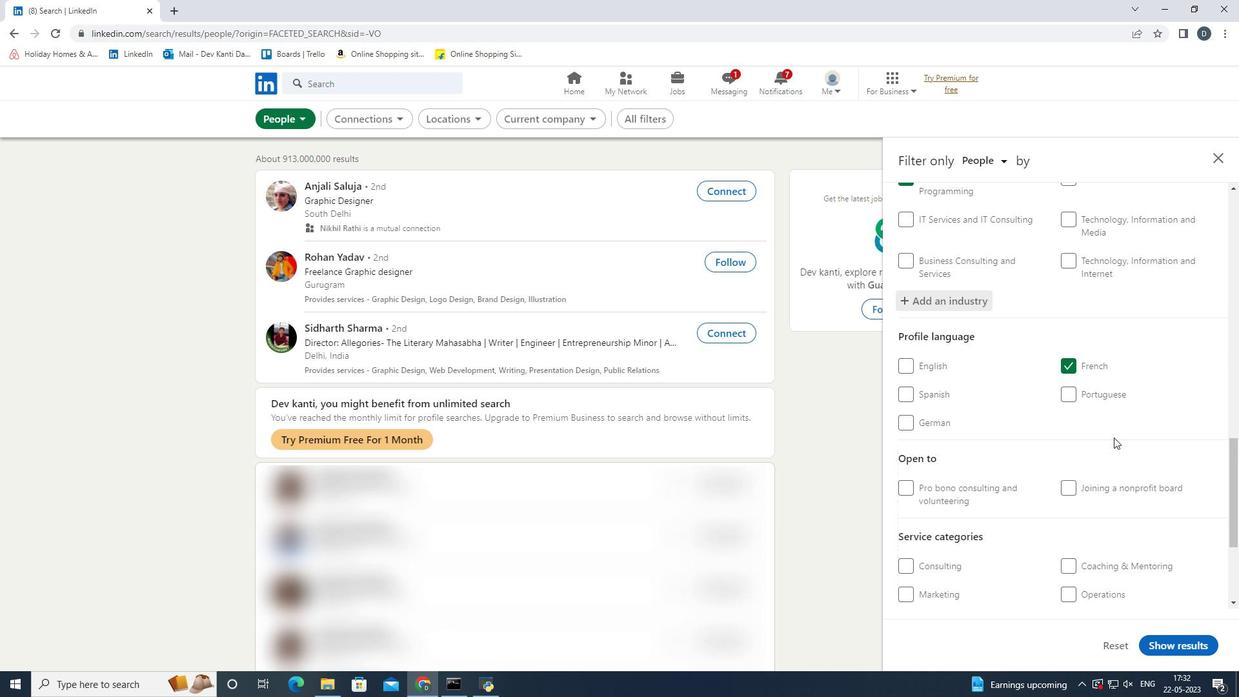 
Action: Mouse scrolled (1106, 441) with delta (0, 0)
Screenshot: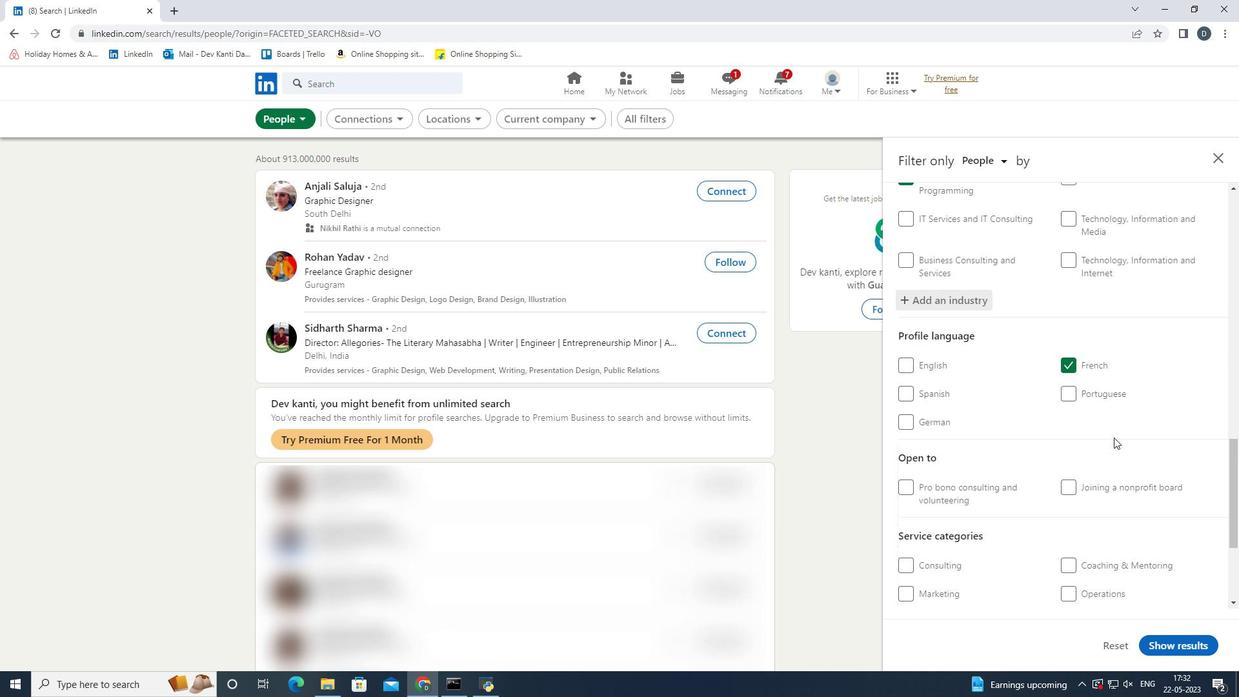 
Action: Mouse scrolled (1106, 441) with delta (0, 0)
Screenshot: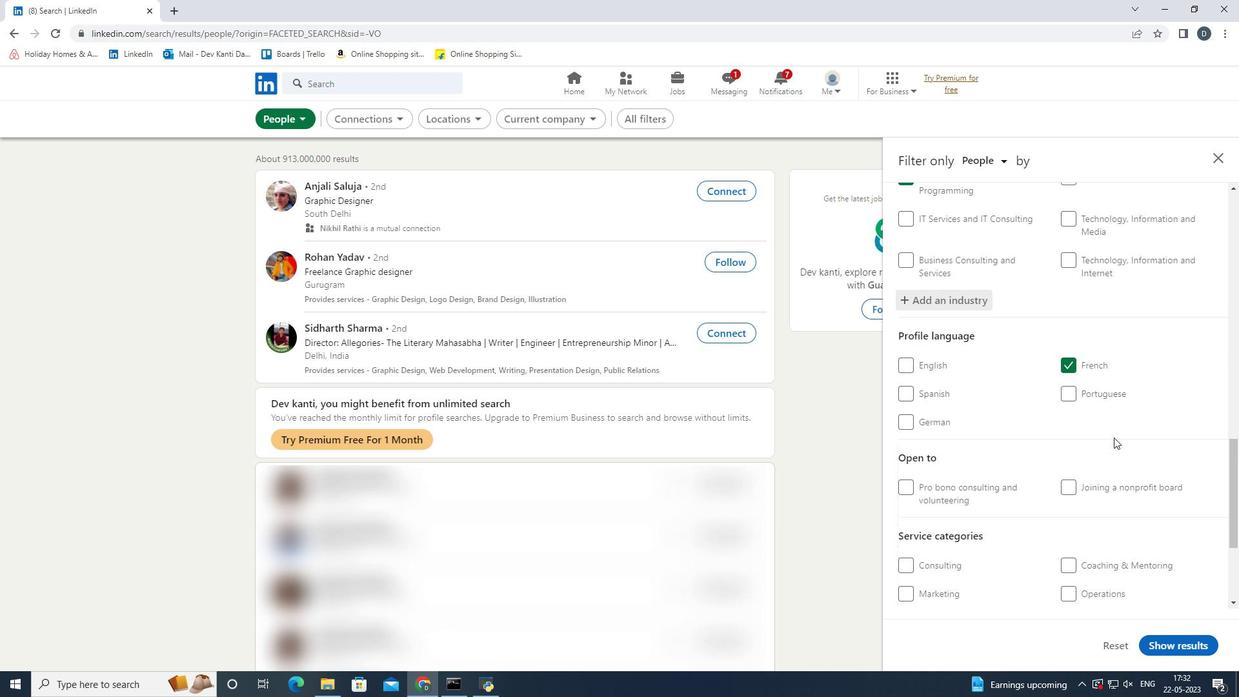 
Action: Mouse moved to (1091, 421)
Screenshot: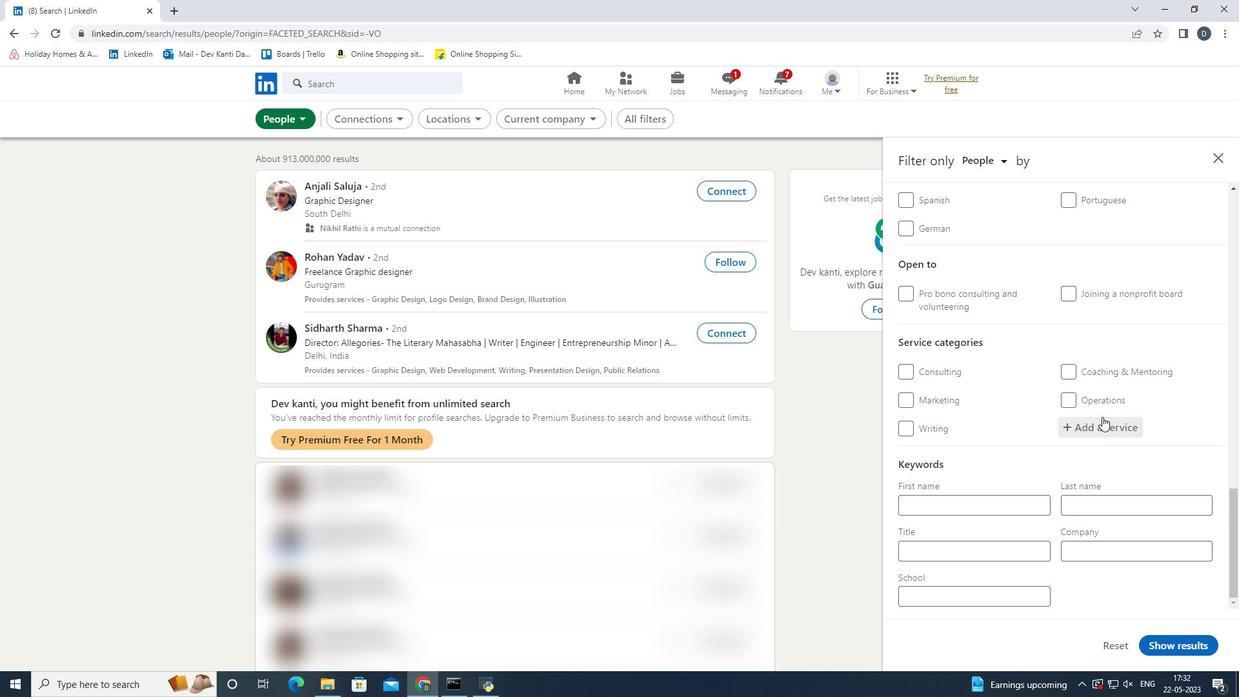 
Action: Mouse pressed left at (1091, 421)
Screenshot: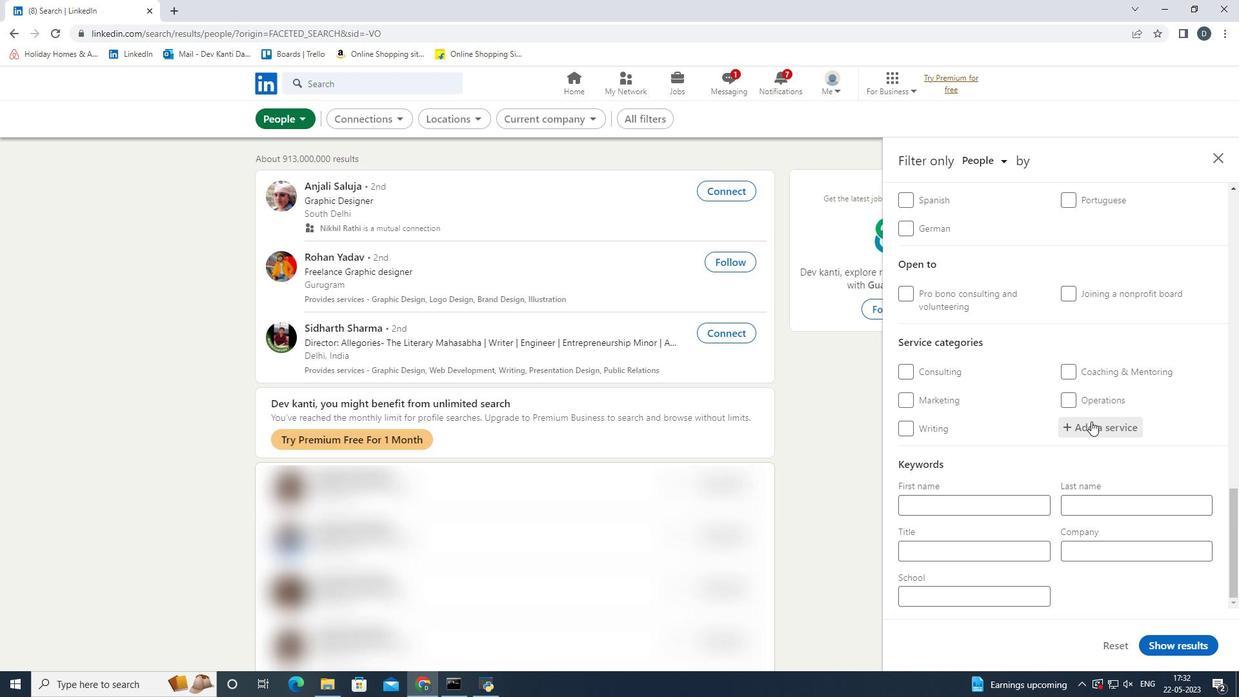 
Action: Key pressed <Key.shift><Key.shift><Key.shift><Key.shift><Key.shift><Key.shift><Key.shift><Key.shift><Key.shift><Key.shift><Key.shift><Key.shift><Key.shift><Key.shift><Key.shift><Key.shift><Key.shift><Key.shift><Key.shift><Key.shift><Key.shift><Key.shift><Key.shift><Key.shift><Key.shift><Key.shift><Key.shift><Key.shift><Key.shift><Key.shift><Key.shift><Key.shift><Key.shift><Key.shift><Key.shift><Key.shift><Key.shift><Key.shift><Key.shift><Key.shift><Key.shift><Key.shift><Key.shift><Key.shift><Key.shift><Key.shift><Key.shift><Key.shift><Key.shift><Key.shift><Key.shift><Key.shift><Key.shift><Key.shift><Key.shift><Key.shift><Key.shift><Key.shift>Writing
Screenshot: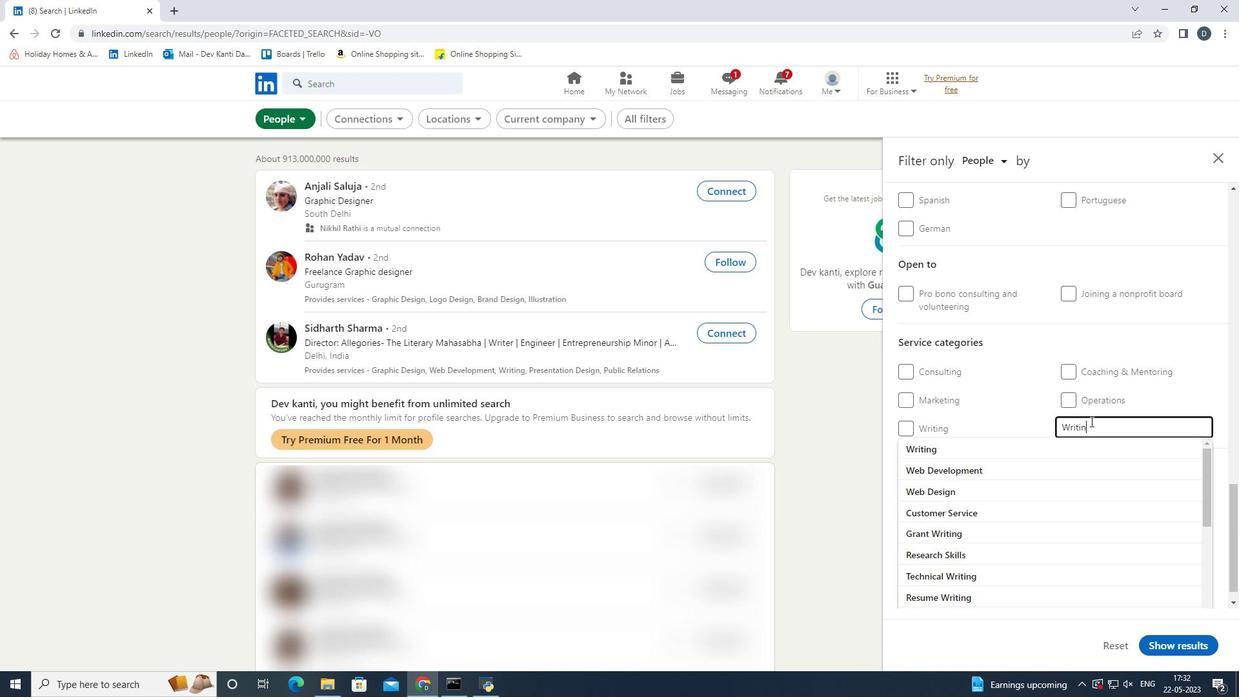 
Action: Mouse moved to (1091, 453)
Screenshot: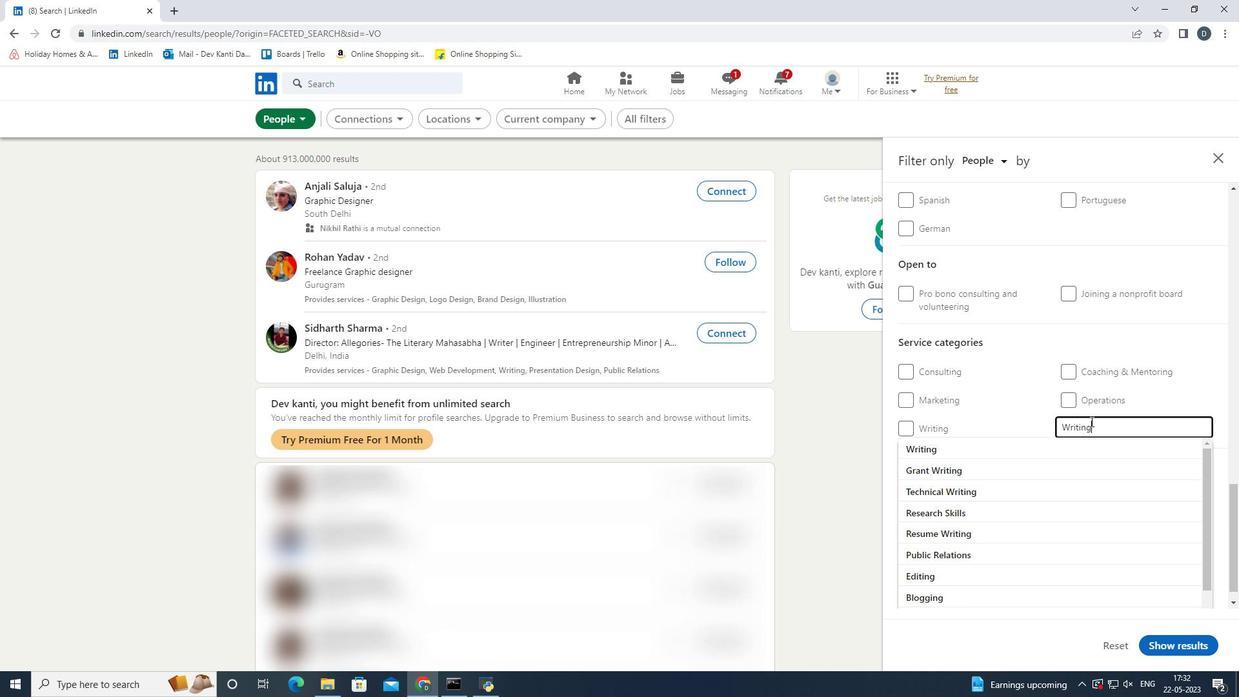 
Action: Mouse pressed left at (1091, 453)
Screenshot: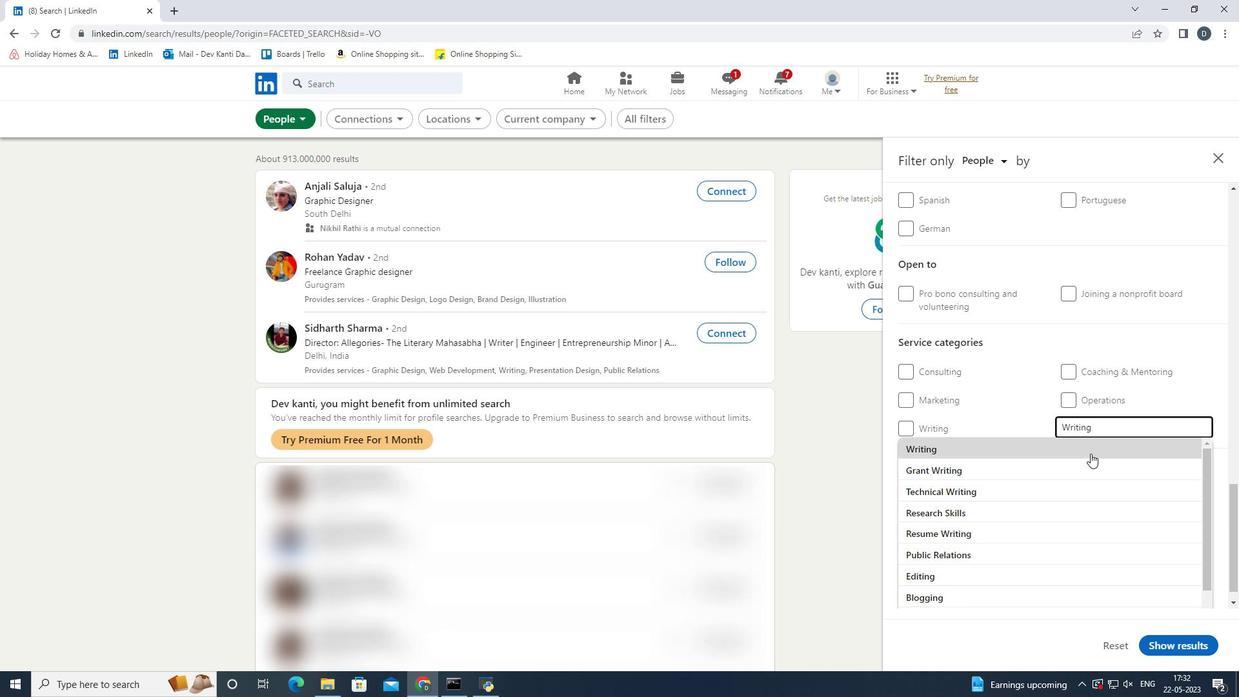 
Action: Mouse scrolled (1091, 453) with delta (0, 0)
Screenshot: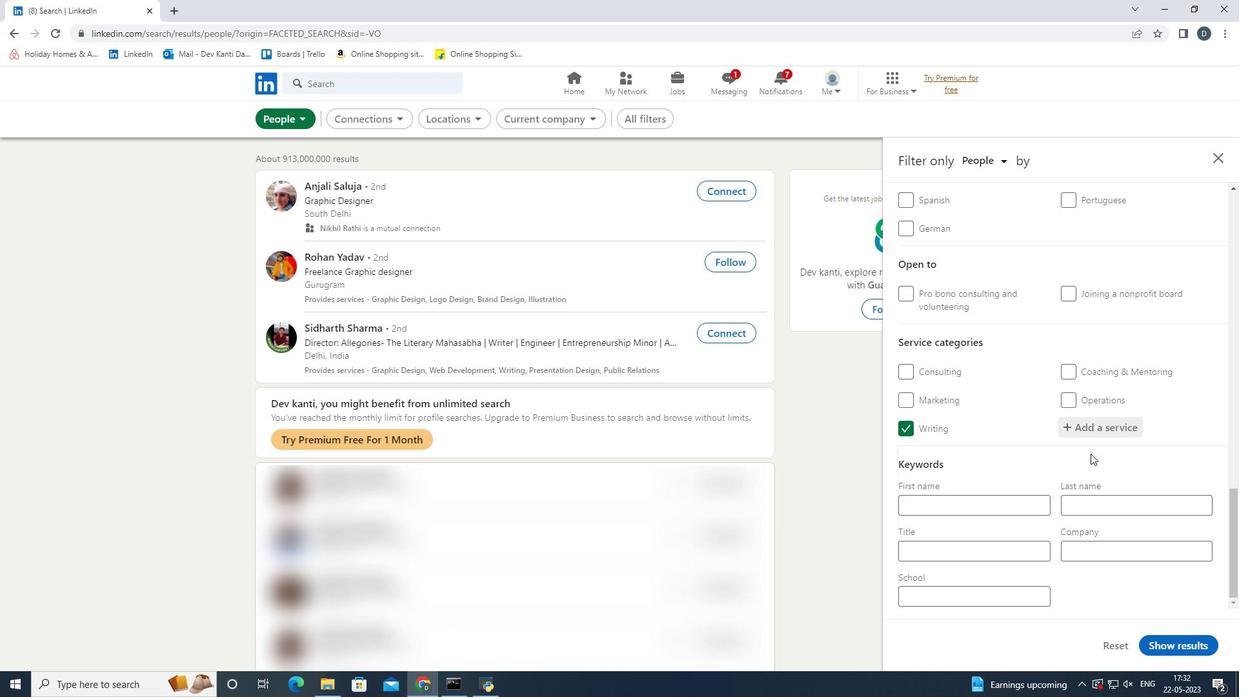 
Action: Mouse scrolled (1091, 453) with delta (0, 0)
Screenshot: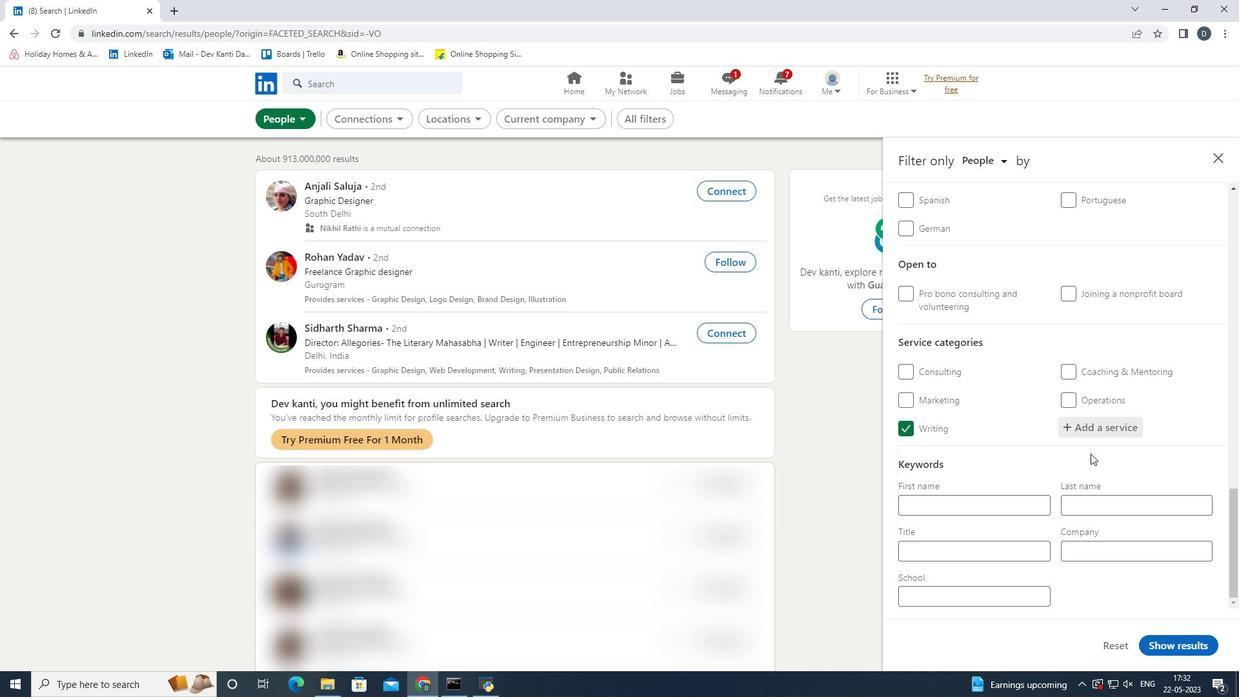 
Action: Mouse scrolled (1091, 453) with delta (0, 0)
Screenshot: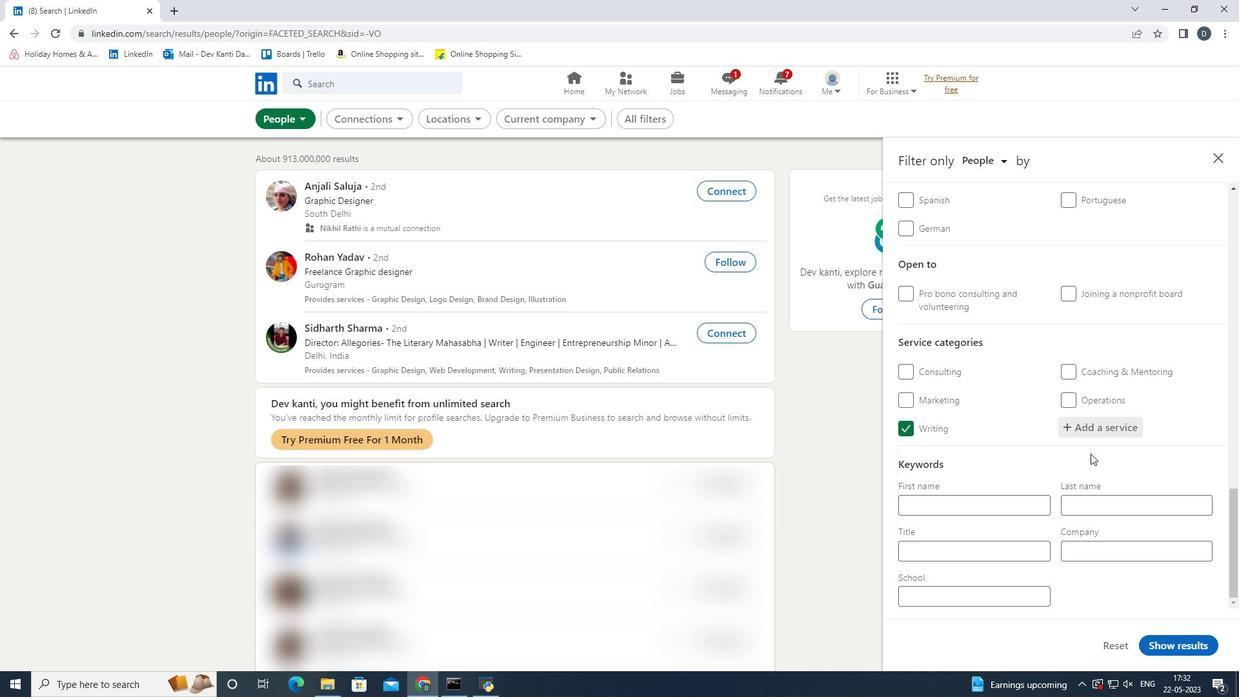 
Action: Mouse moved to (1002, 552)
Screenshot: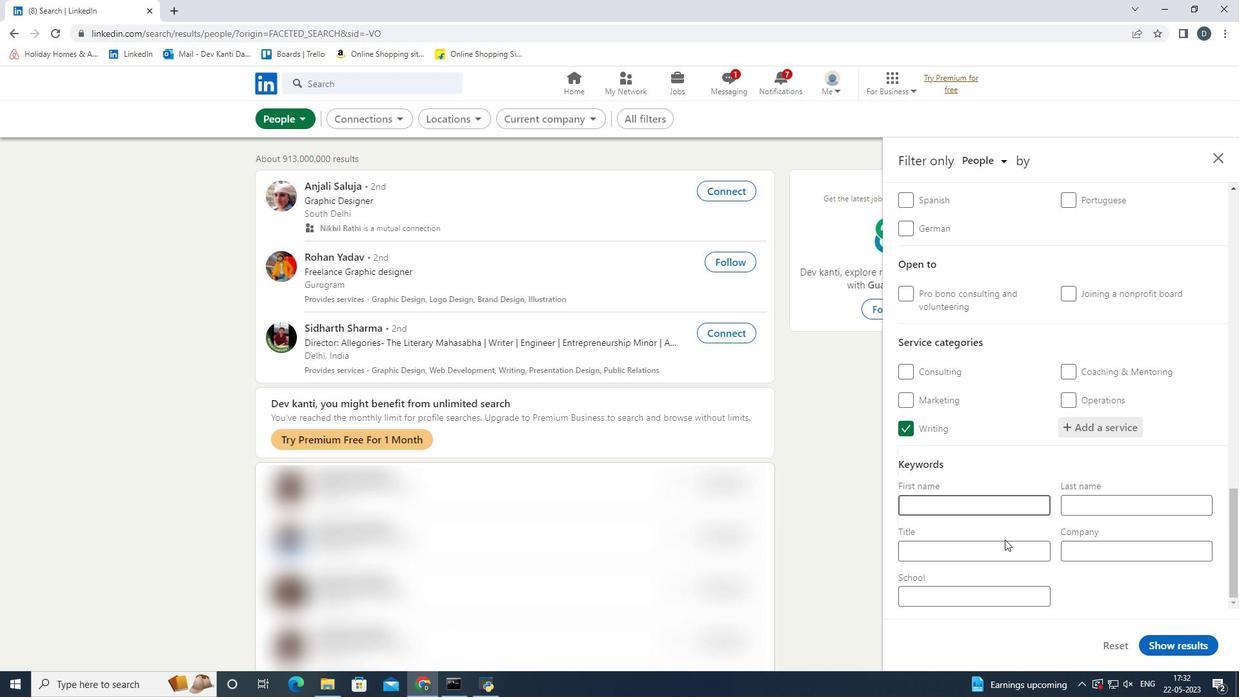 
Action: Mouse pressed left at (1002, 552)
Screenshot: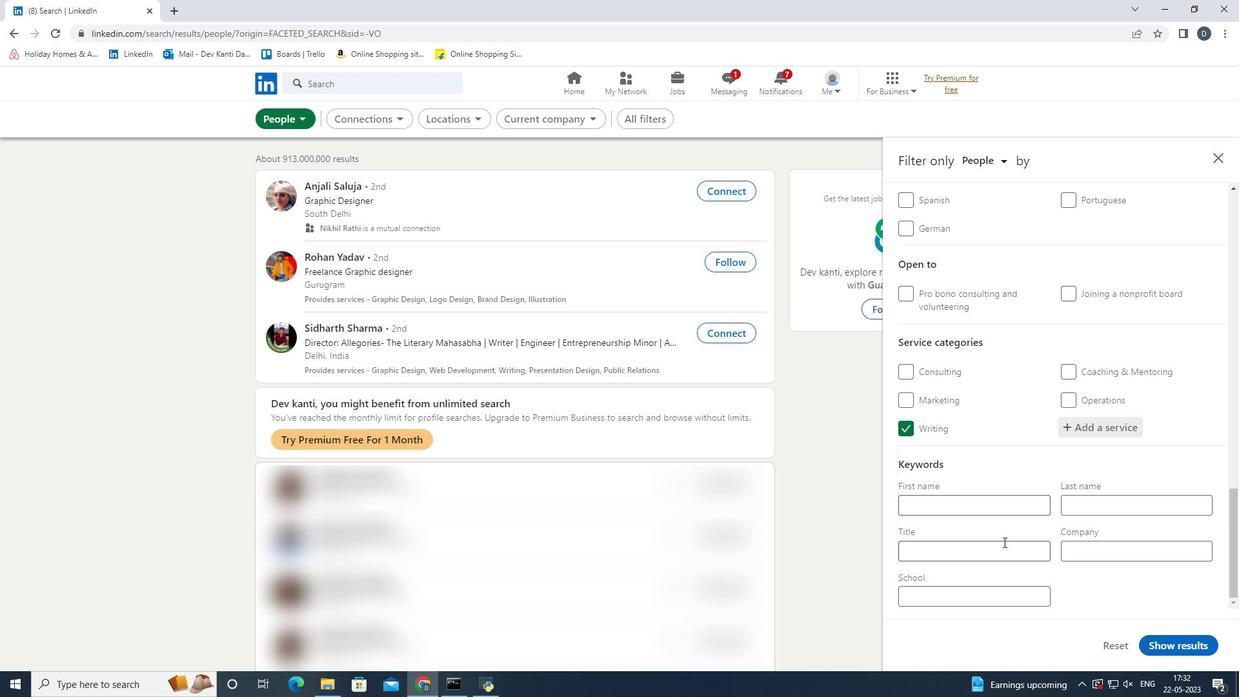 
Action: Key pressed <Key.shift>Animal<Key.space><Key.shift>Shelter<Key.space><Key.shift>Manager
Screenshot: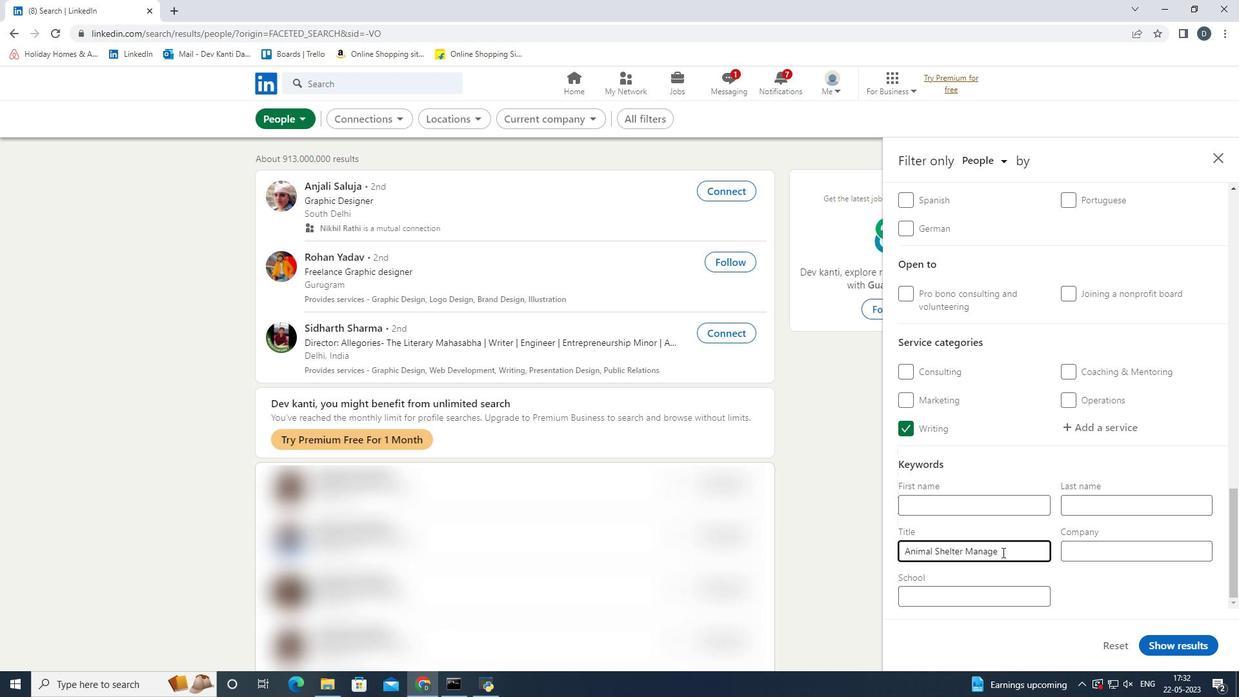 
Action: Mouse moved to (1174, 645)
Screenshot: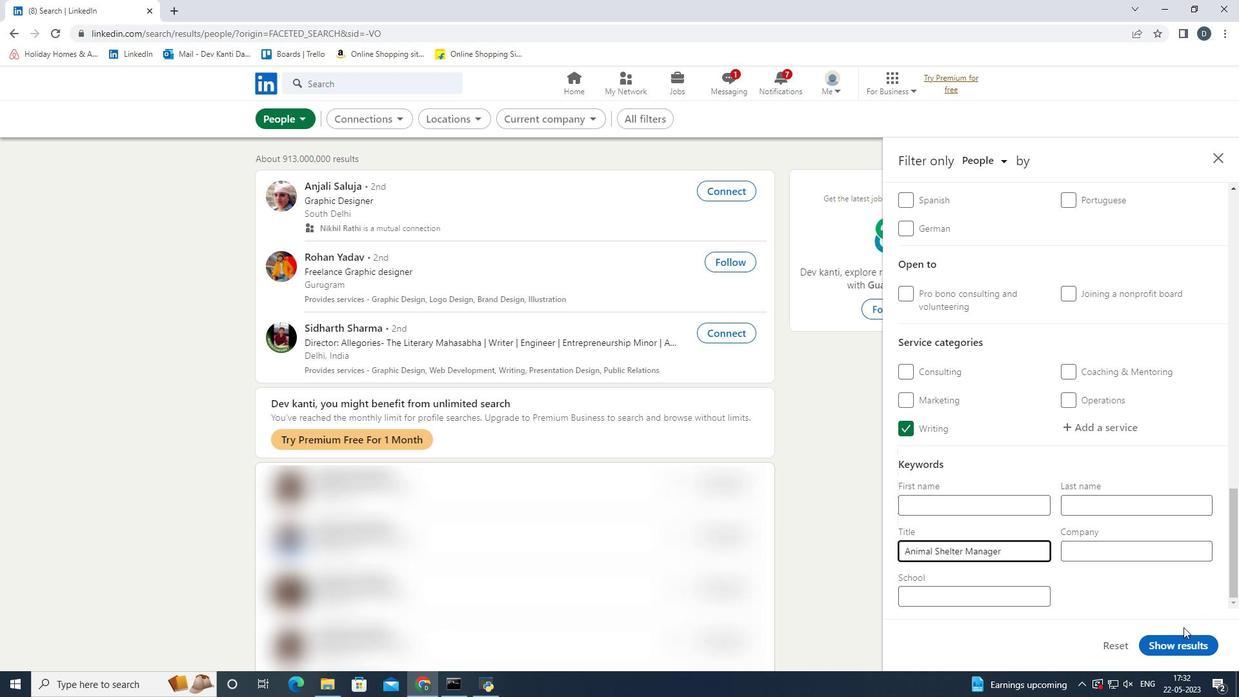 
Action: Mouse pressed left at (1174, 645)
Screenshot: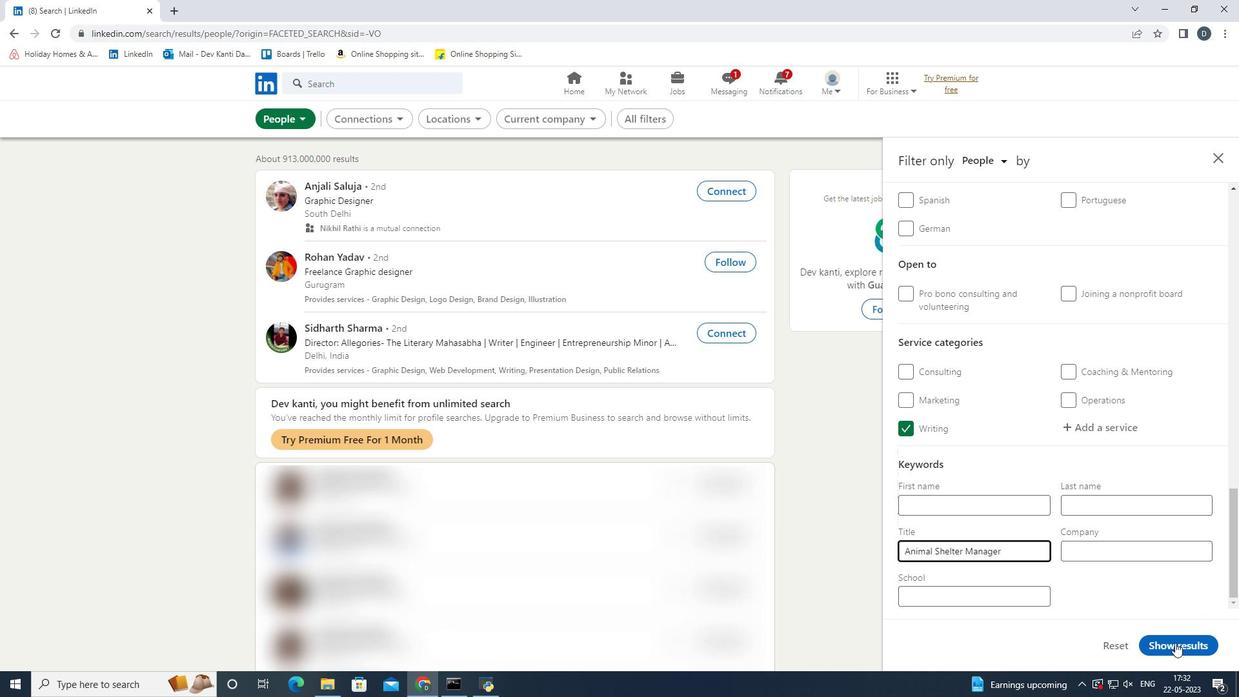 
Action: Mouse moved to (1133, 581)
Screenshot: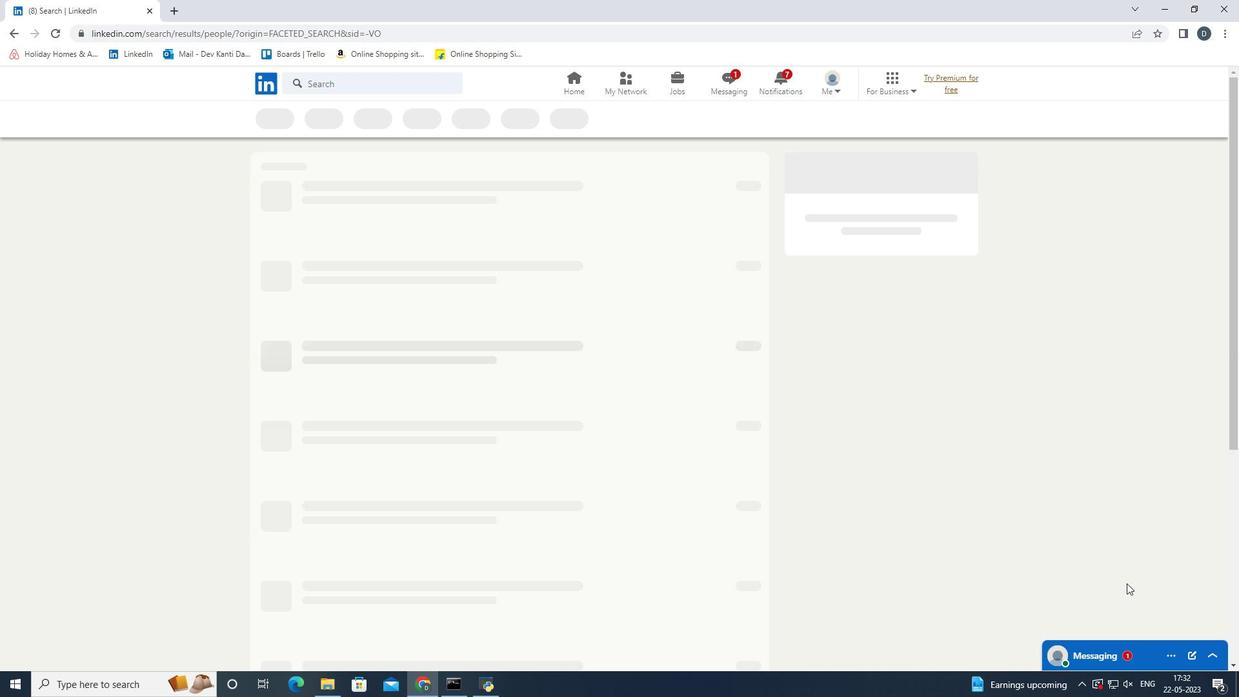 
